 Task: Find a place to stay in Renukoot, India, from 10th to 25th July for 4 guests, with a price range of ₹15,000 to ₹25,000, 2 bedrooms, 3 beds, and amenities like WiFi, free parking, and TV.
Action: Key pressed <Key.shift><Key.shift><Key.shift><Key.shift><Key.shift><Key.shift><Key.shift><Key.shift><Key.shift><Key.shift><Key.shift><Key.shift><Key.shift><Key.shift><Key.shift><Key.shift><Key.shift><Key.shift><Key.shift><Key.shift><Key.shift><Key.shift>Renukut,<Key.shift><Key.shift><Key.shift><Key.shift><Key.shift><Key.shift><Key.shift><Key.shift><Key.shift><Key.shift><Key.shift><Key.shift><Key.shift><Key.shift><Key.shift><Key.shift><Key.shift><Key.shift><Key.shift><Key.shift><Key.shift><Key.shift><Key.shift><Key.shift><Key.shift><Key.shift><Key.shift><Key.shift><Key.shift><Key.shift><Key.shift><Key.shift><Key.shift><Key.shift><Key.shift><Key.shift><Key.shift><Key.shift><Key.shift><Key.shift><Key.shift><Key.shift><Key.shift><Key.shift><Key.shift><Key.shift><Key.shift><Key.shift><Key.shift>India<Key.enter>
Screenshot: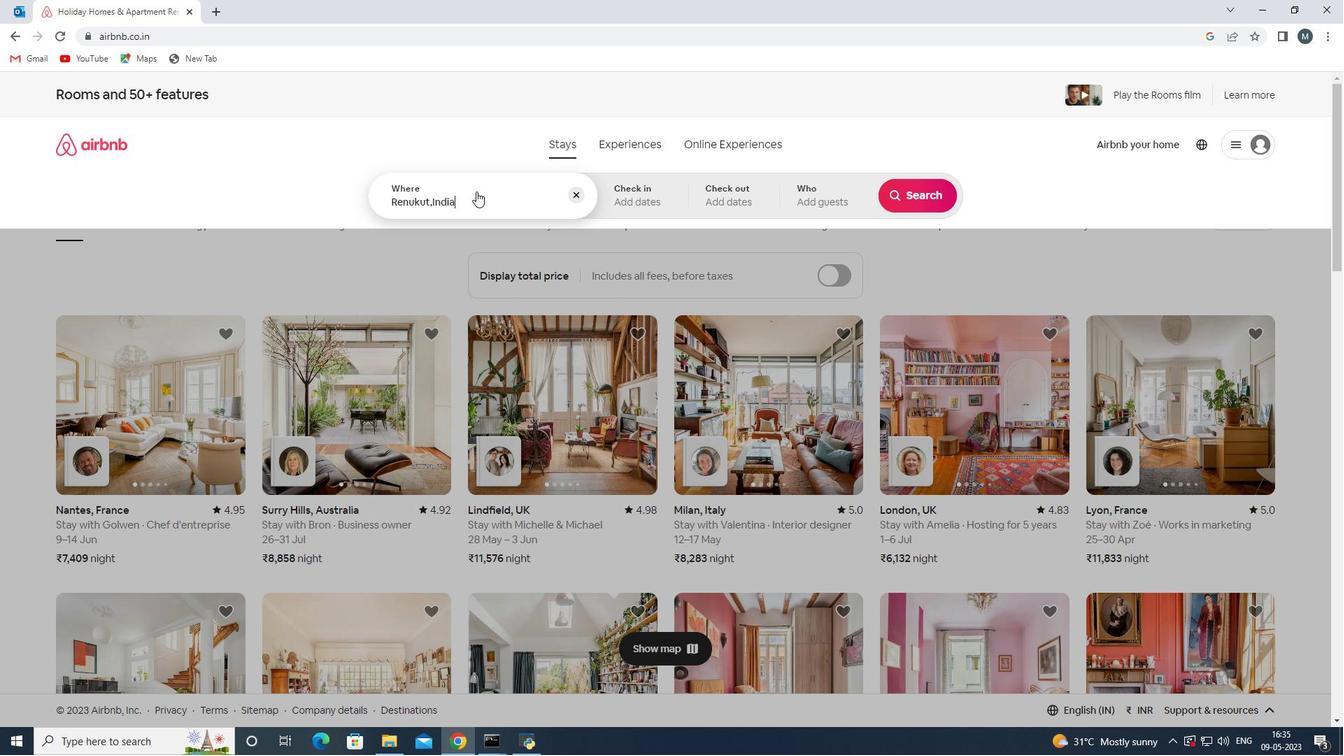
Action: Mouse moved to (907, 316)
Screenshot: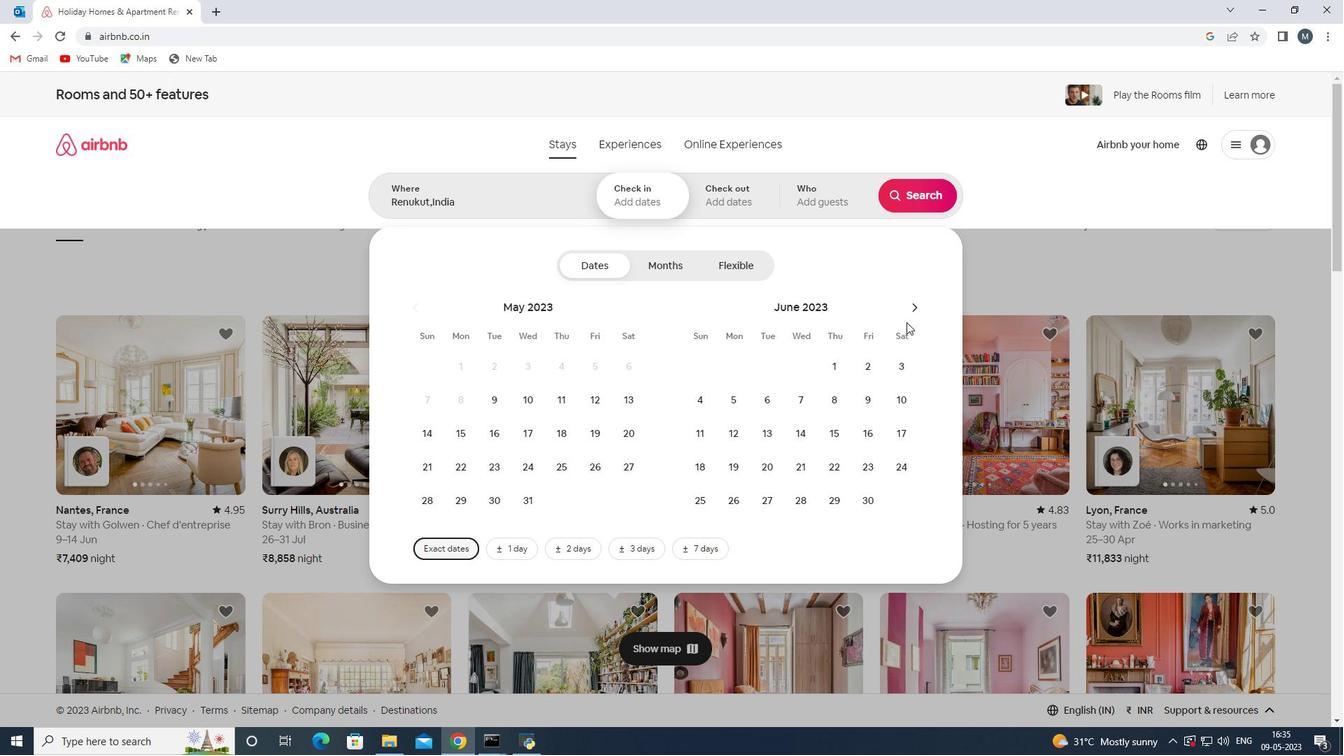 
Action: Mouse pressed left at (907, 316)
Screenshot: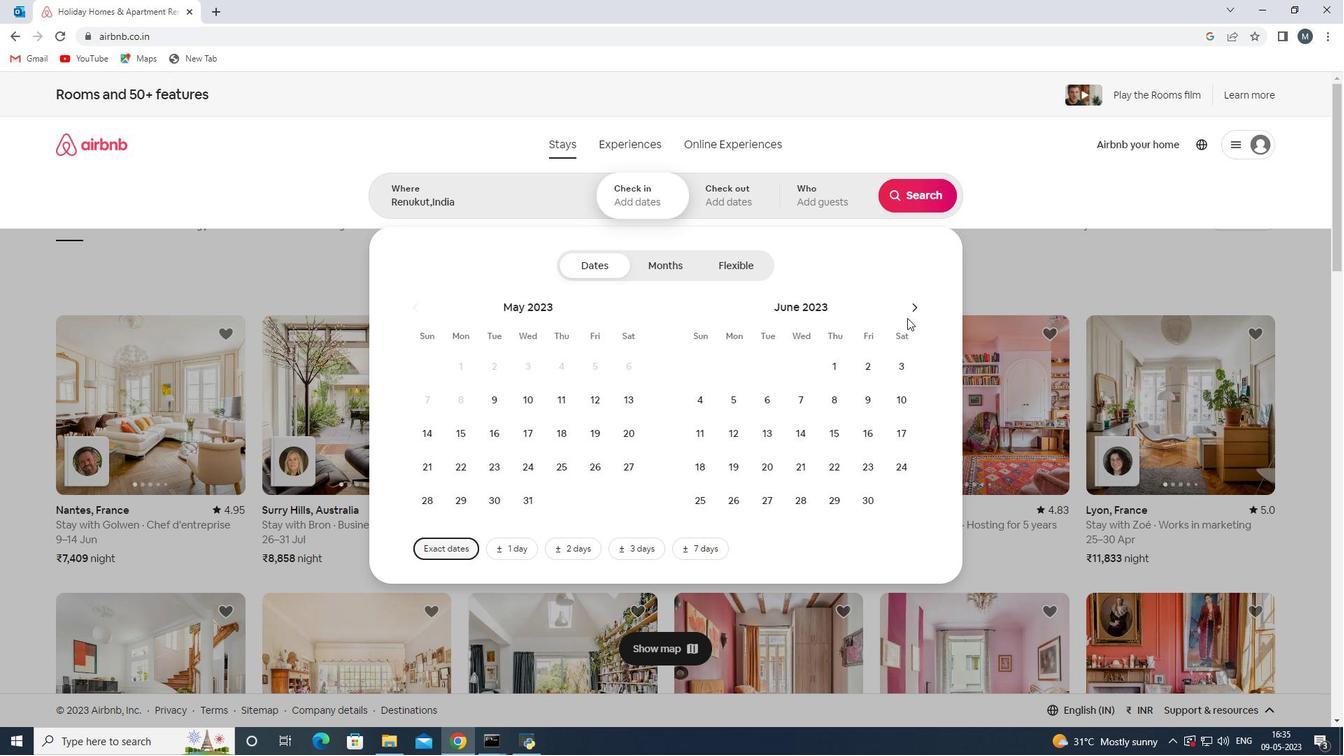 
Action: Mouse moved to (914, 309)
Screenshot: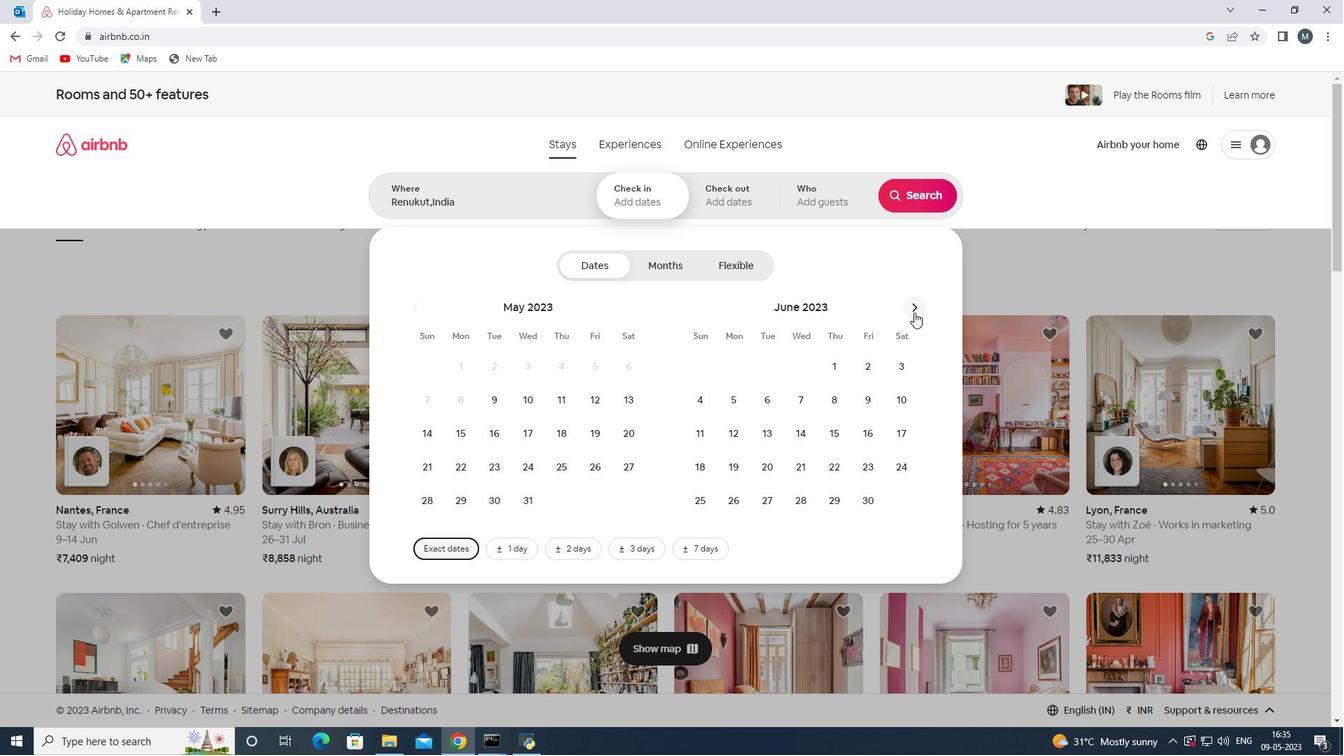 
Action: Mouse pressed left at (914, 309)
Screenshot: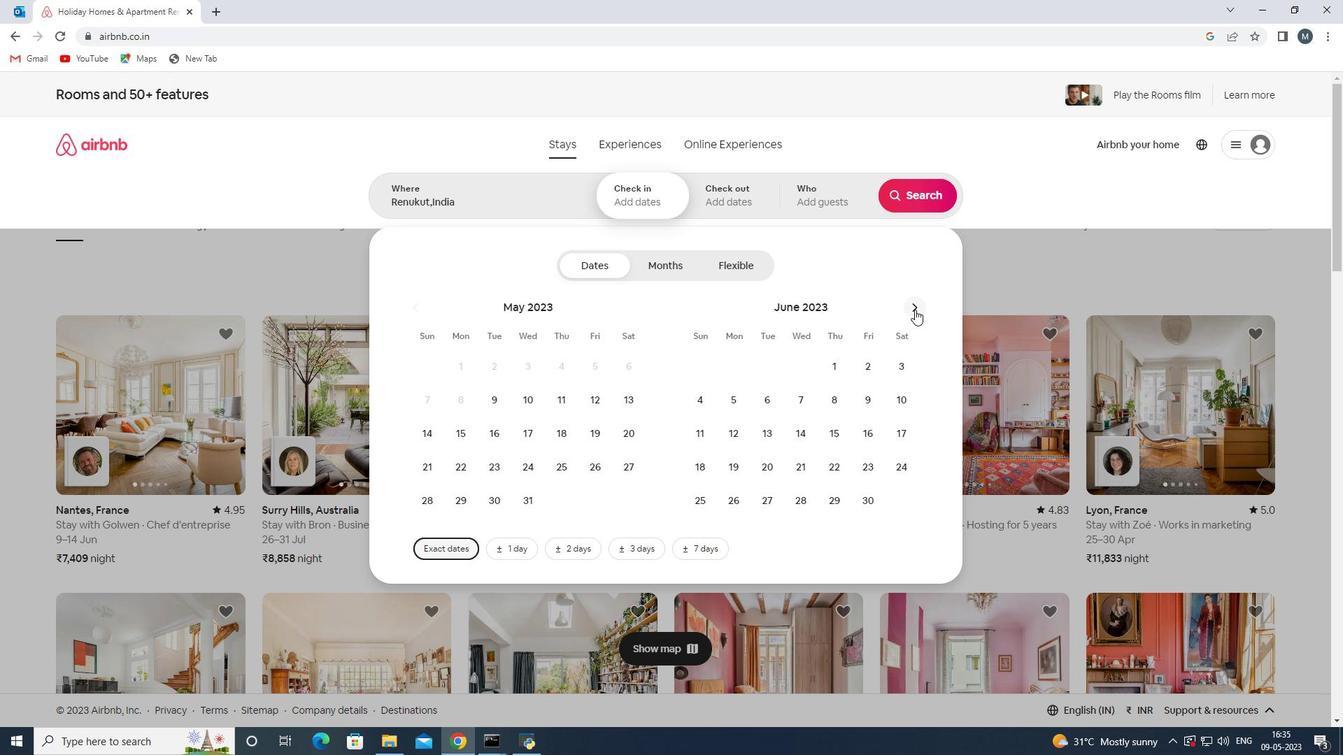 
Action: Mouse moved to (732, 430)
Screenshot: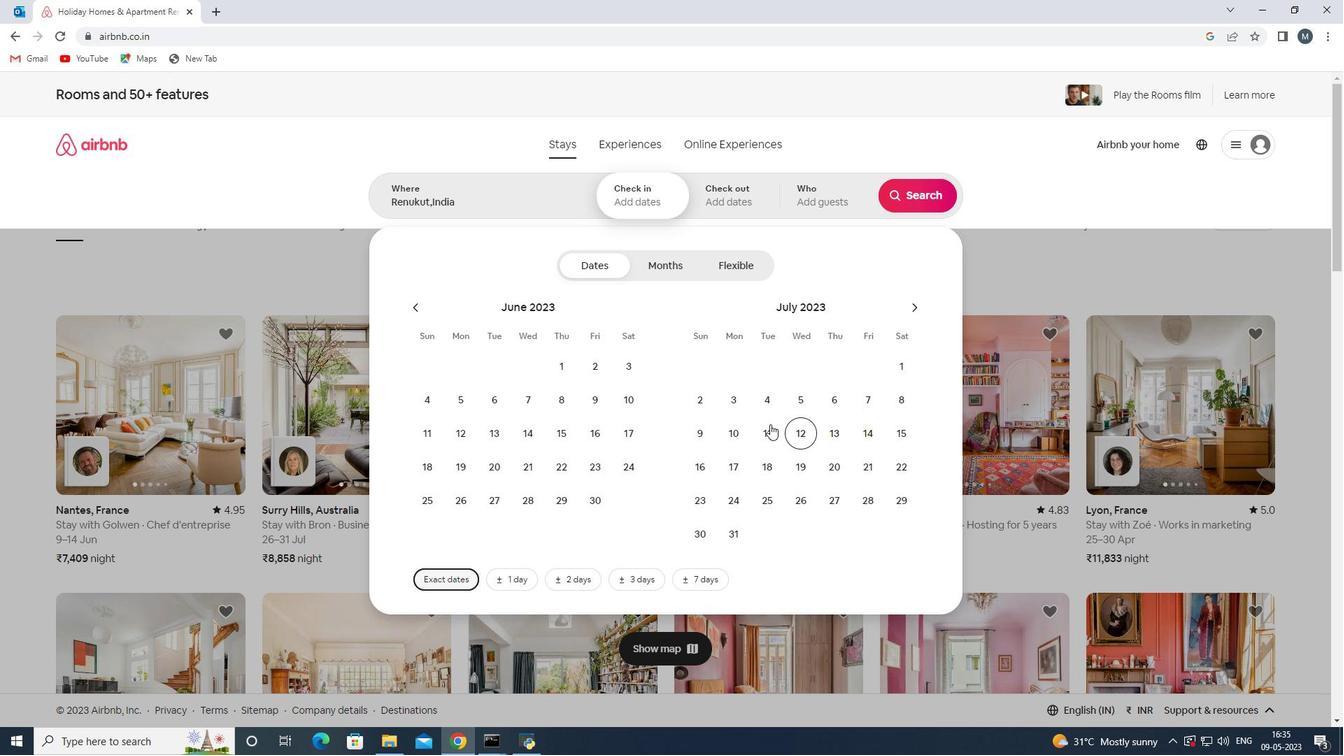 
Action: Mouse pressed left at (732, 430)
Screenshot: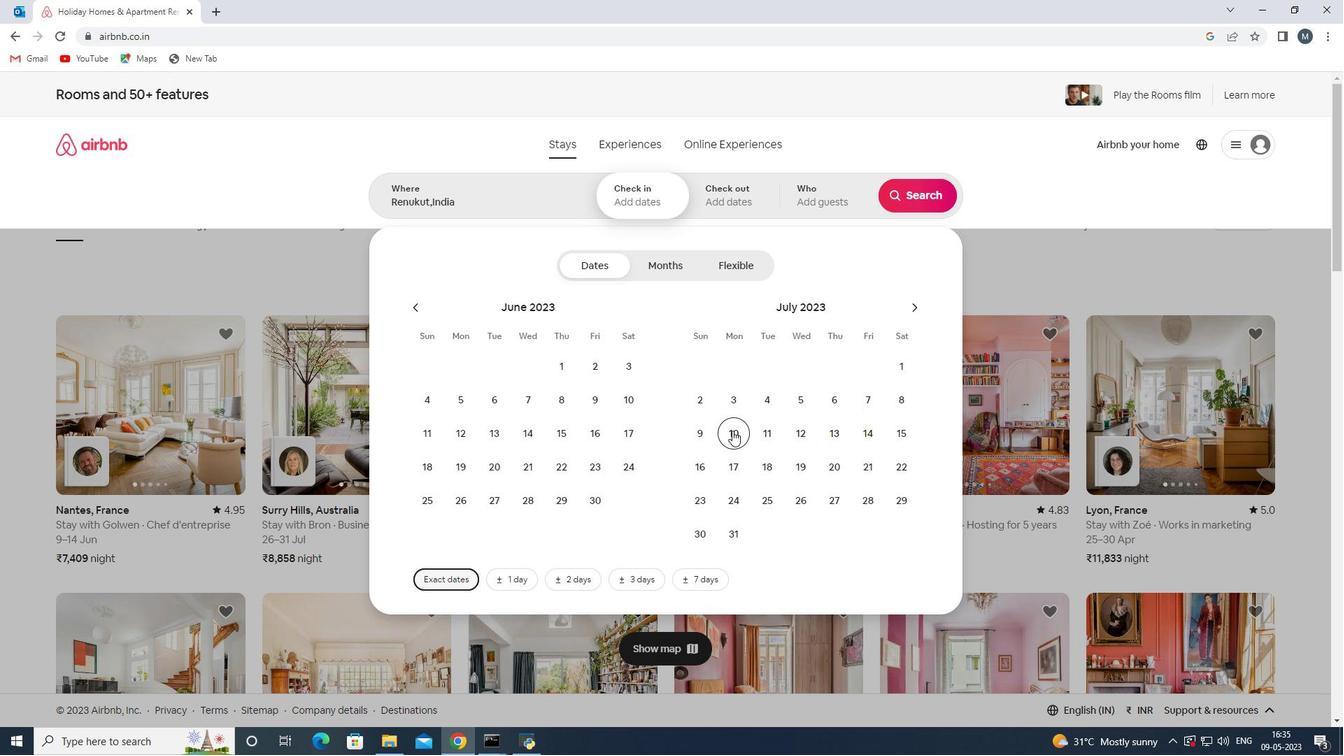 
Action: Mouse moved to (775, 497)
Screenshot: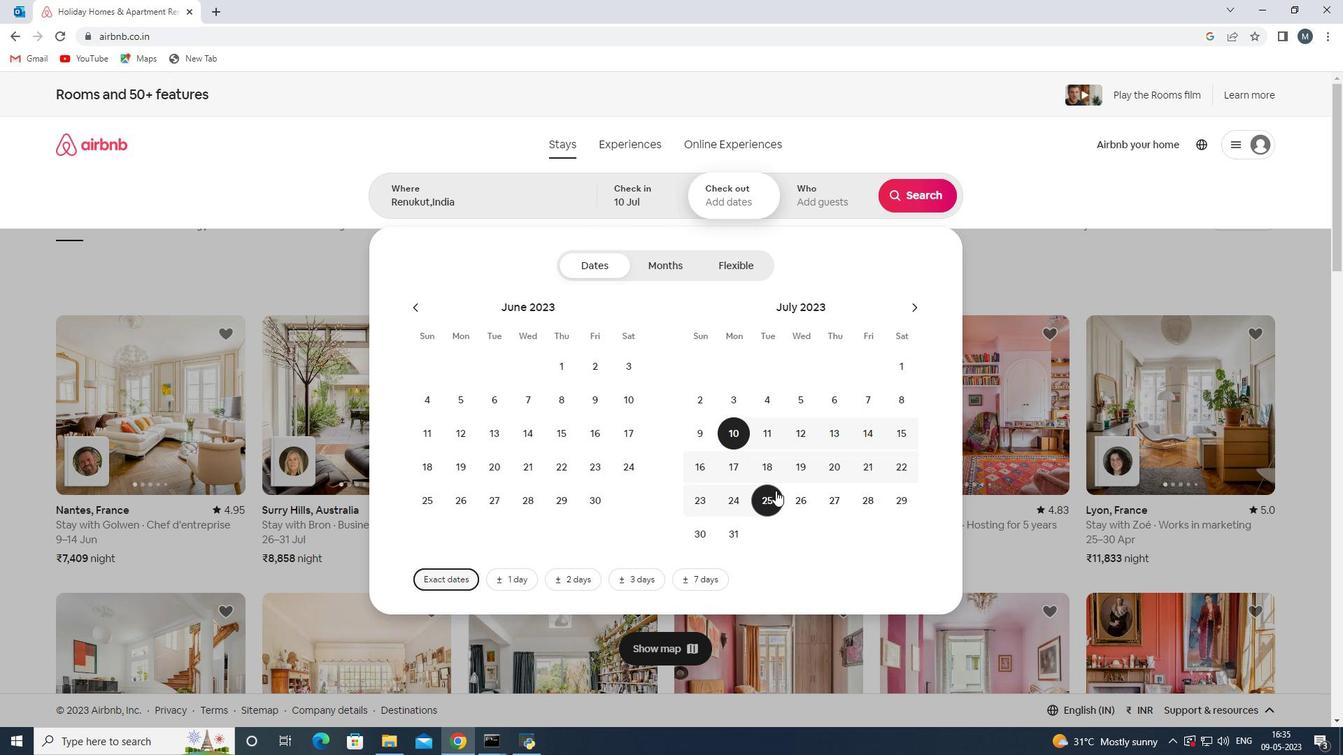 
Action: Mouse pressed left at (775, 497)
Screenshot: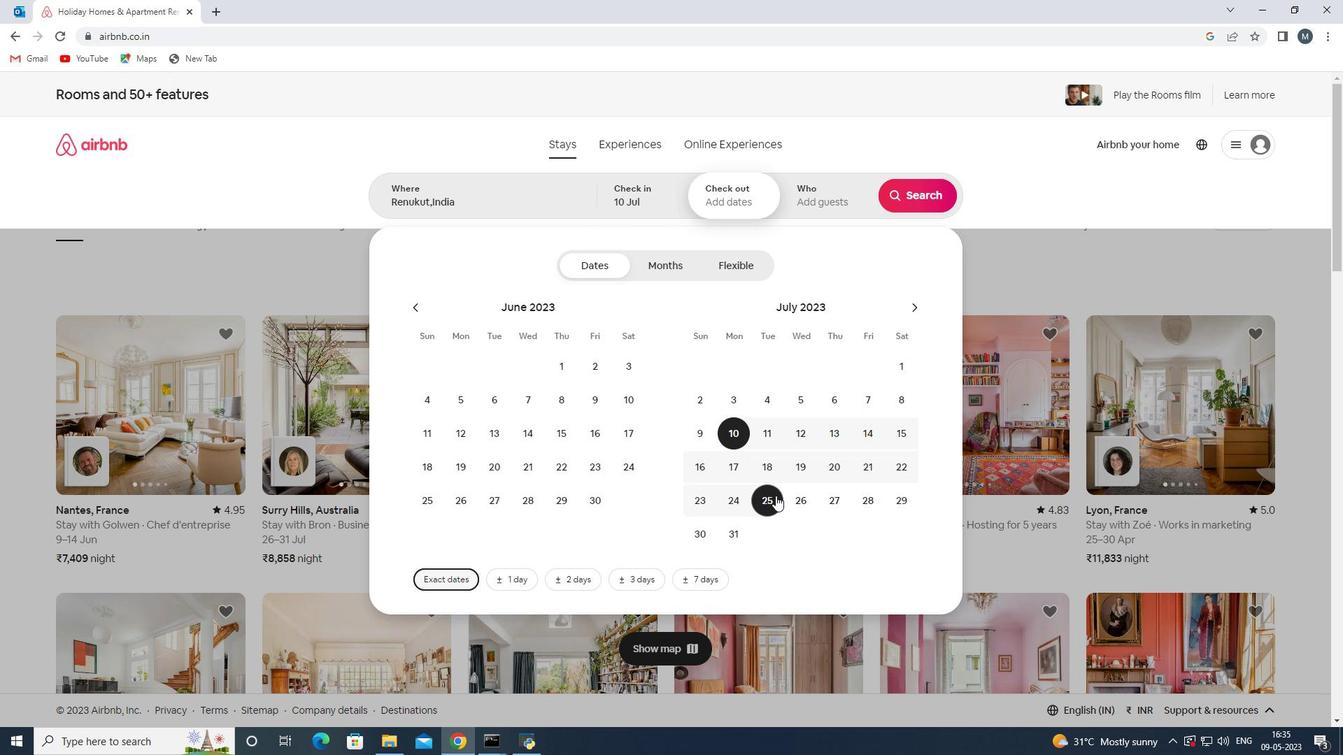 
Action: Mouse moved to (831, 213)
Screenshot: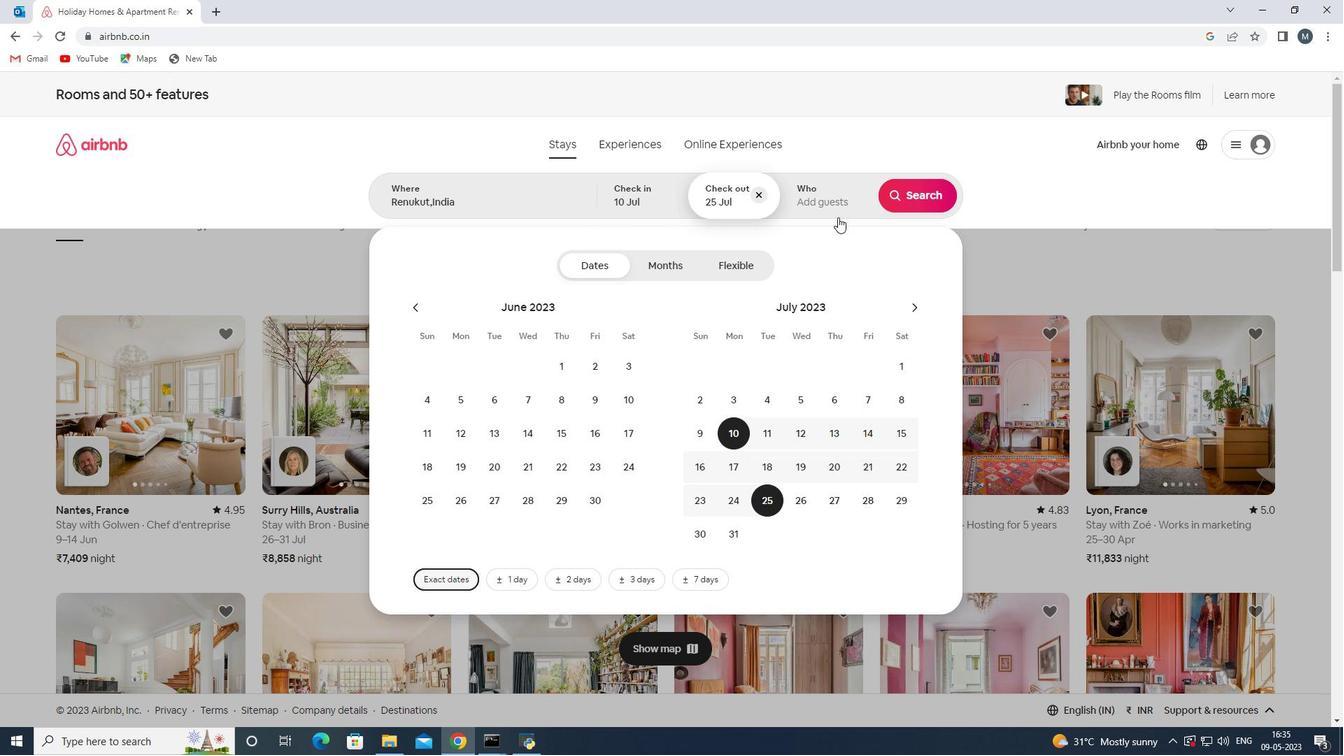 
Action: Mouse pressed left at (831, 213)
Screenshot: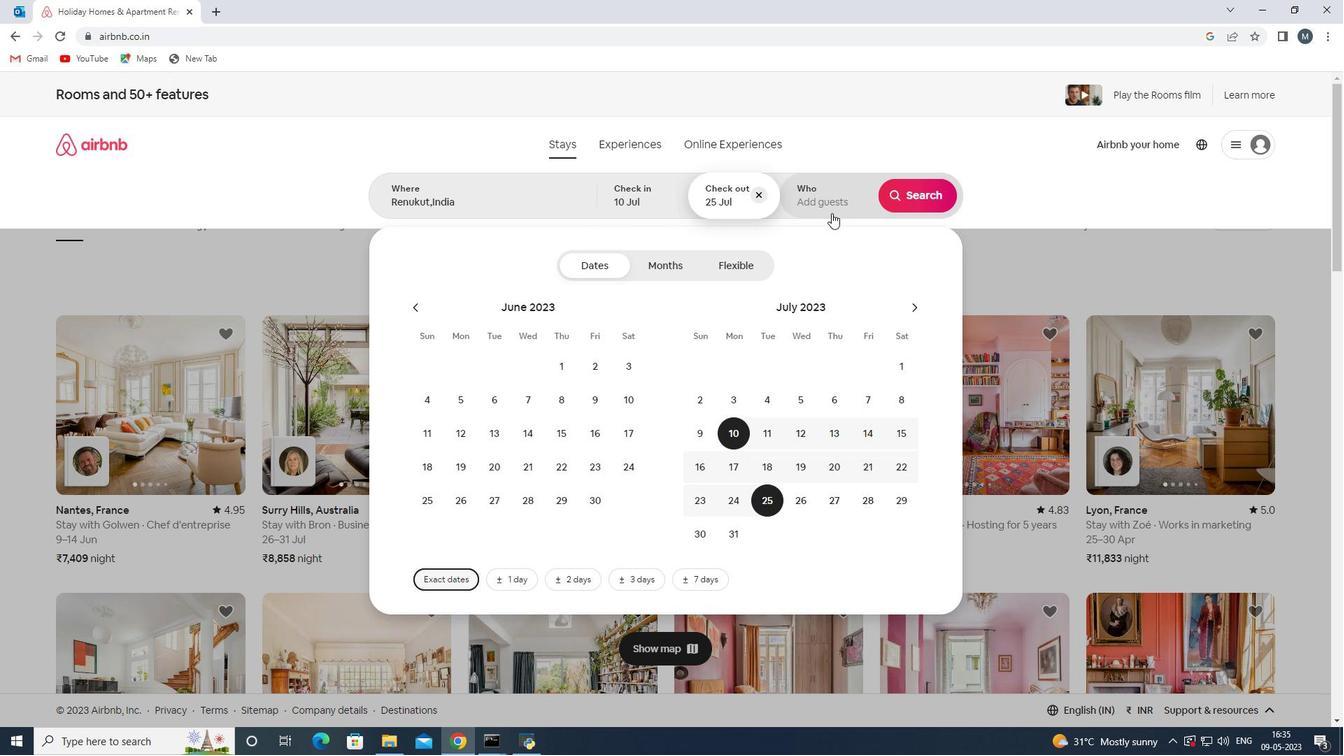 
Action: Mouse moved to (915, 269)
Screenshot: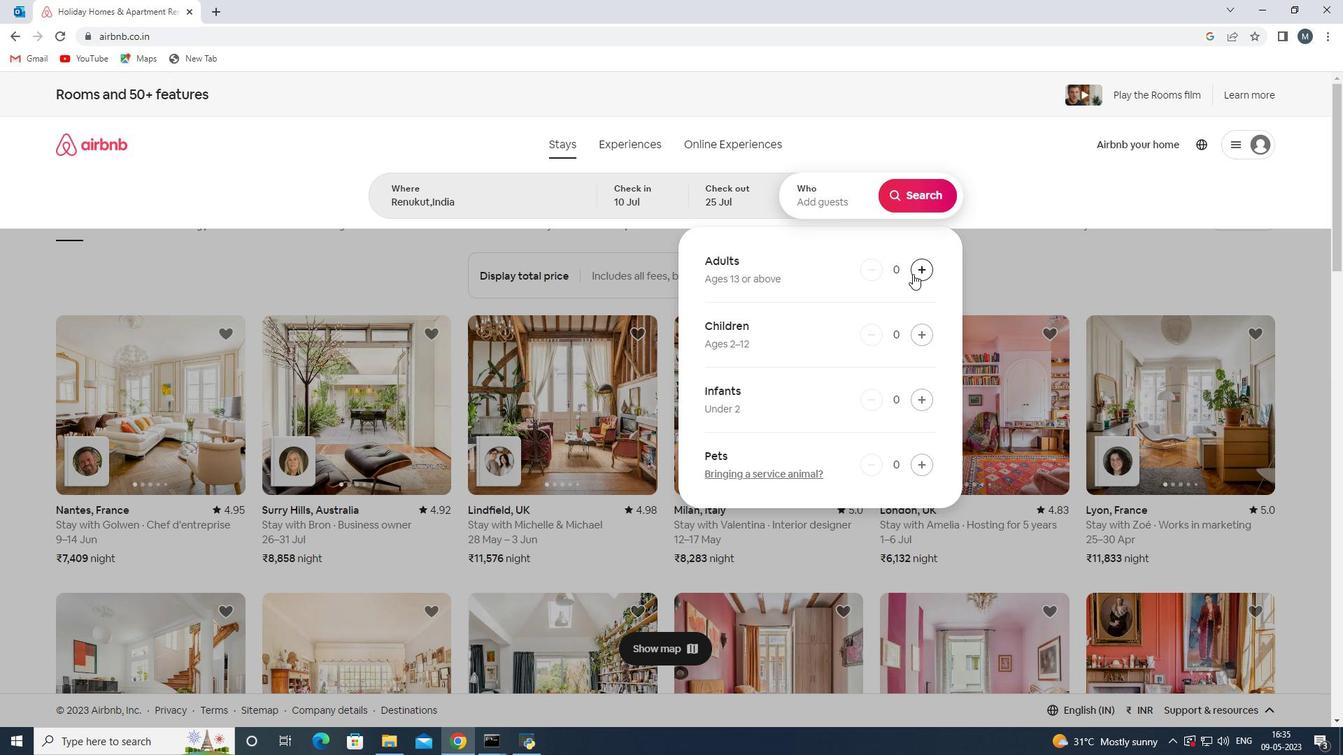 
Action: Mouse pressed left at (915, 269)
Screenshot: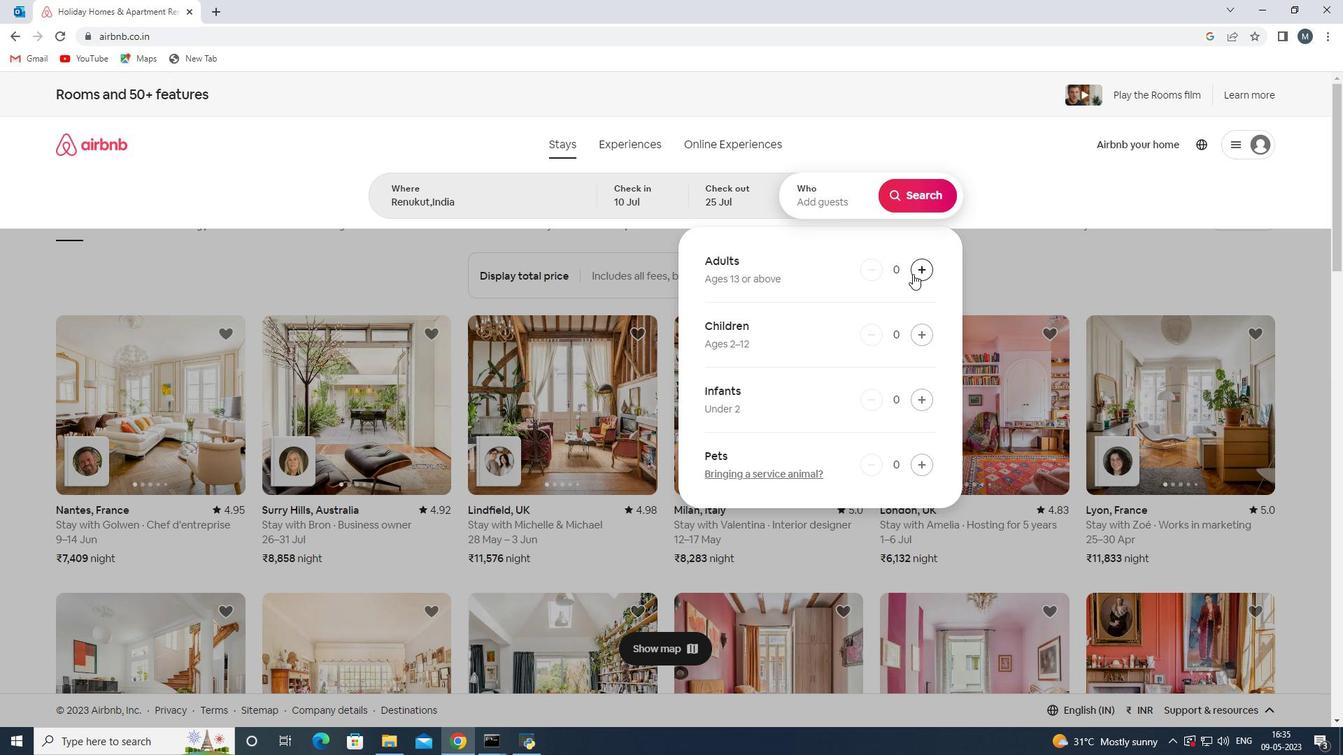 
Action: Mouse moved to (917, 269)
Screenshot: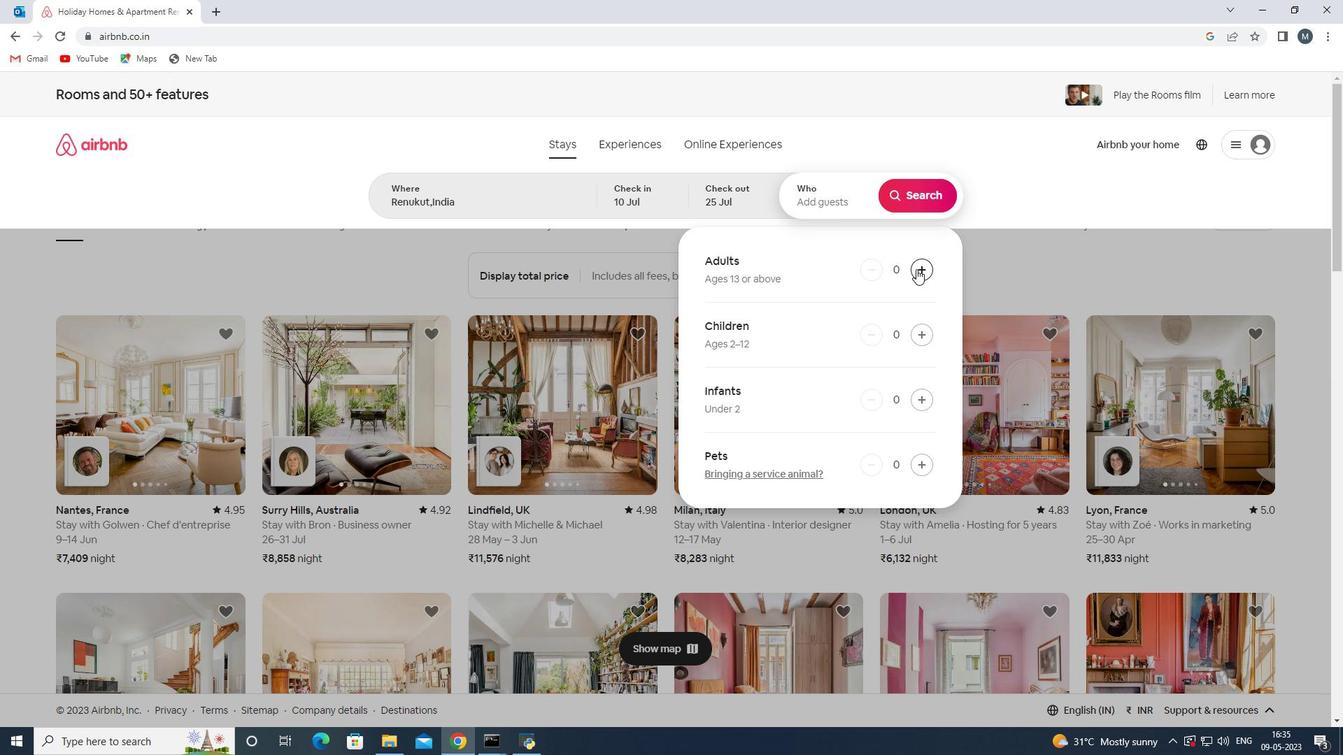 
Action: Mouse pressed left at (917, 269)
Screenshot: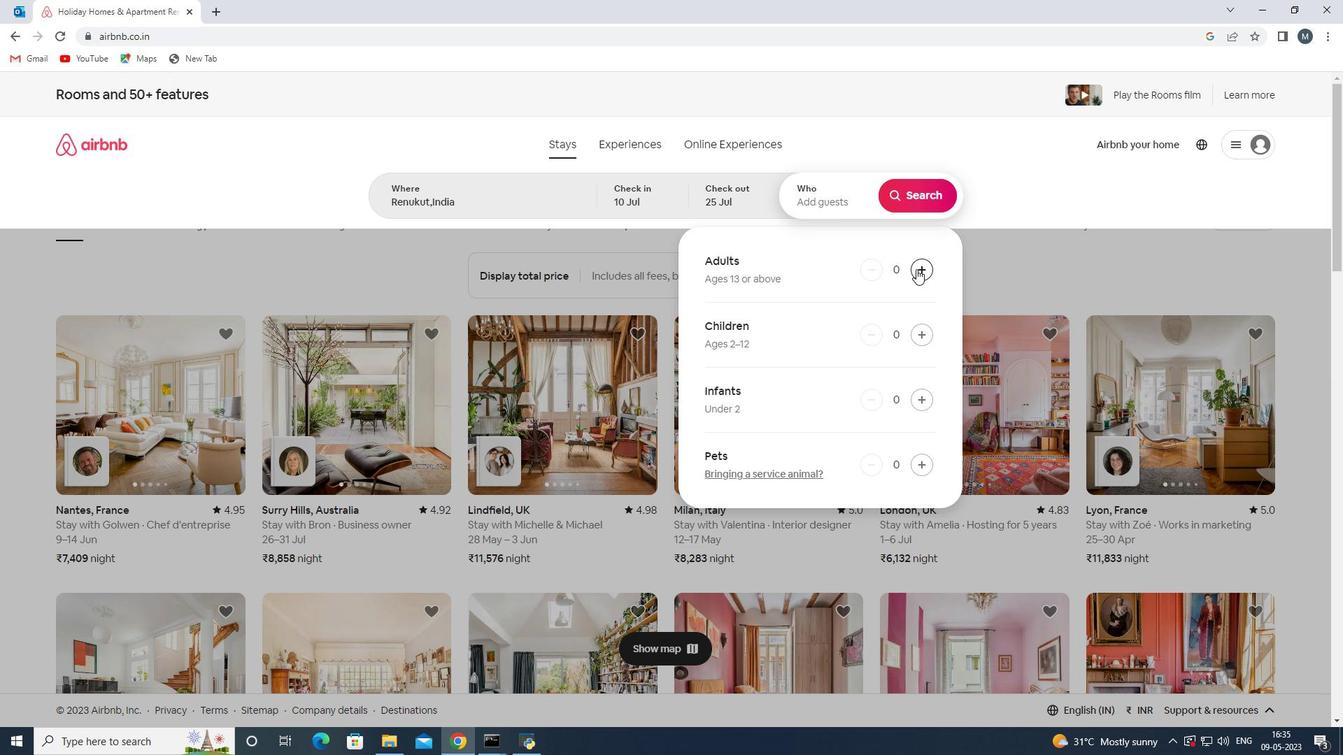 
Action: Mouse moved to (918, 267)
Screenshot: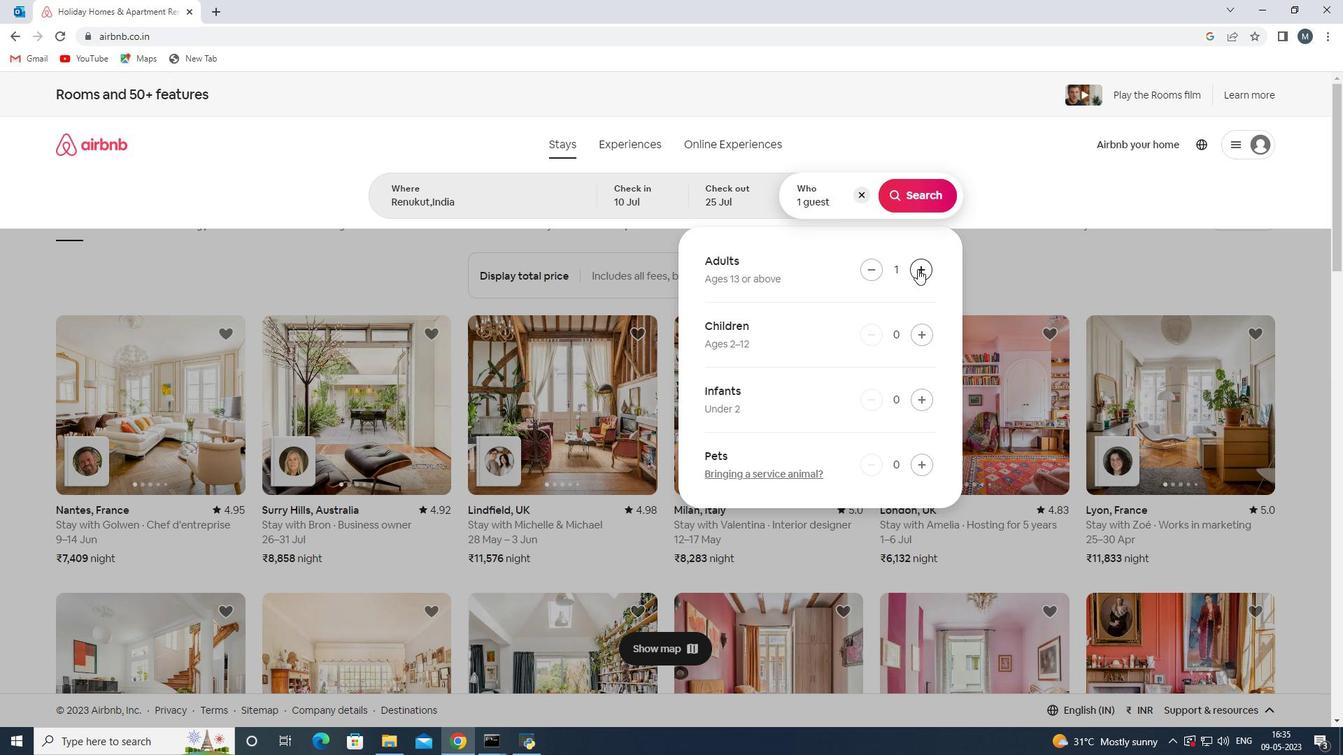 
Action: Mouse pressed left at (918, 267)
Screenshot: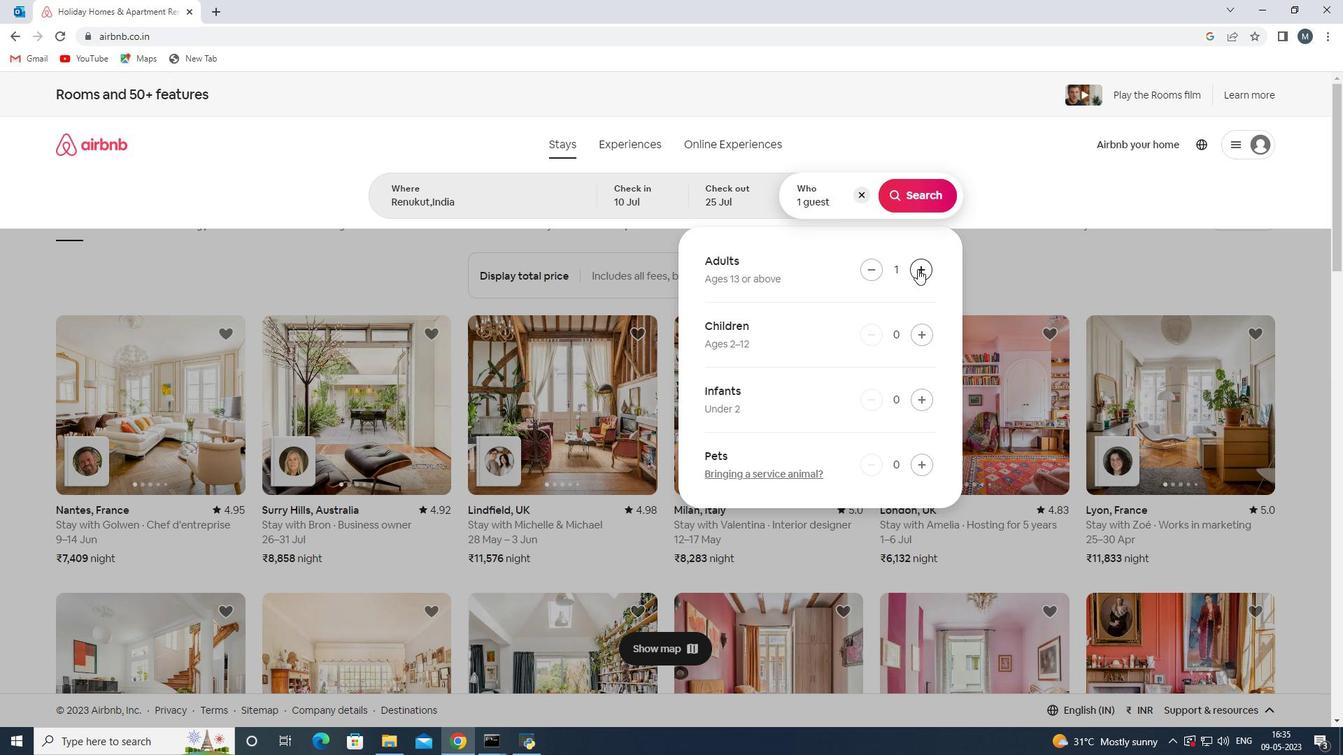 
Action: Mouse moved to (922, 335)
Screenshot: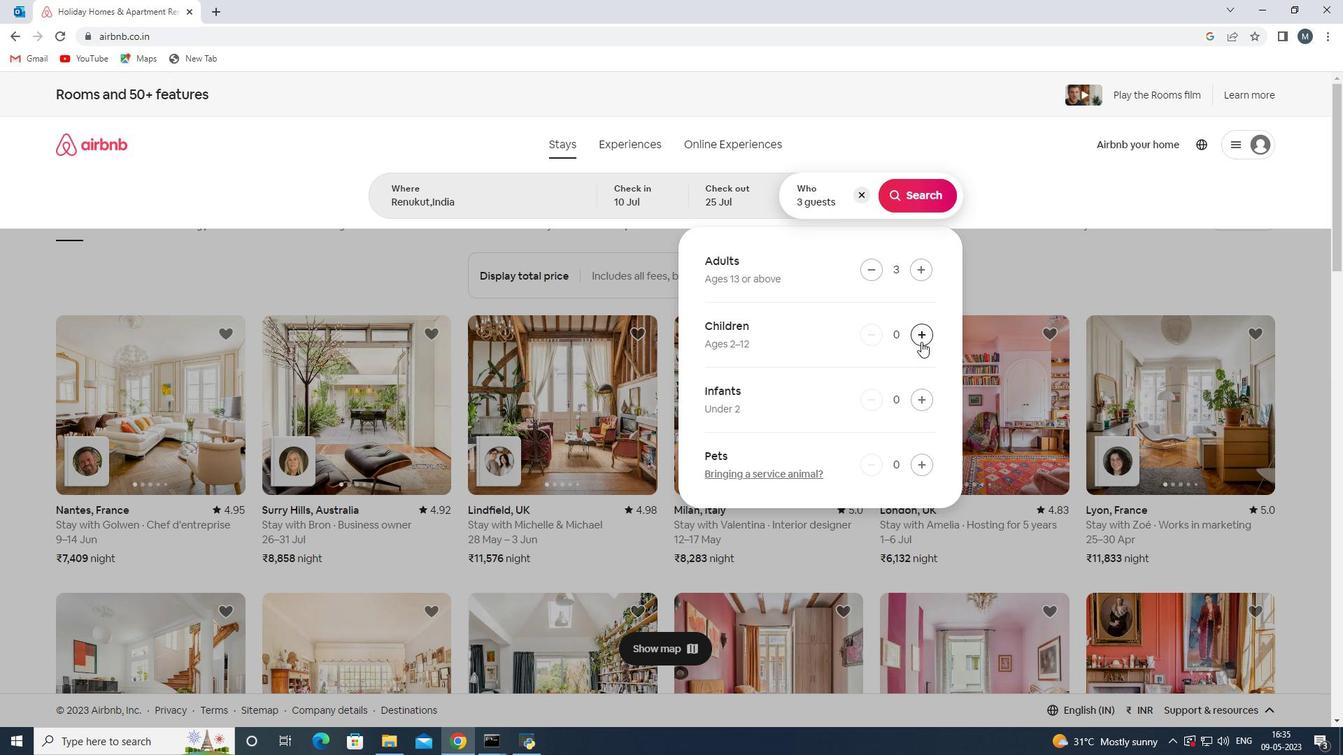 
Action: Mouse pressed left at (922, 335)
Screenshot: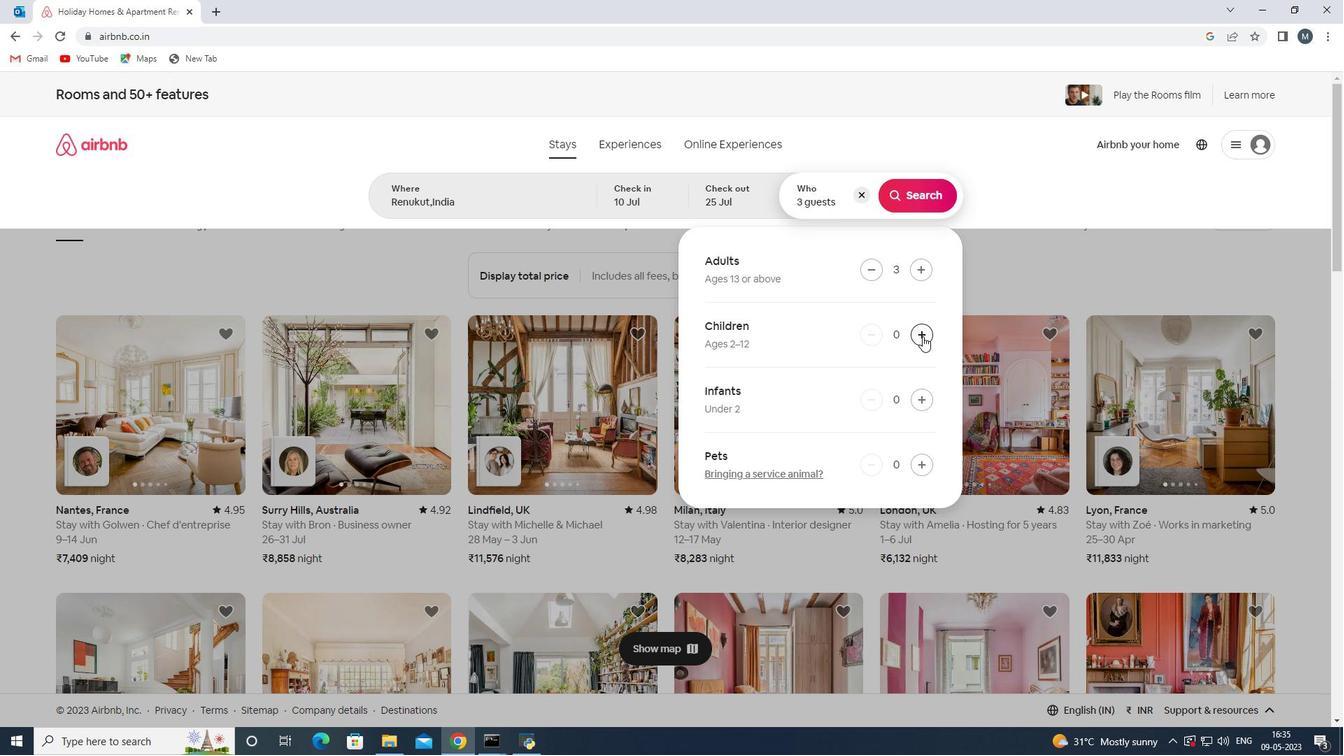 
Action: Mouse moved to (921, 198)
Screenshot: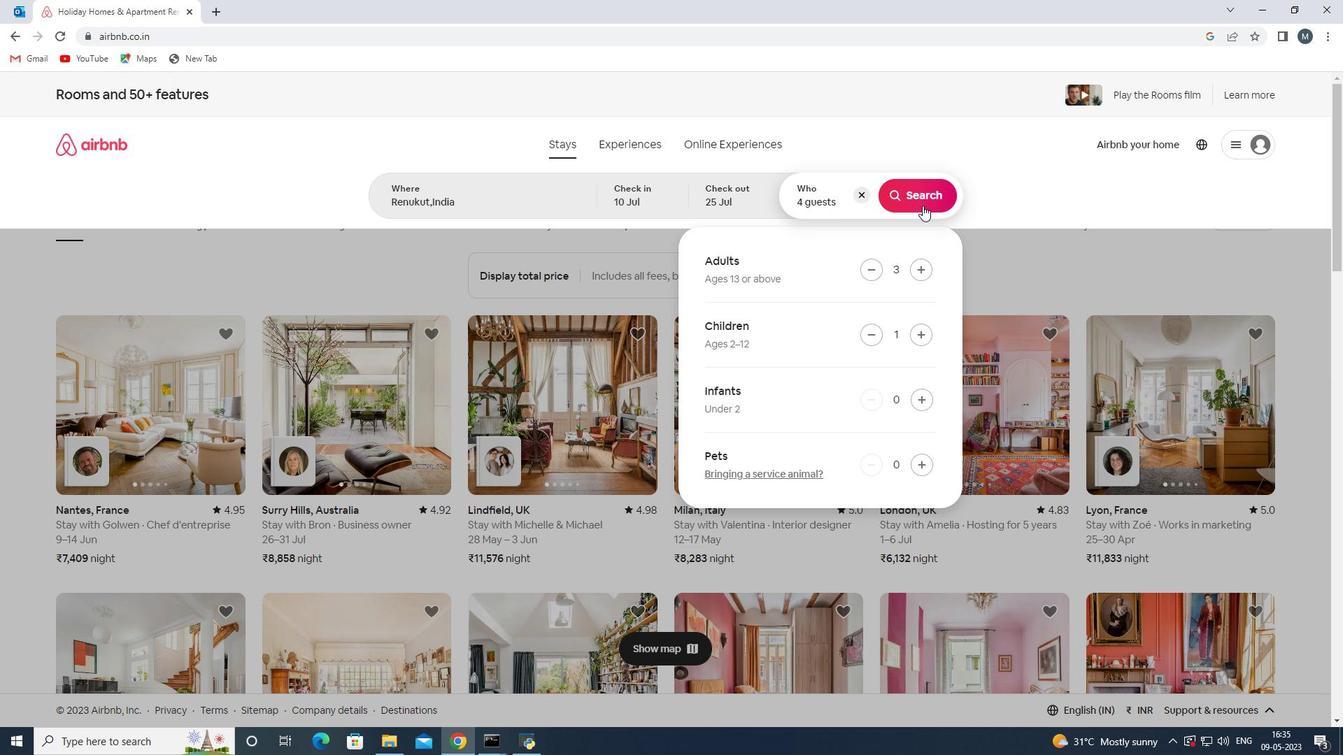 
Action: Mouse pressed left at (921, 198)
Screenshot: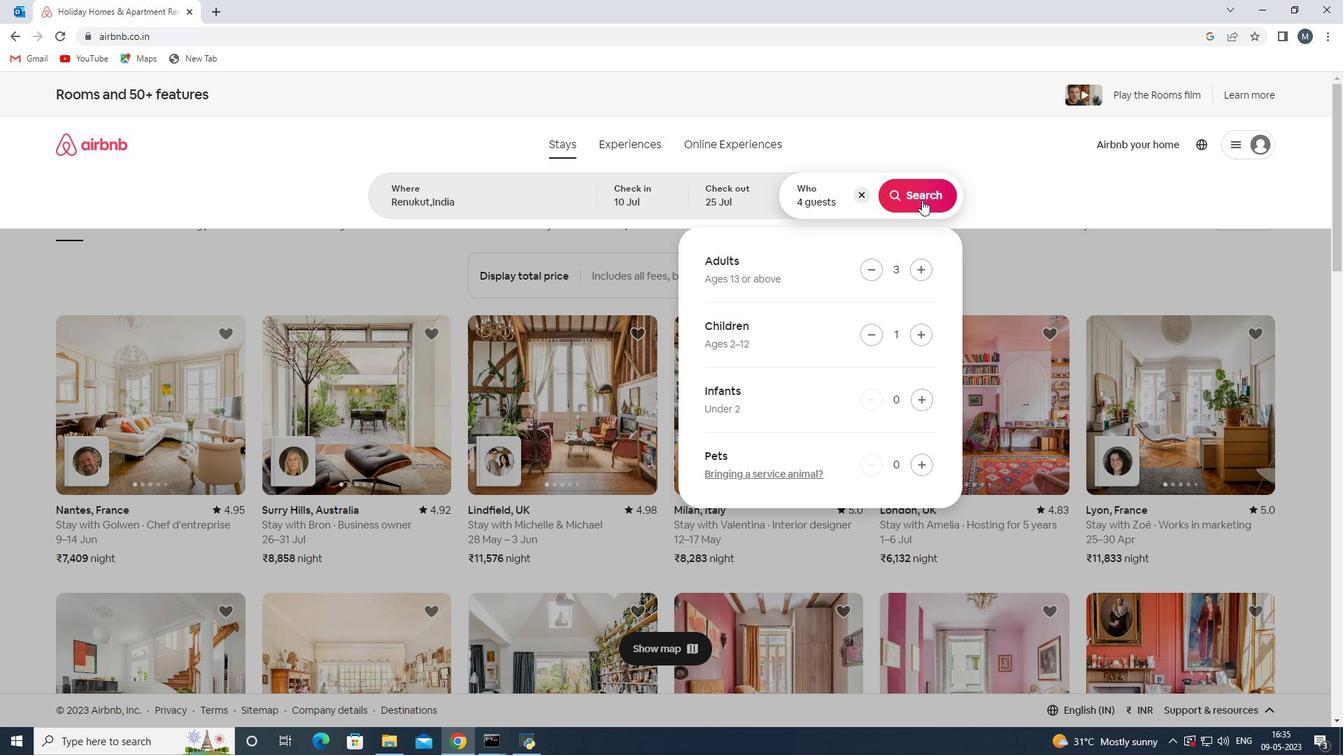 
Action: Mouse moved to (1271, 146)
Screenshot: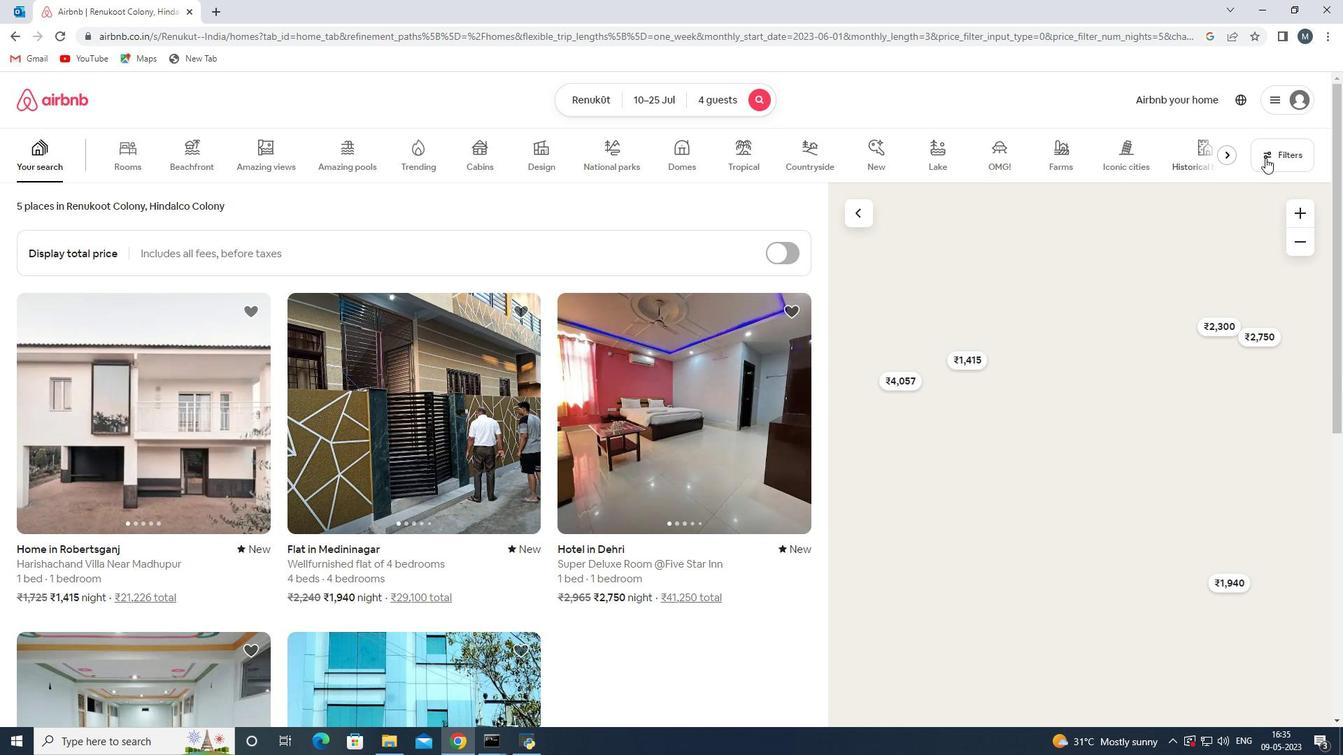 
Action: Mouse pressed left at (1271, 146)
Screenshot: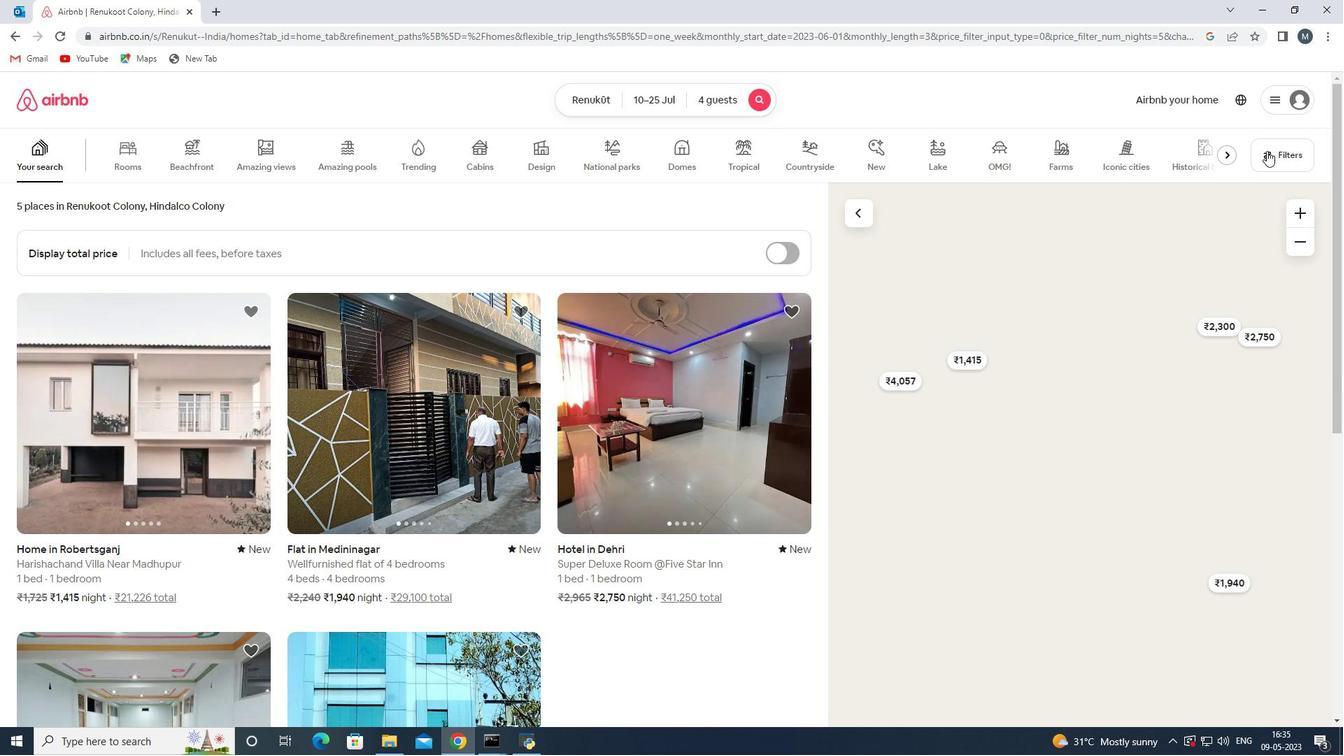 
Action: Mouse moved to (565, 508)
Screenshot: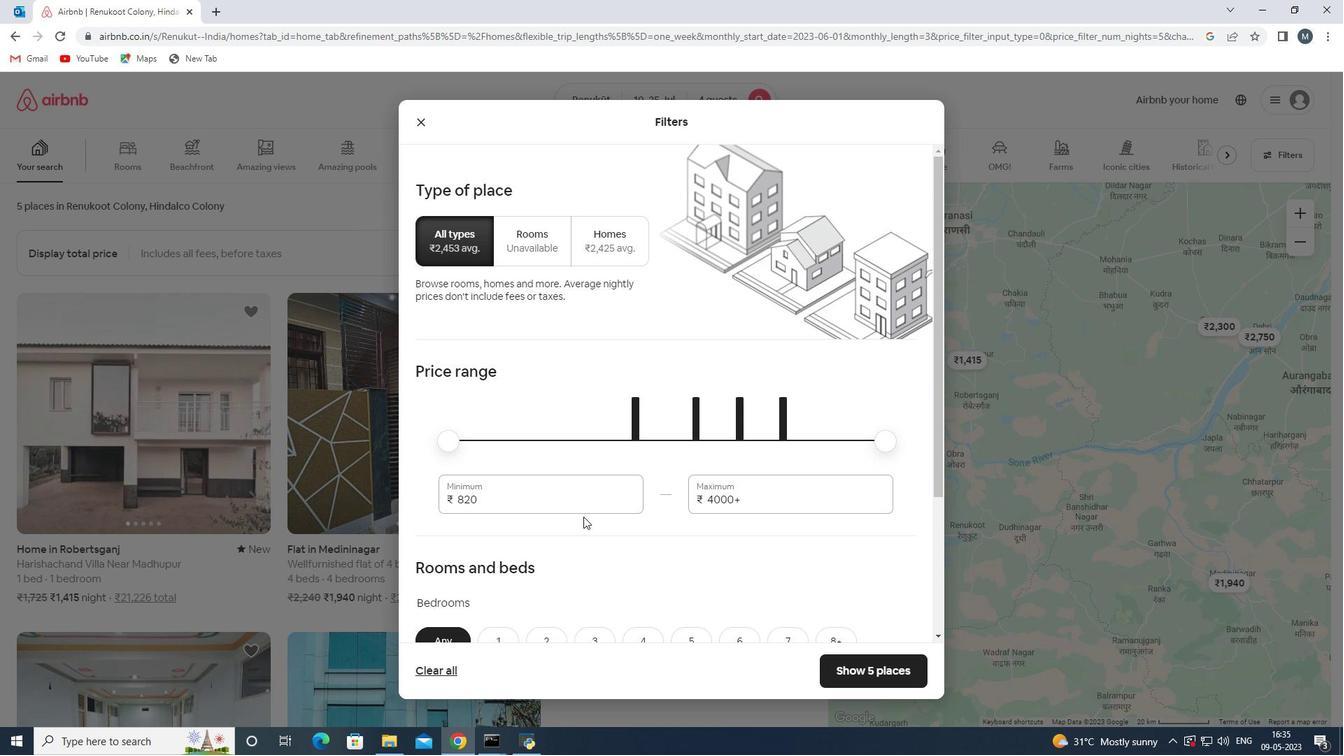 
Action: Mouse pressed left at (565, 508)
Screenshot: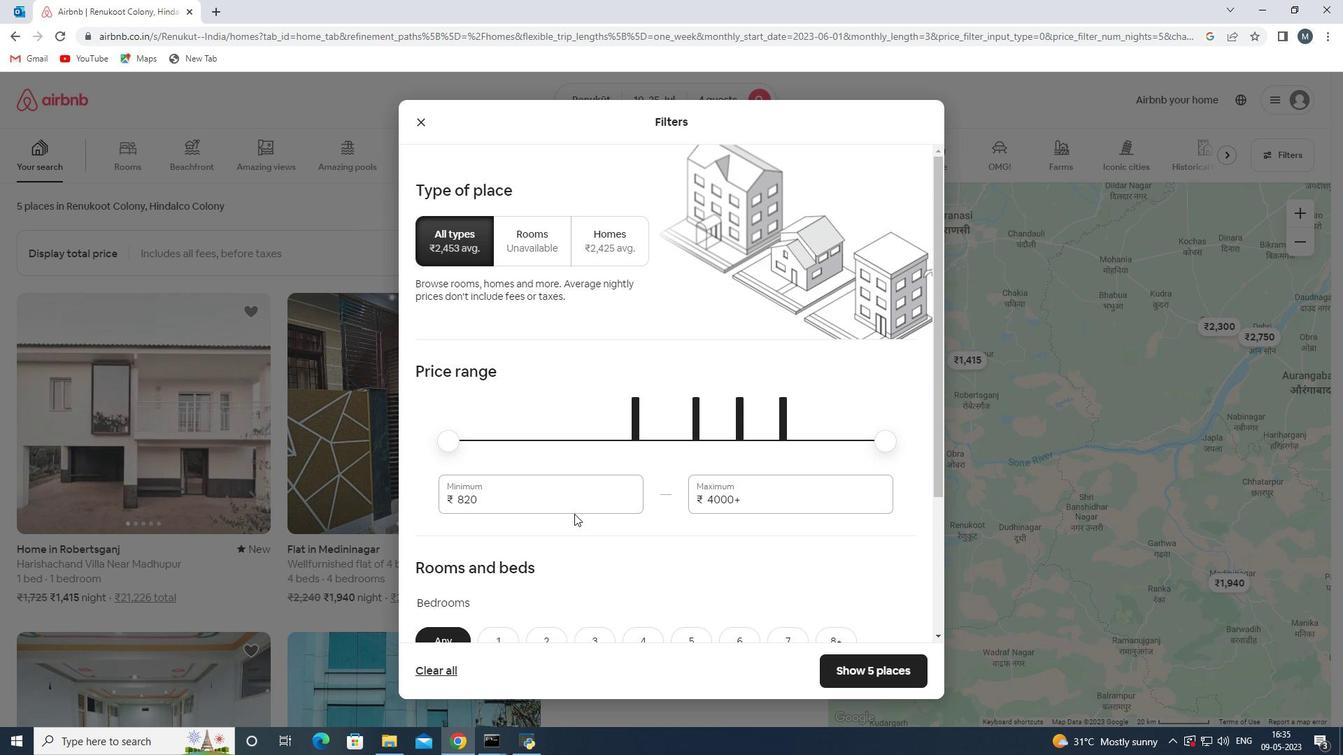 
Action: Mouse moved to (438, 502)
Screenshot: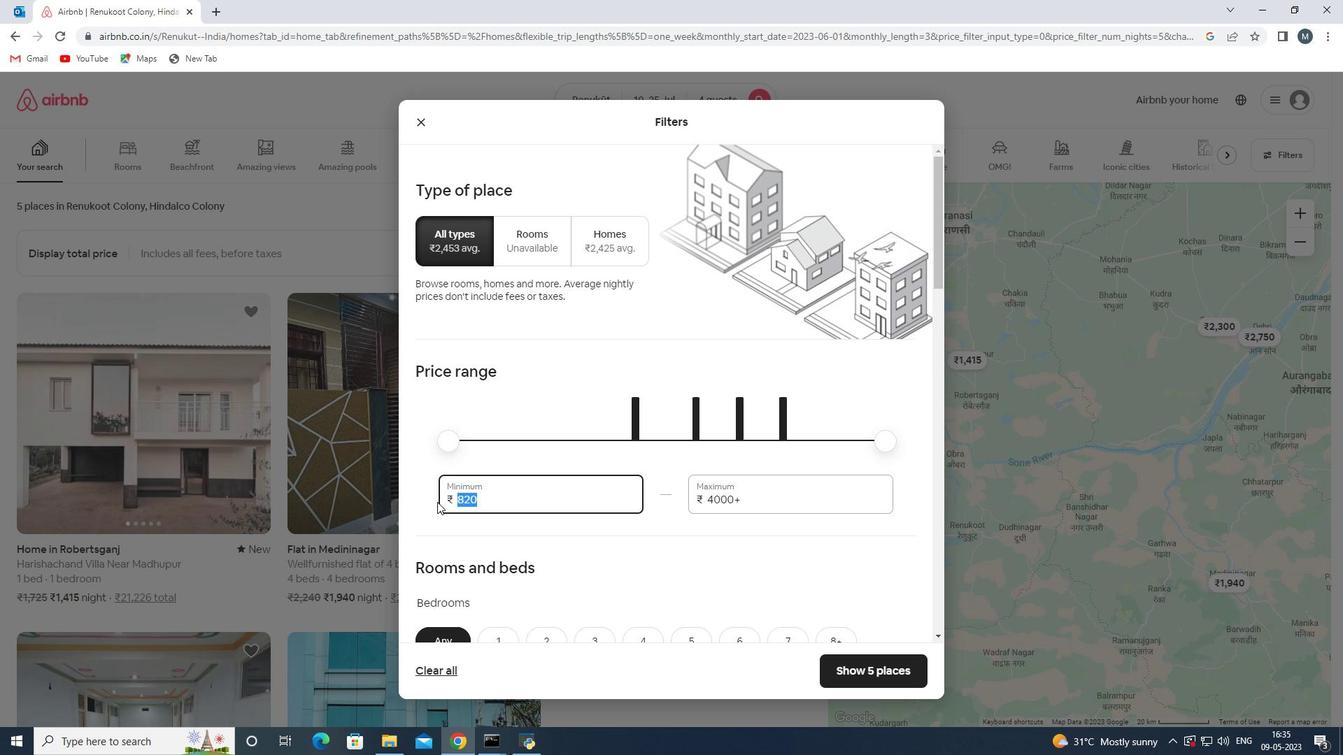 
Action: Key pressed 1500
Screenshot: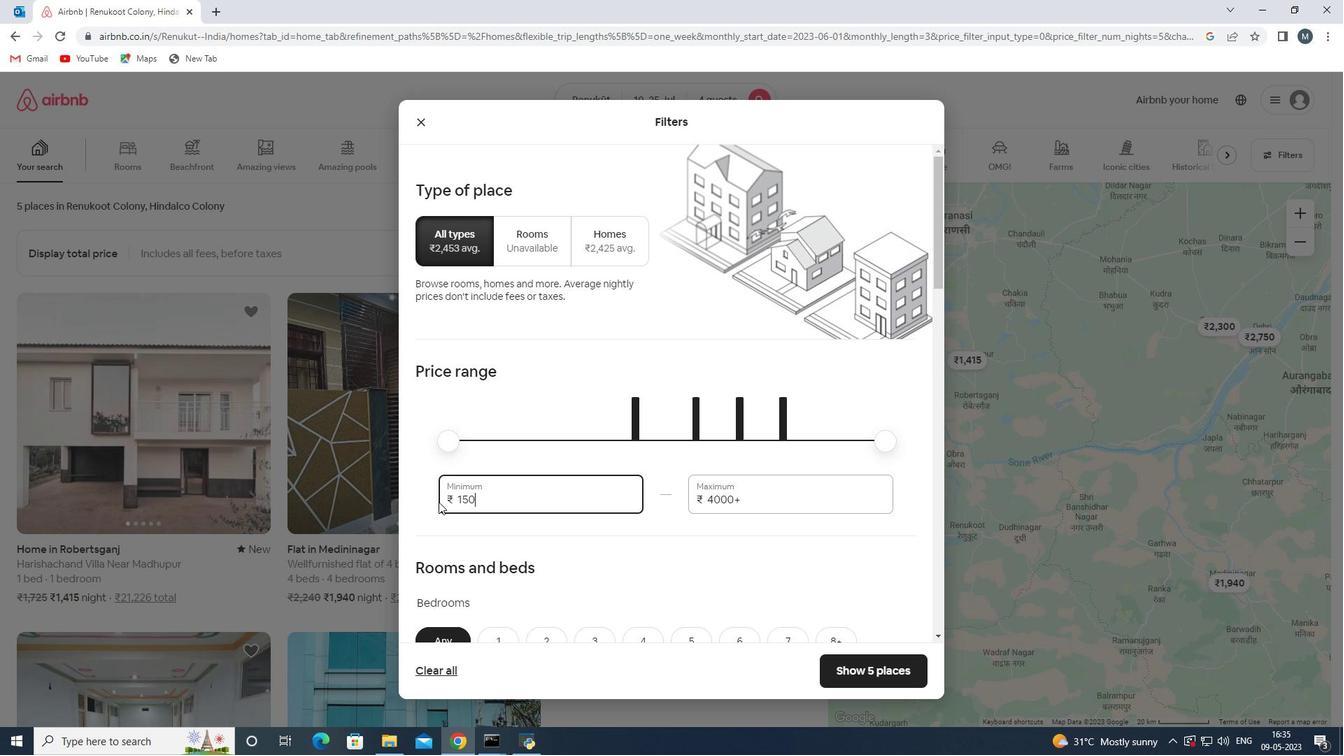 
Action: Mouse moved to (438, 502)
Screenshot: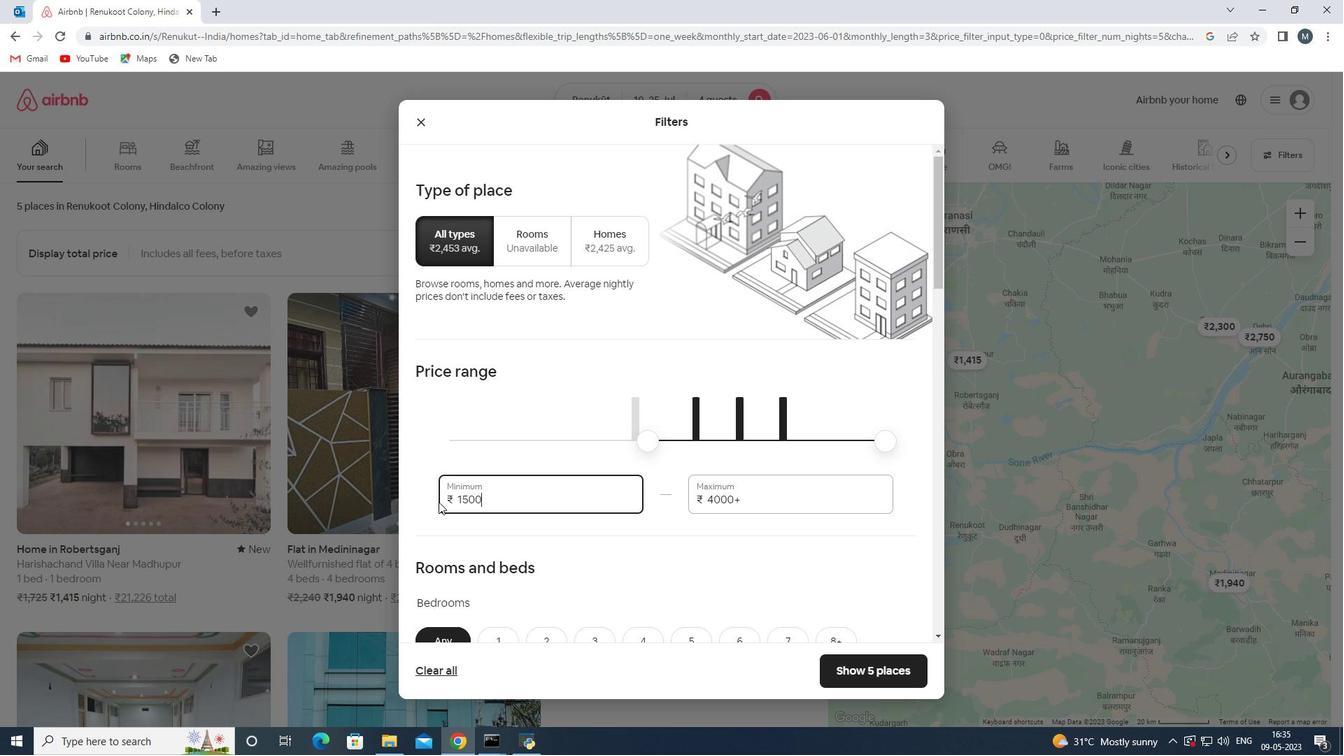 
Action: Key pressed 0
Screenshot: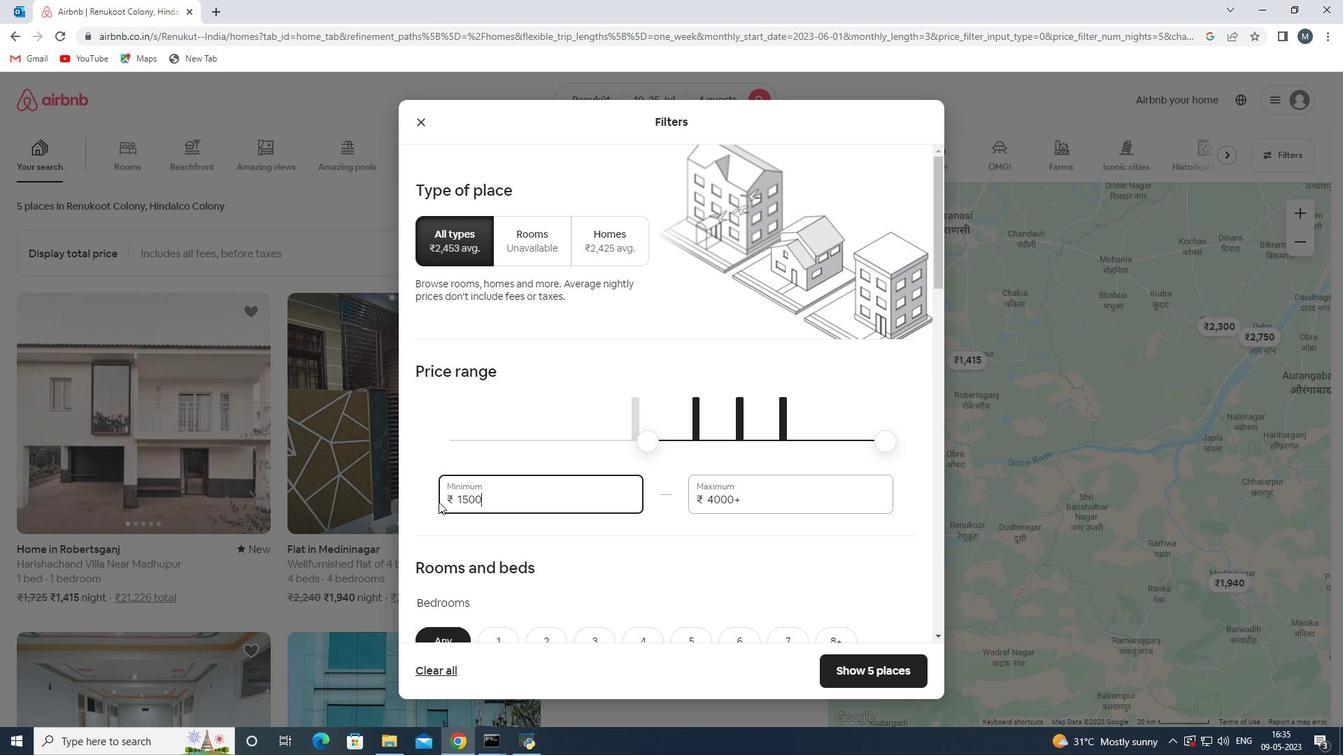 
Action: Mouse moved to (749, 501)
Screenshot: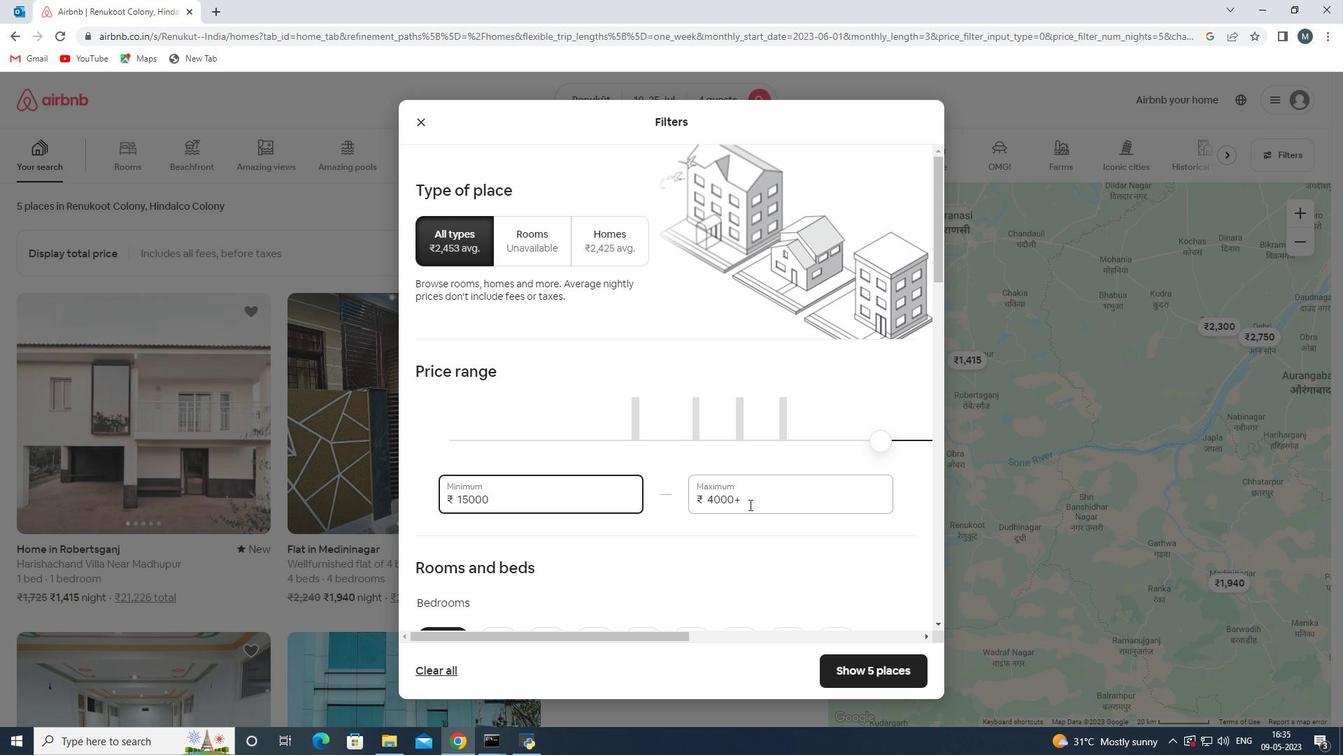 
Action: Mouse pressed left at (749, 501)
Screenshot: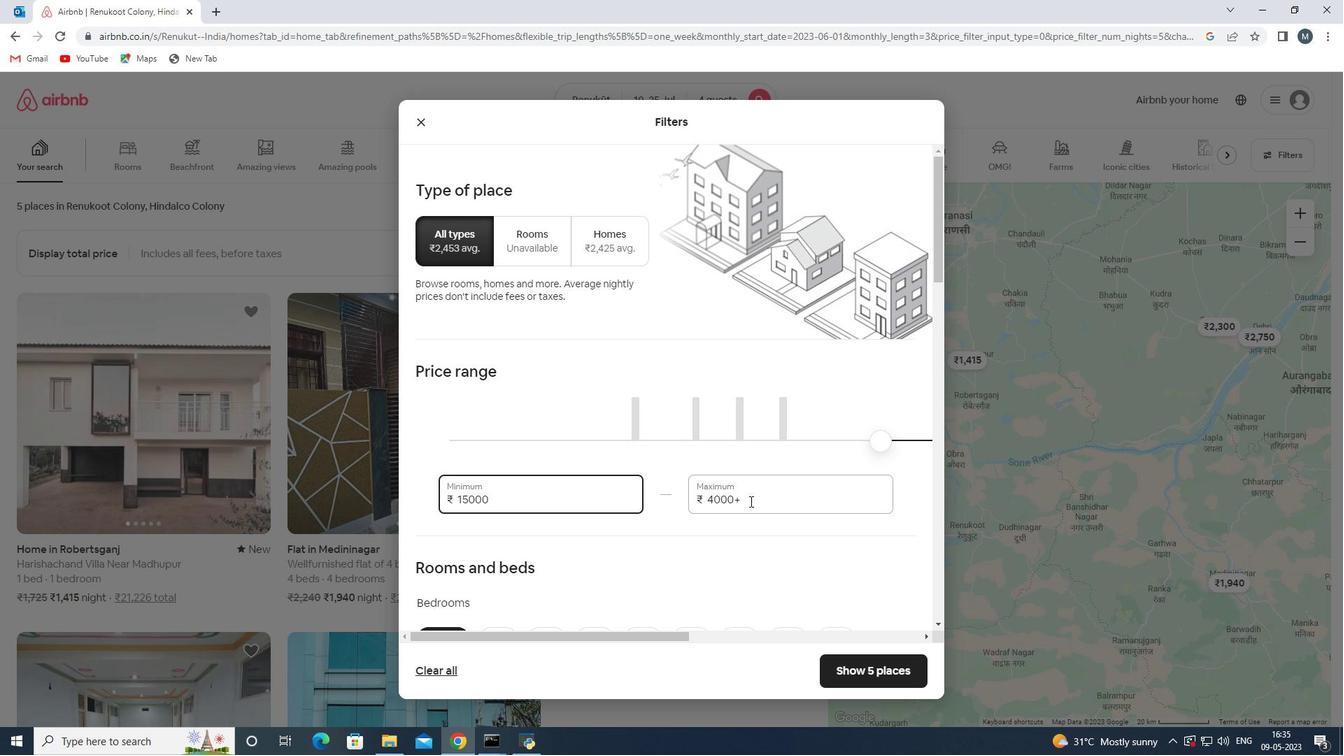 
Action: Mouse moved to (696, 505)
Screenshot: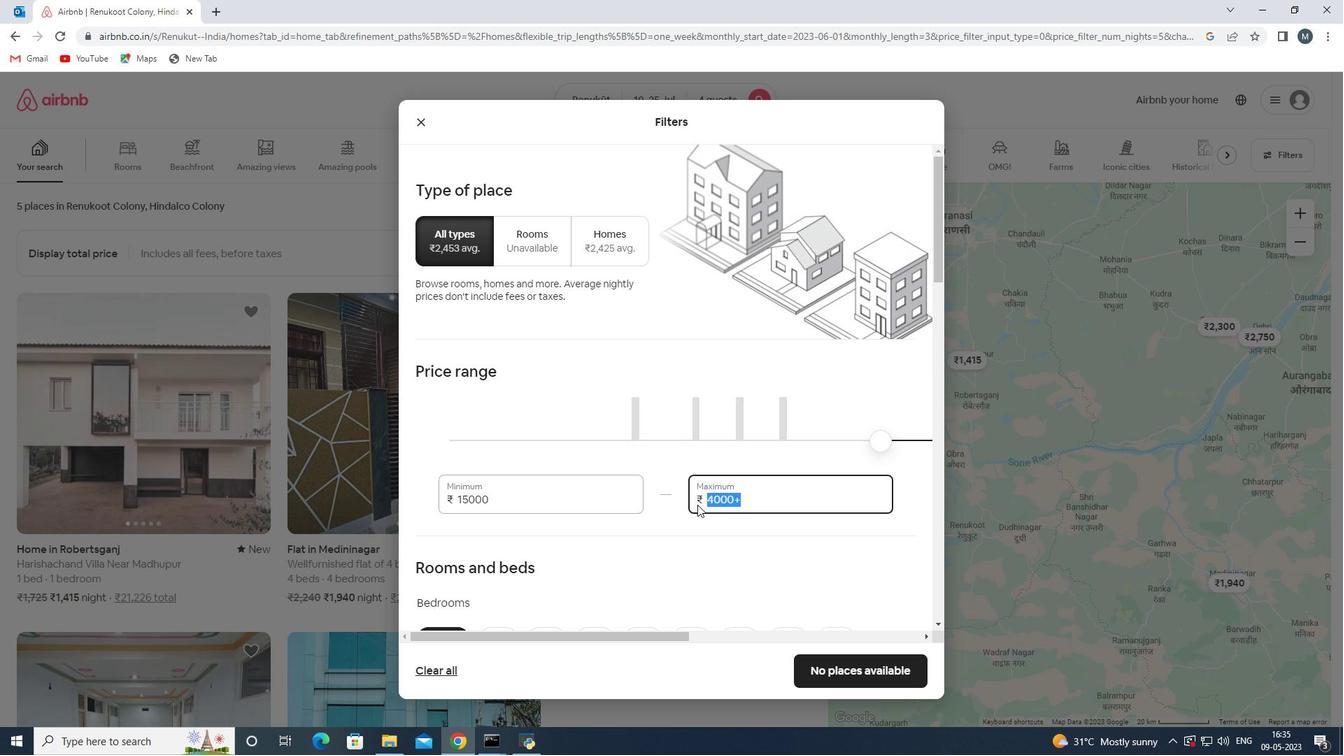
Action: Key pressed 2
Screenshot: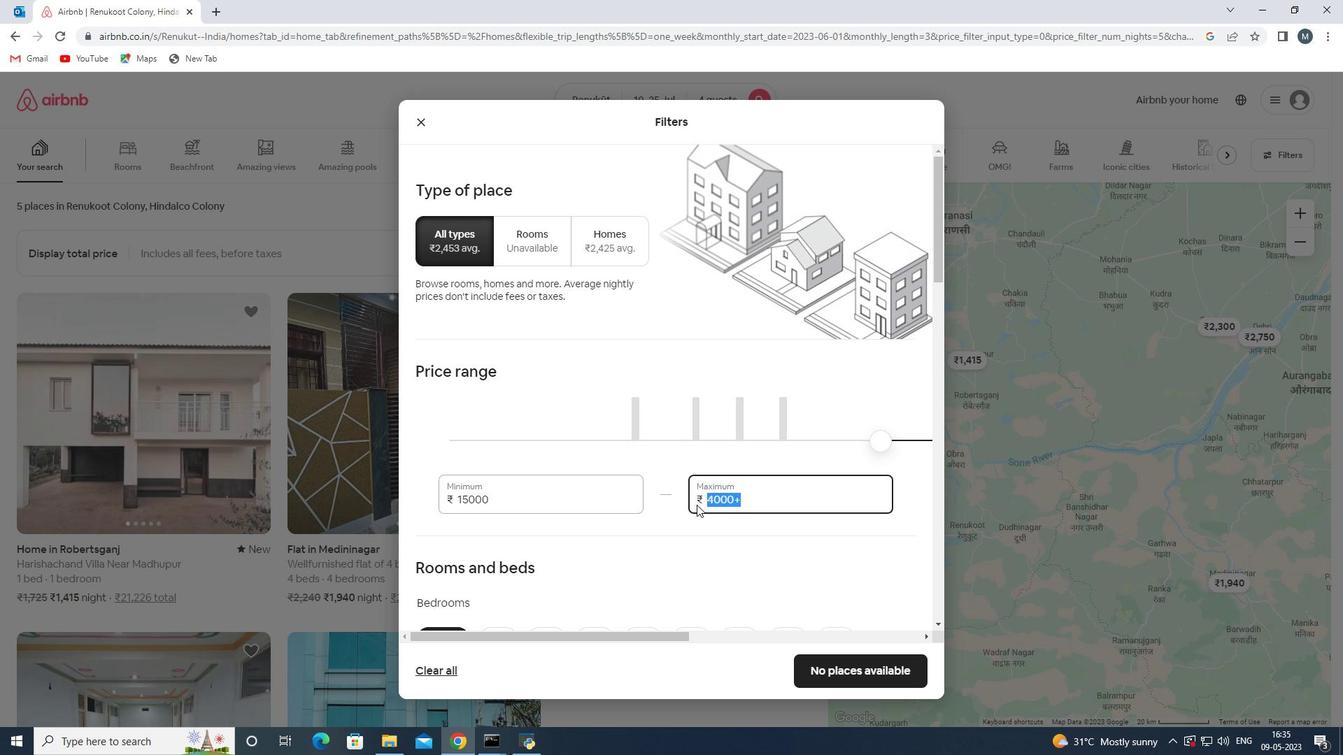 
Action: Mouse moved to (696, 505)
Screenshot: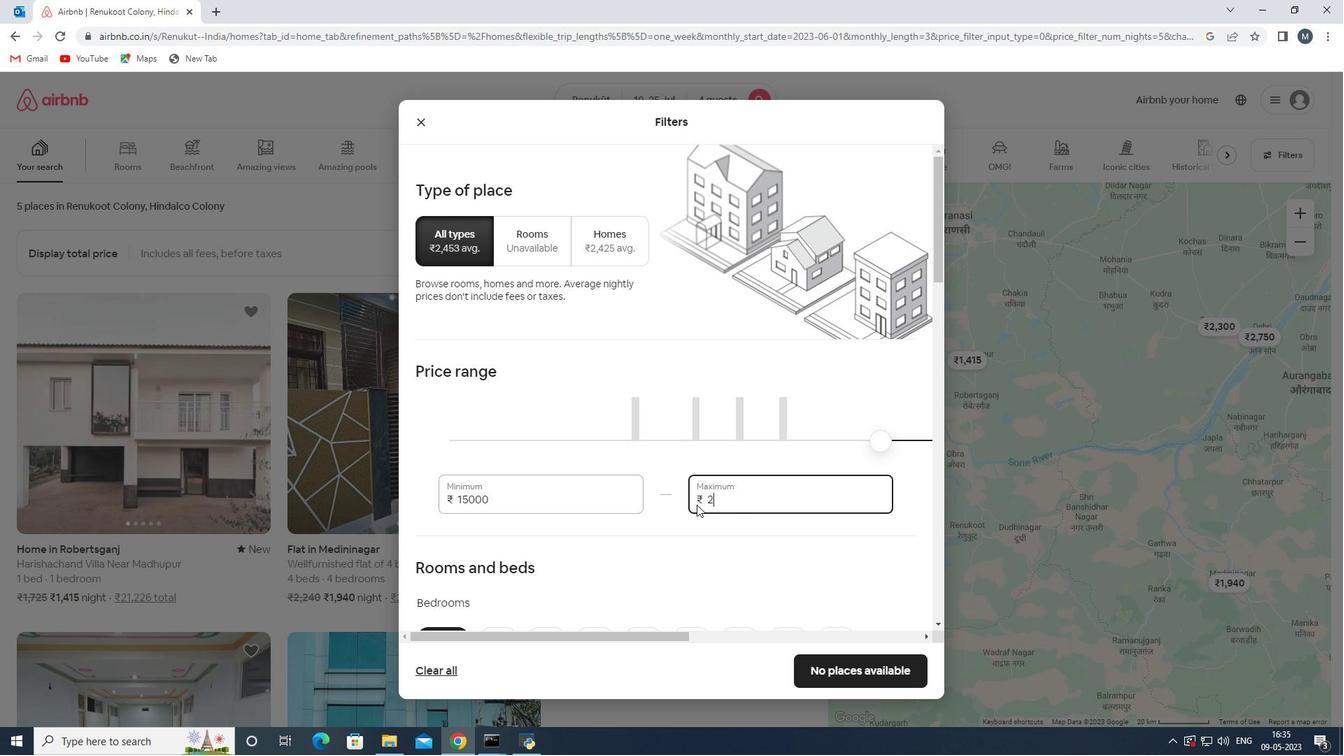 
Action: Key pressed 5
Screenshot: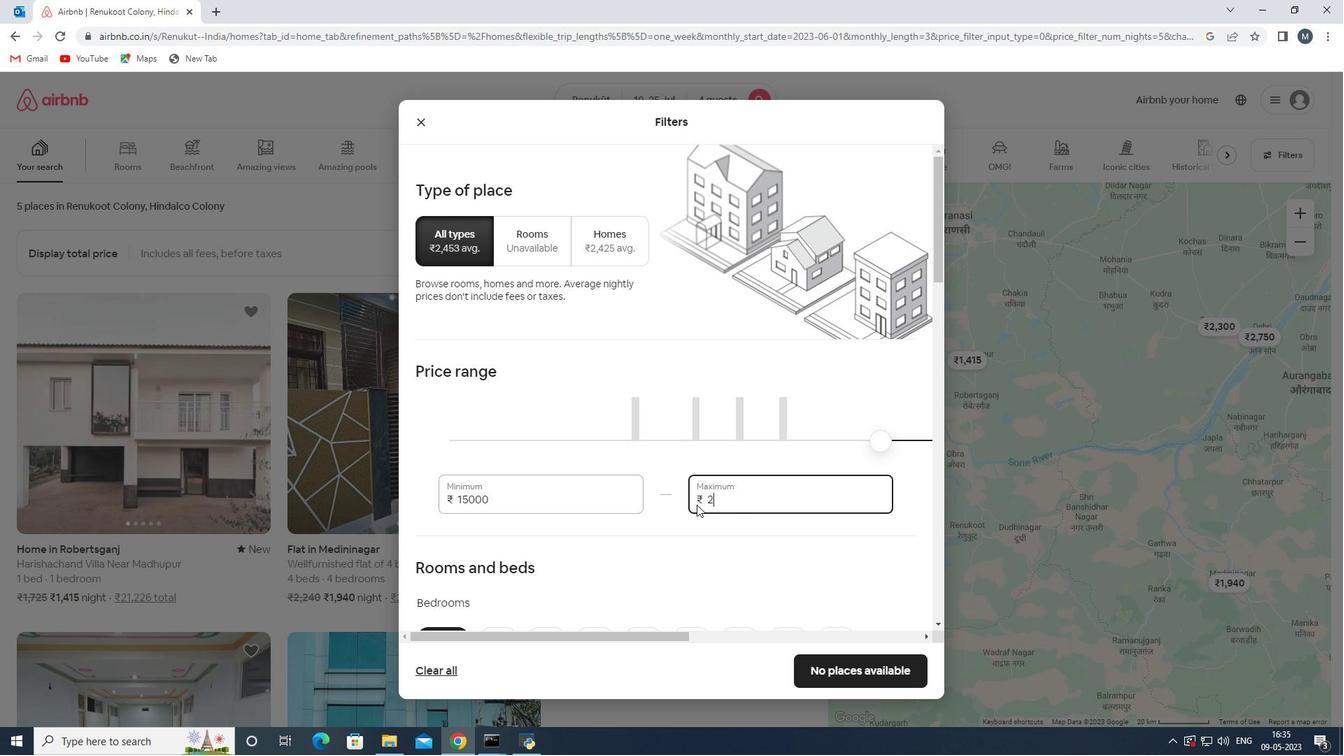 
Action: Mouse moved to (695, 505)
Screenshot: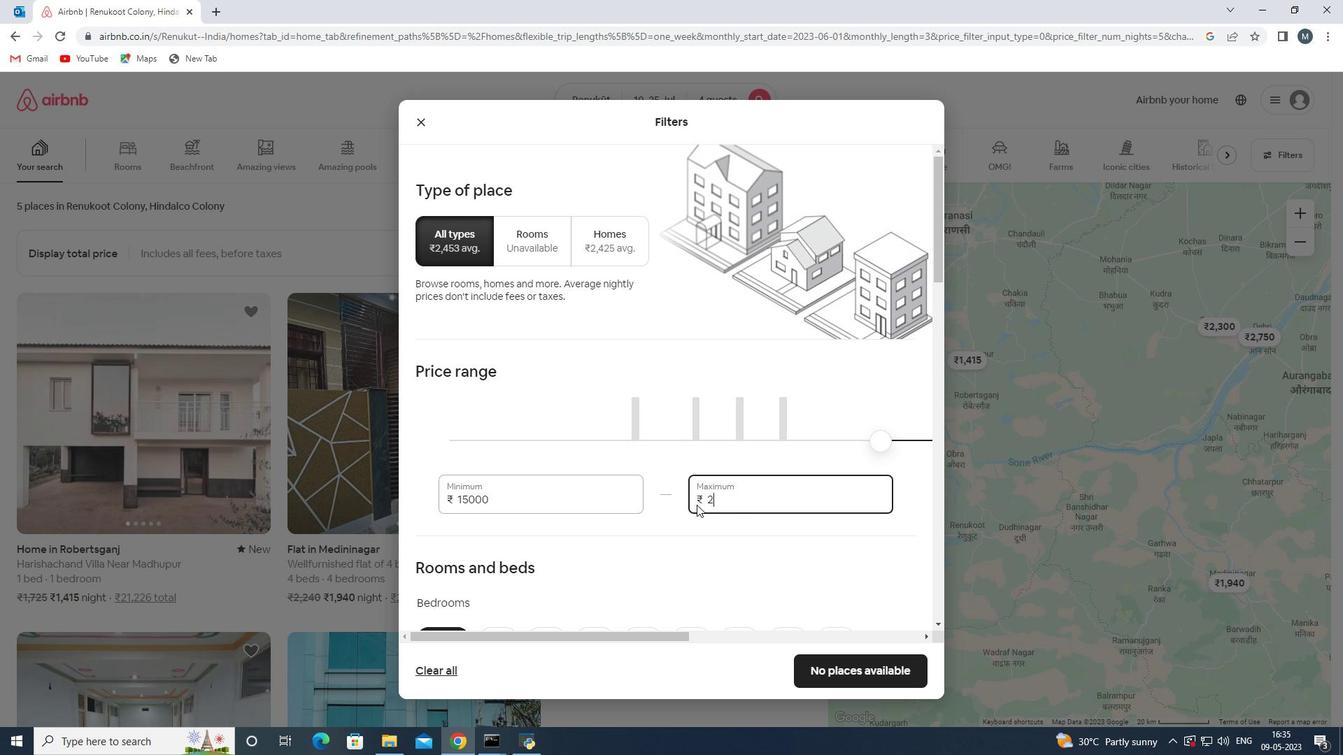 
Action: Key pressed 000
Screenshot: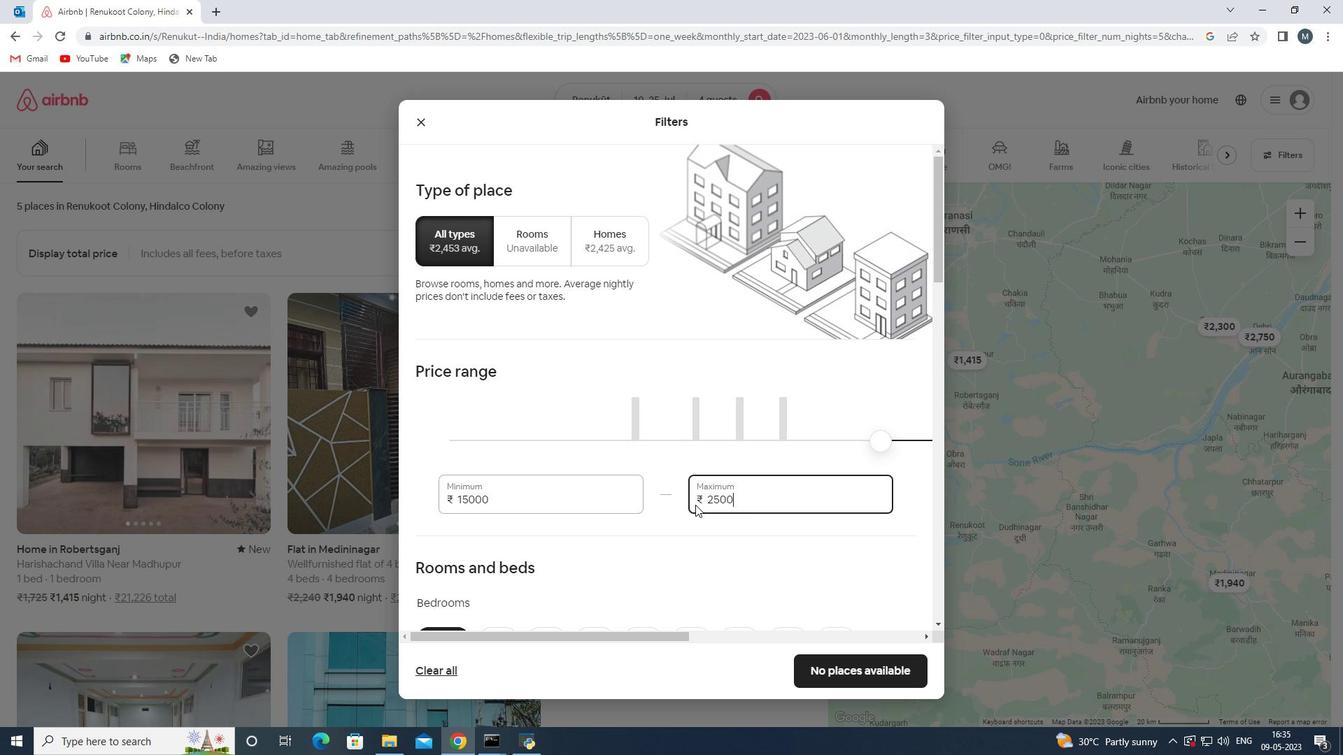 
Action: Mouse moved to (672, 477)
Screenshot: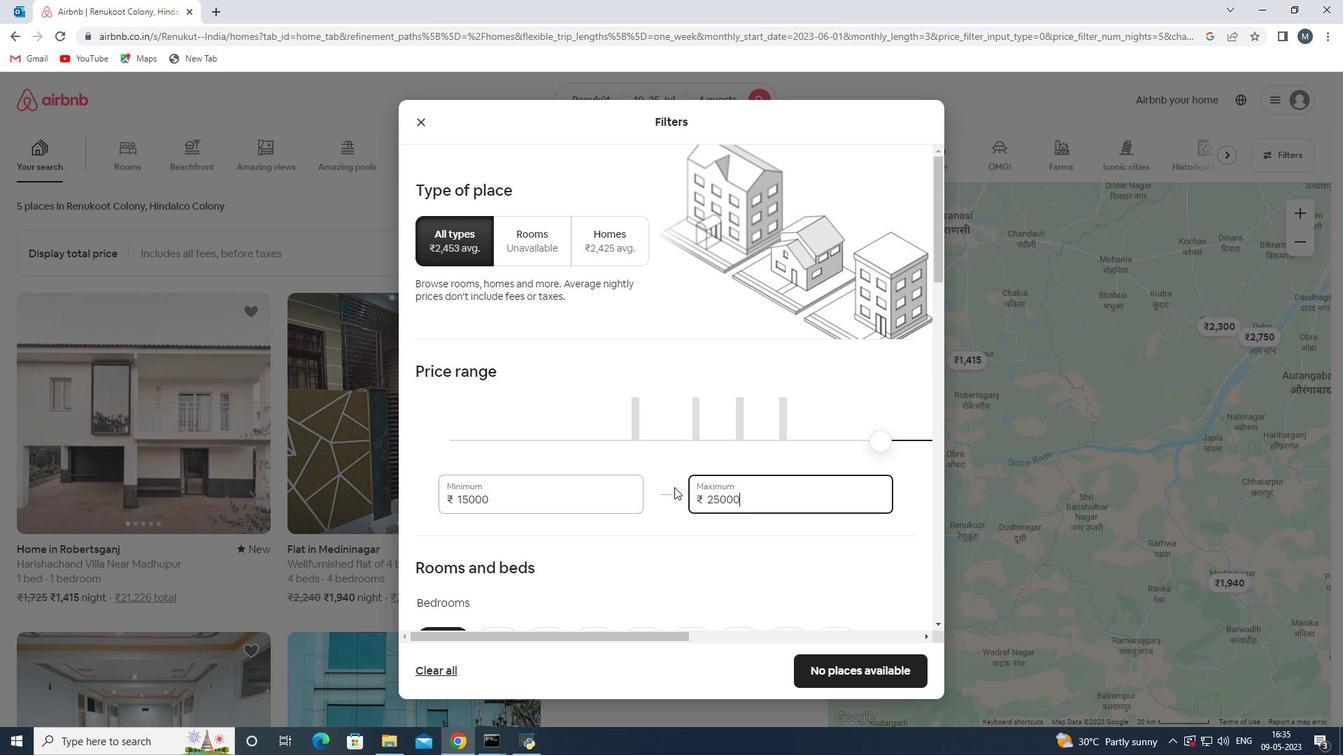 
Action: Mouse scrolled (672, 476) with delta (0, 0)
Screenshot: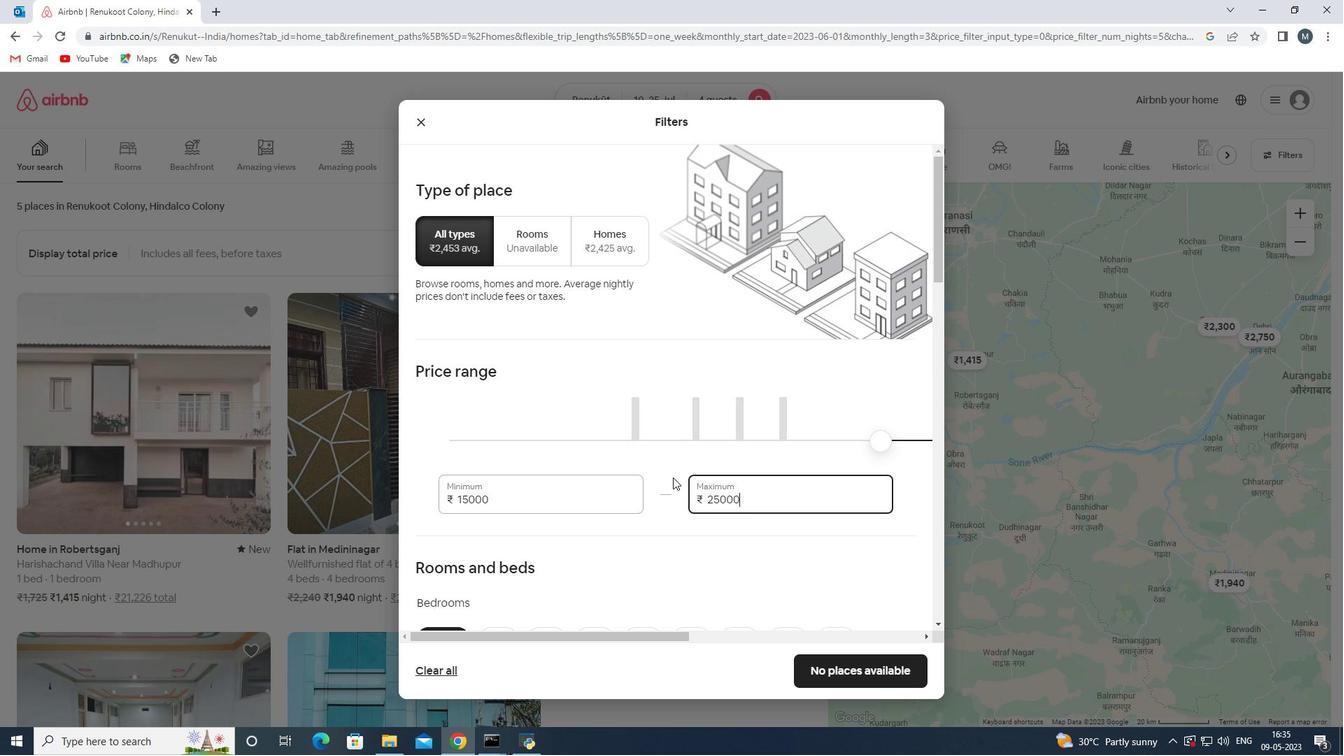 
Action: Mouse moved to (669, 457)
Screenshot: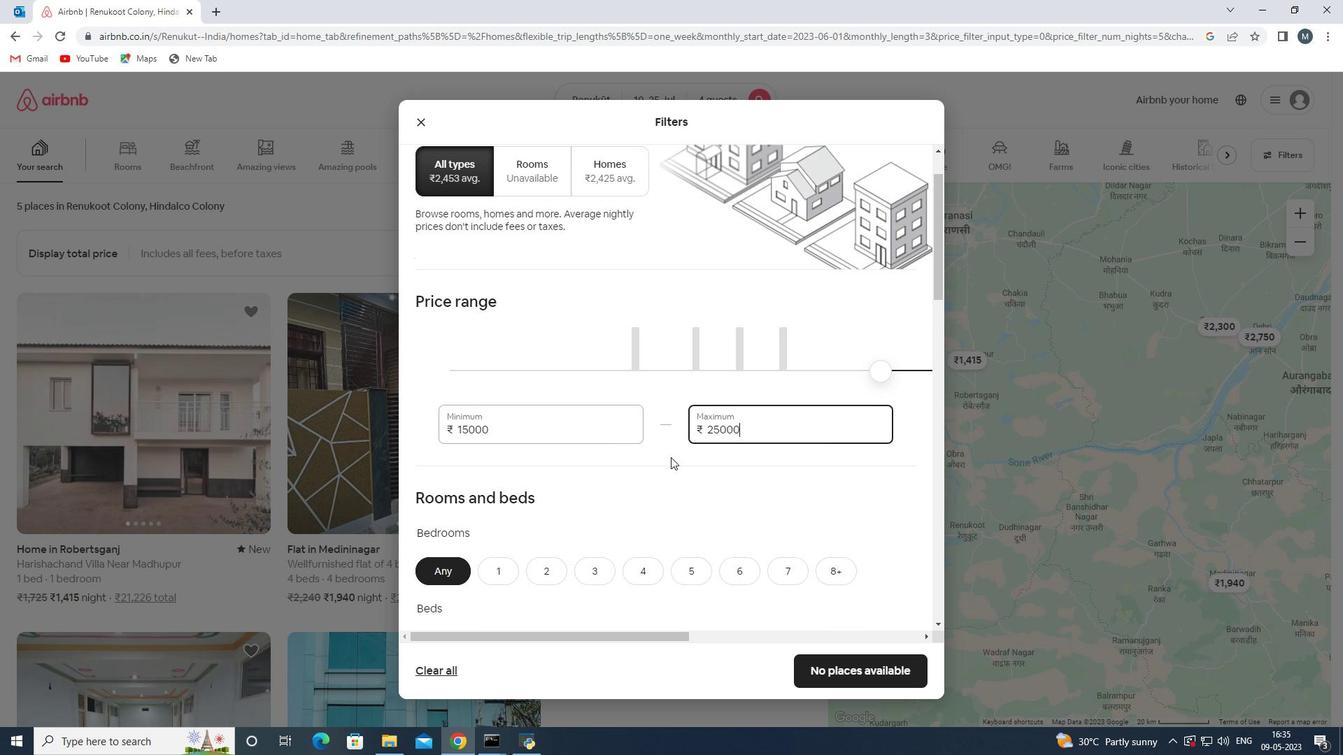 
Action: Mouse scrolled (669, 456) with delta (0, 0)
Screenshot: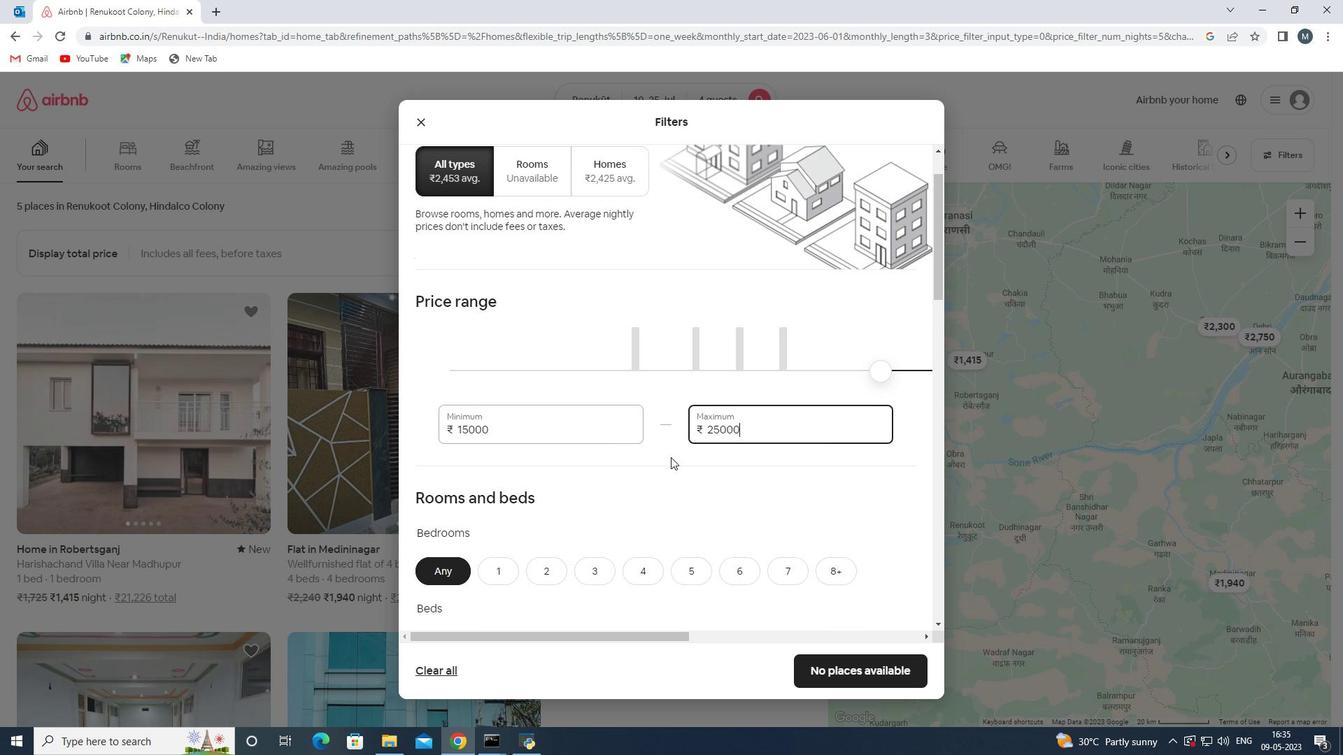 
Action: Mouse moved to (668, 457)
Screenshot: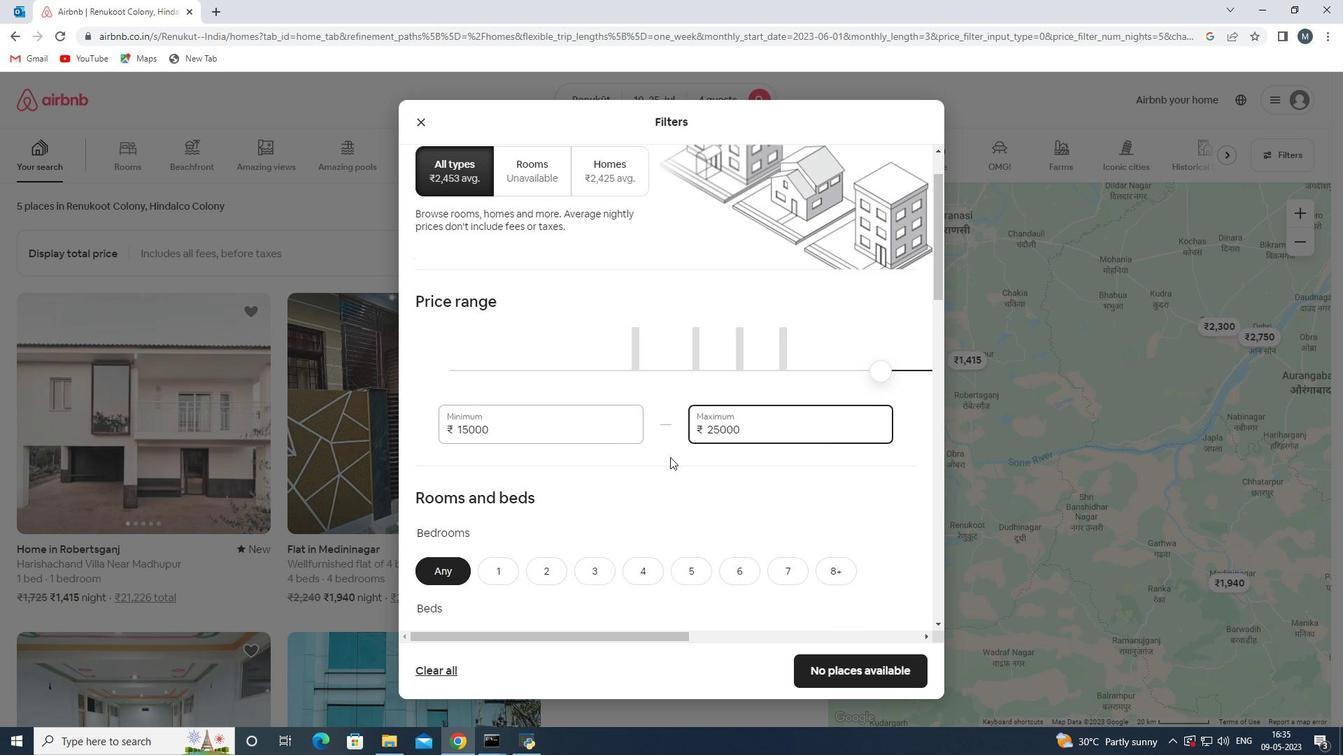 
Action: Mouse scrolled (668, 456) with delta (0, 0)
Screenshot: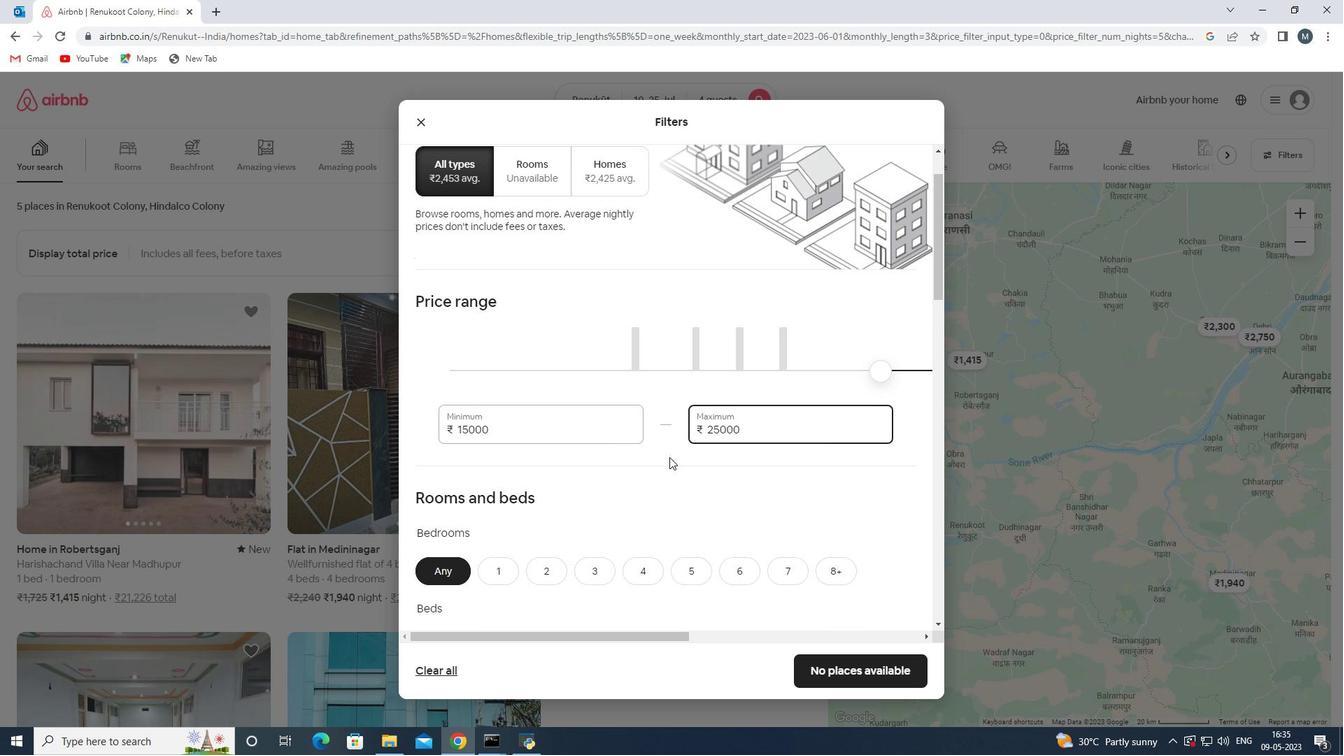 
Action: Mouse moved to (557, 440)
Screenshot: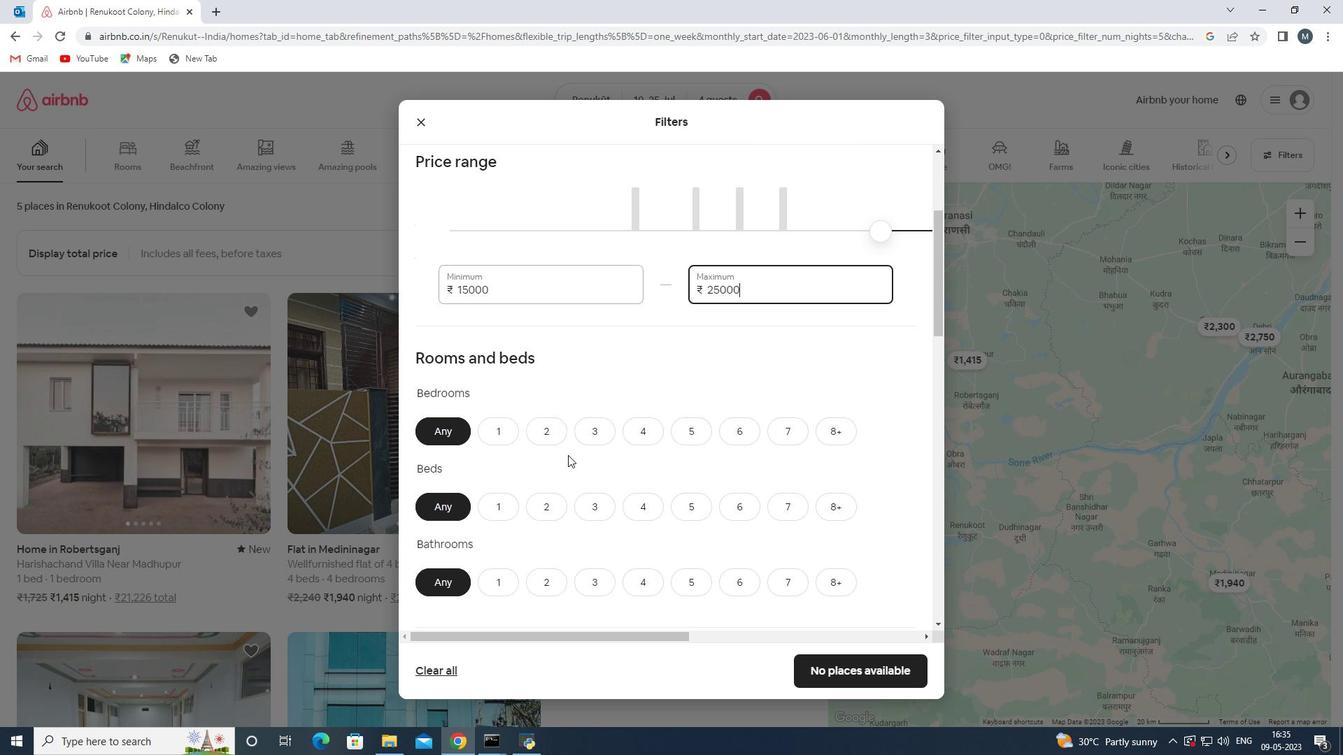 
Action: Mouse pressed left at (557, 440)
Screenshot: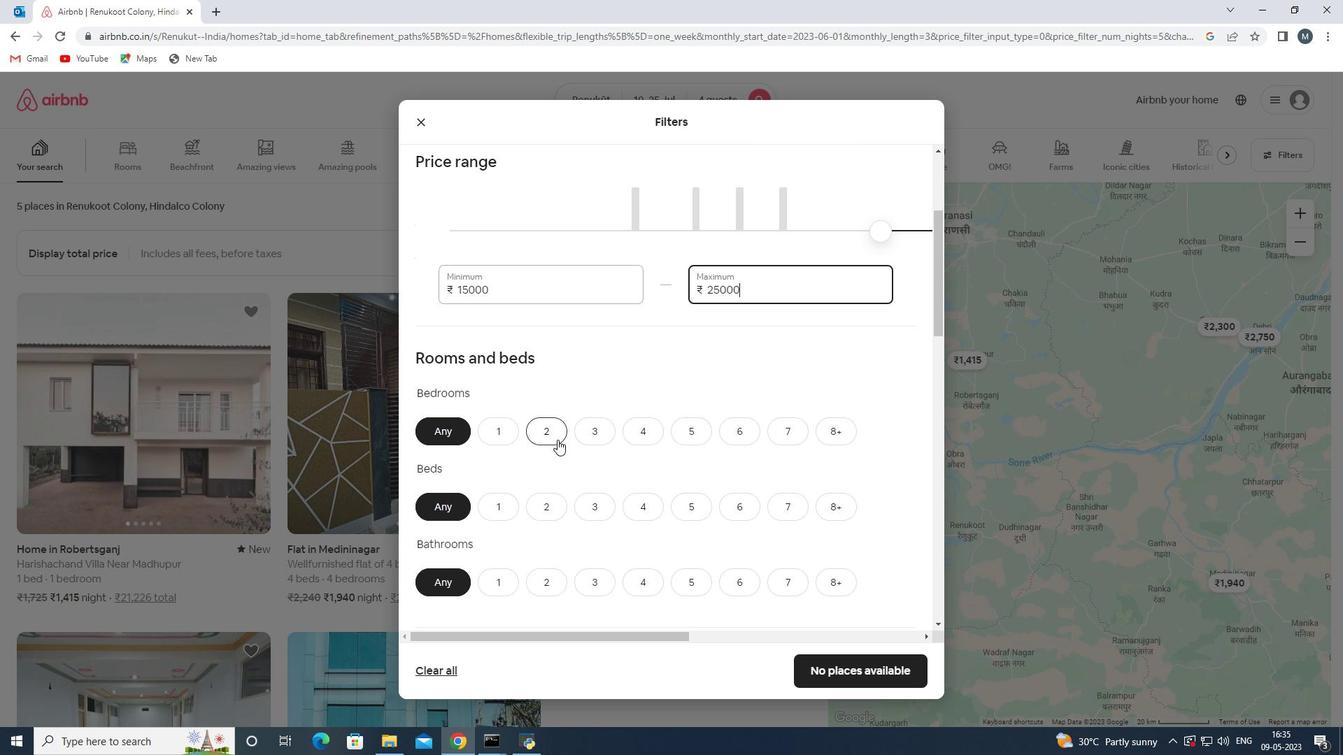 
Action: Mouse moved to (595, 509)
Screenshot: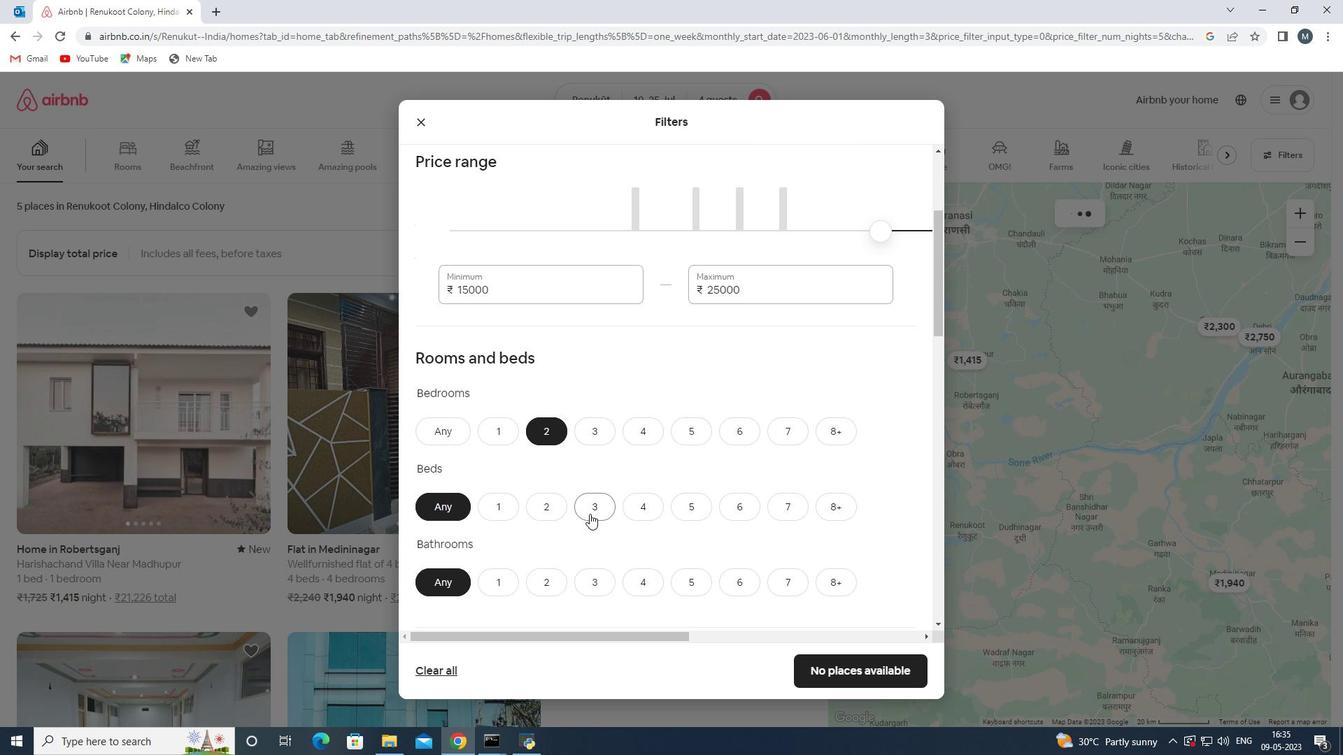 
Action: Mouse pressed left at (595, 509)
Screenshot: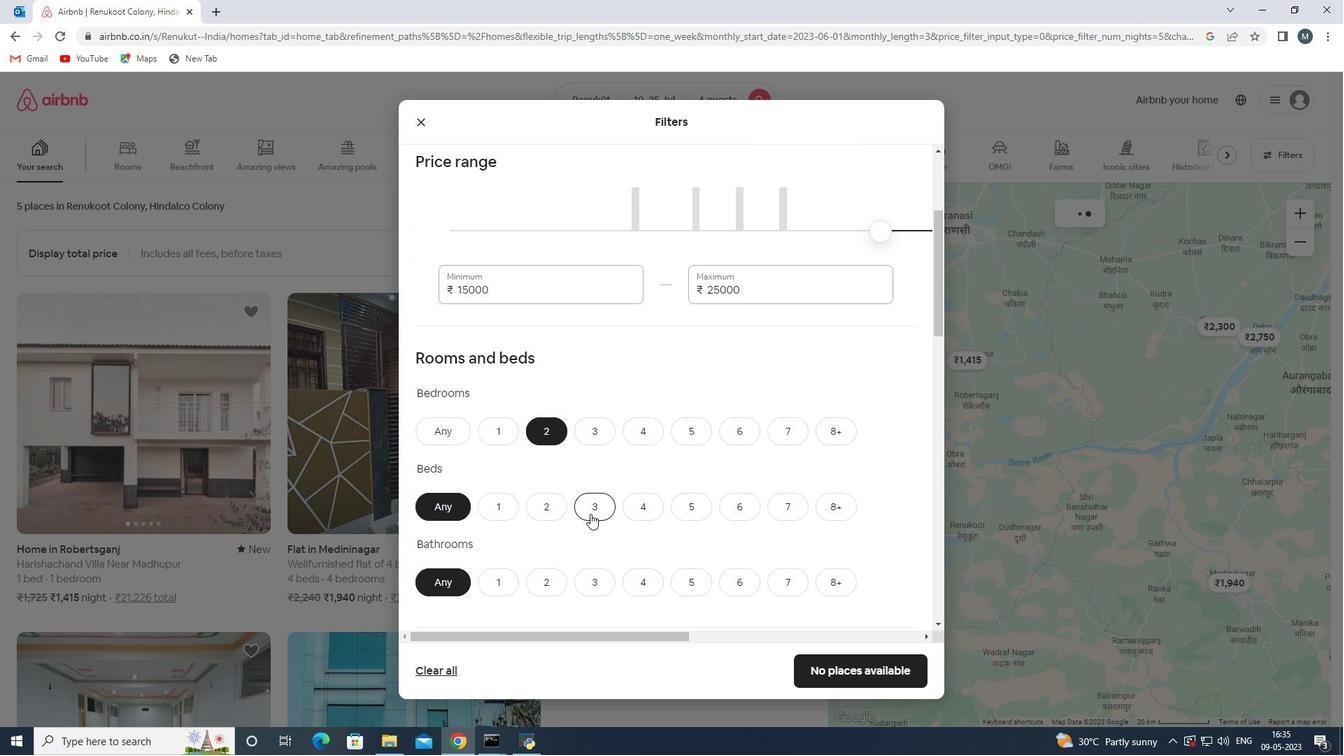 
Action: Mouse moved to (549, 584)
Screenshot: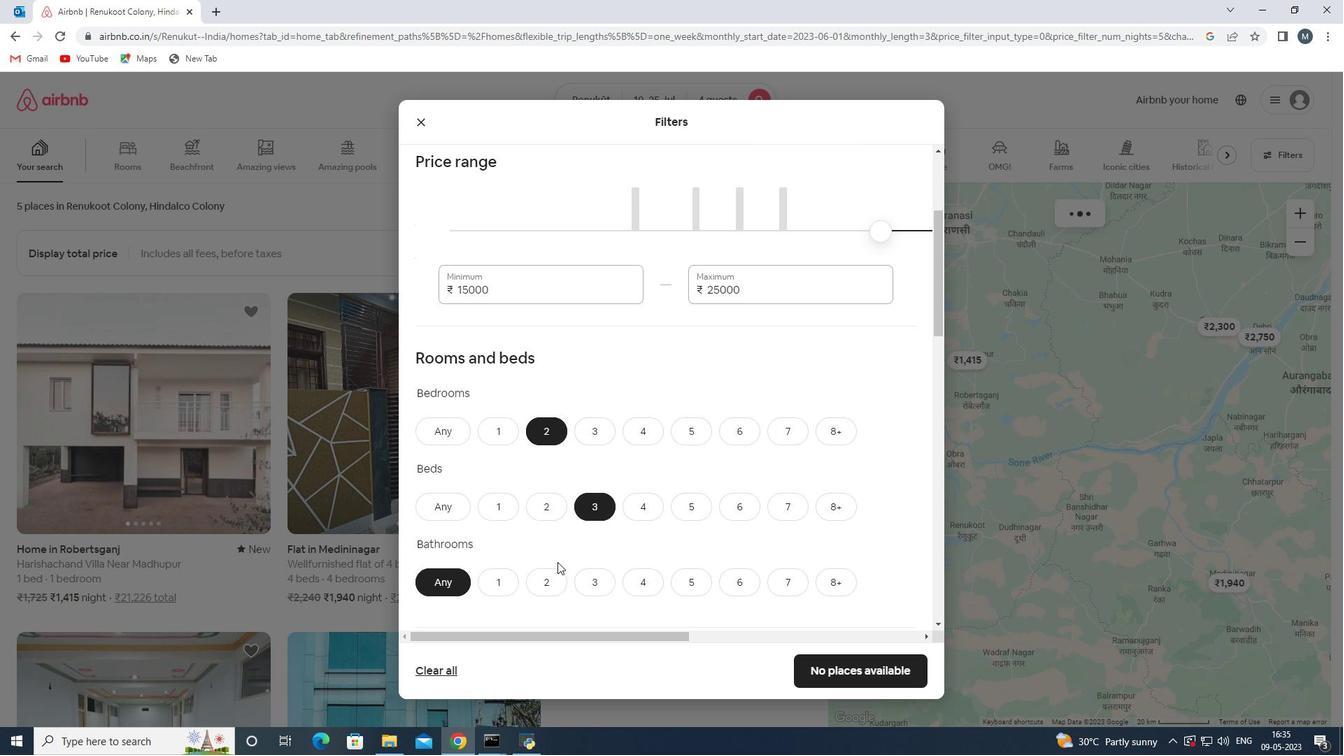 
Action: Mouse pressed left at (549, 584)
Screenshot: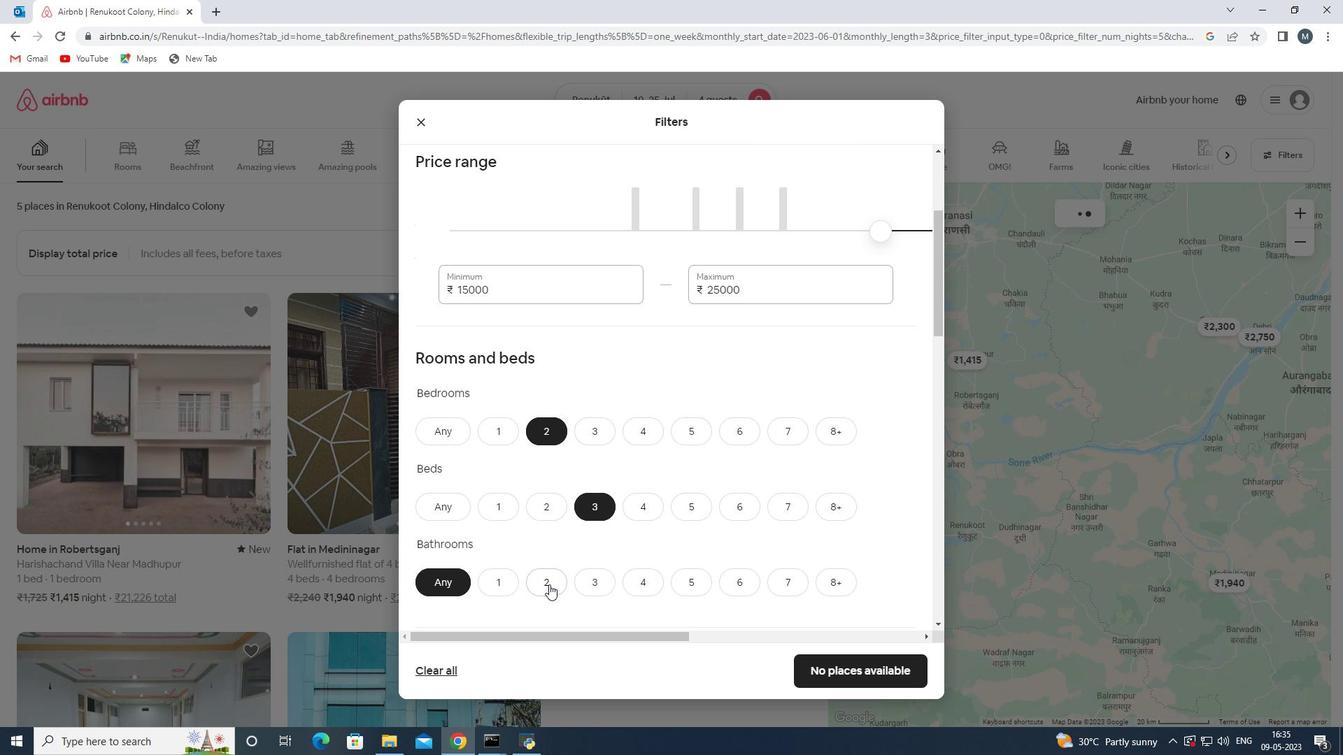 
Action: Mouse moved to (576, 525)
Screenshot: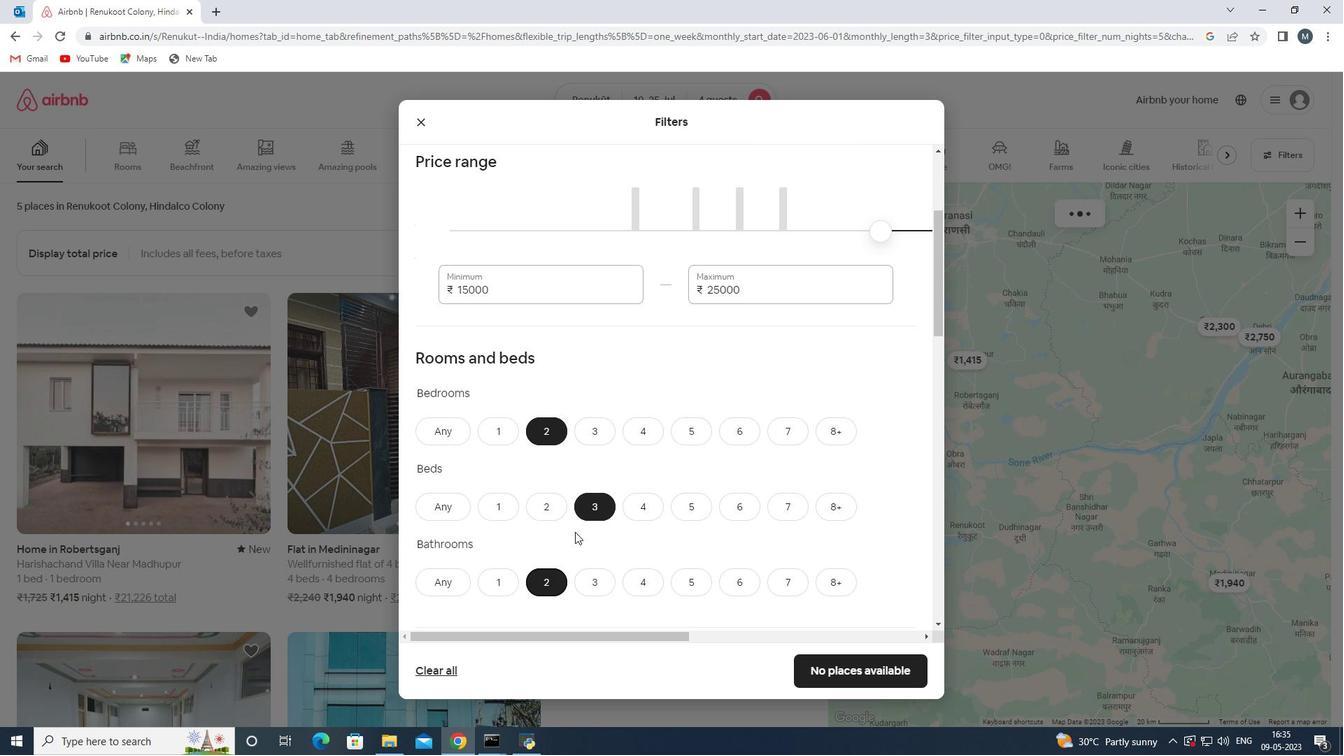 
Action: Mouse scrolled (576, 524) with delta (0, 0)
Screenshot: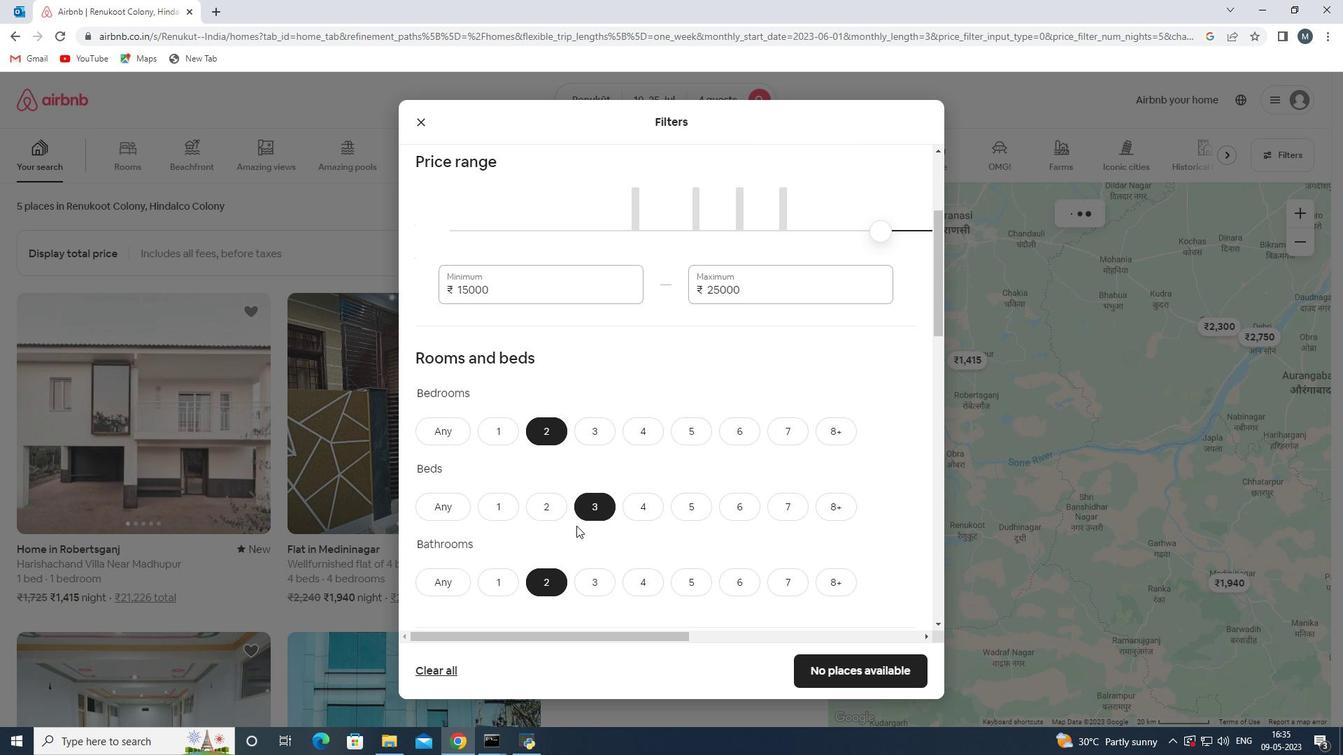
Action: Mouse moved to (576, 525)
Screenshot: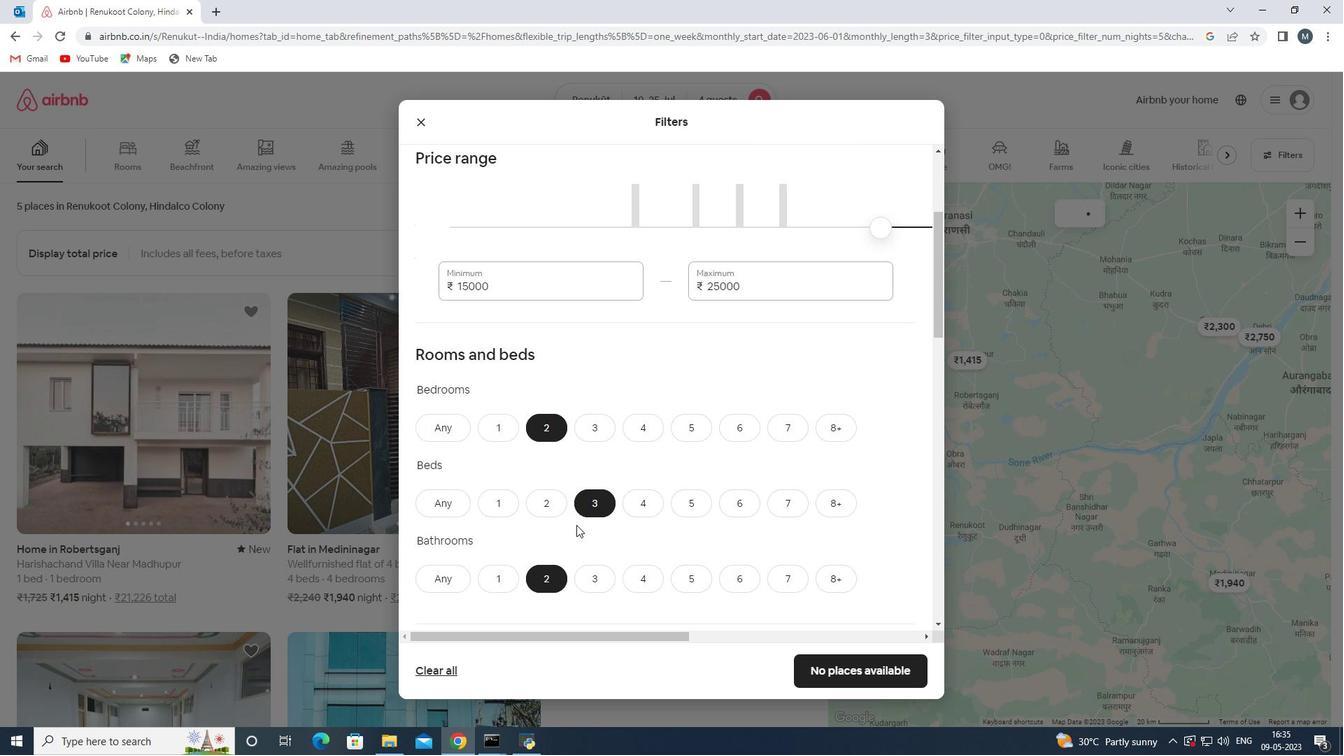
Action: Mouse scrolled (576, 524) with delta (0, 0)
Screenshot: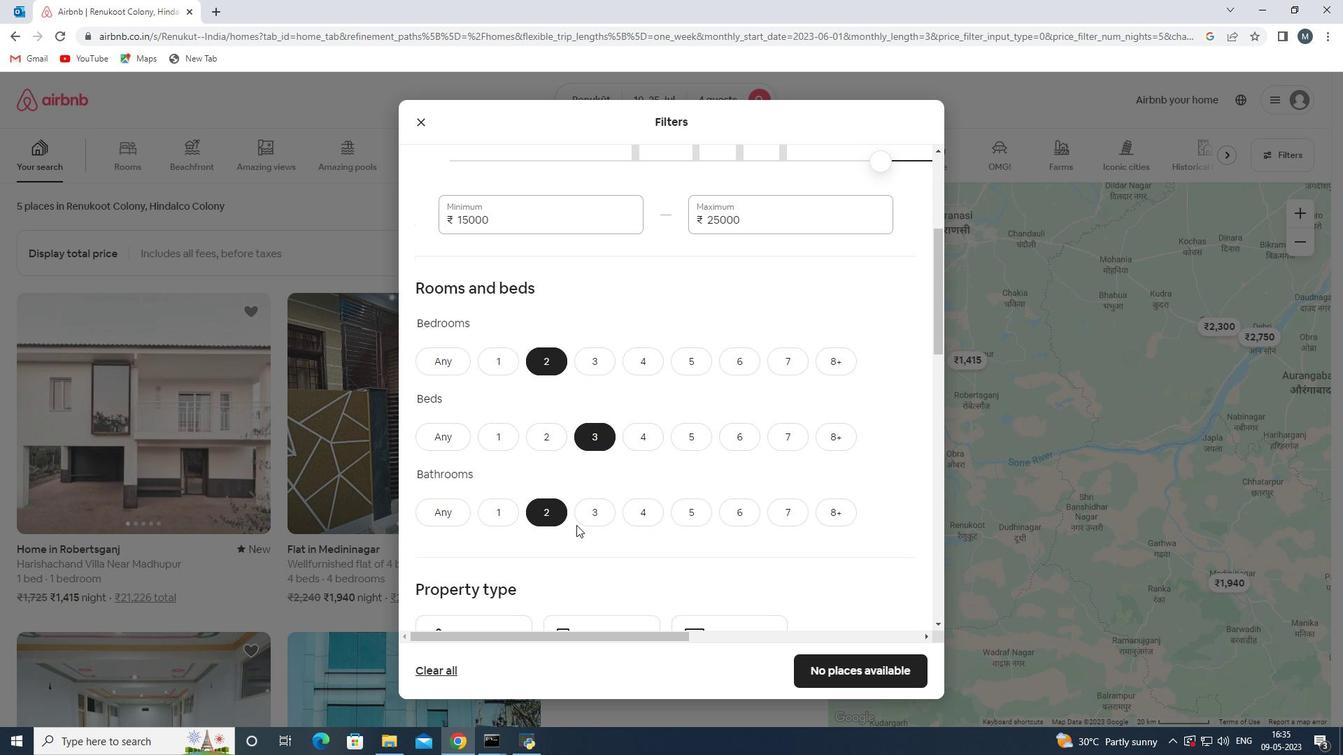 
Action: Mouse moved to (586, 503)
Screenshot: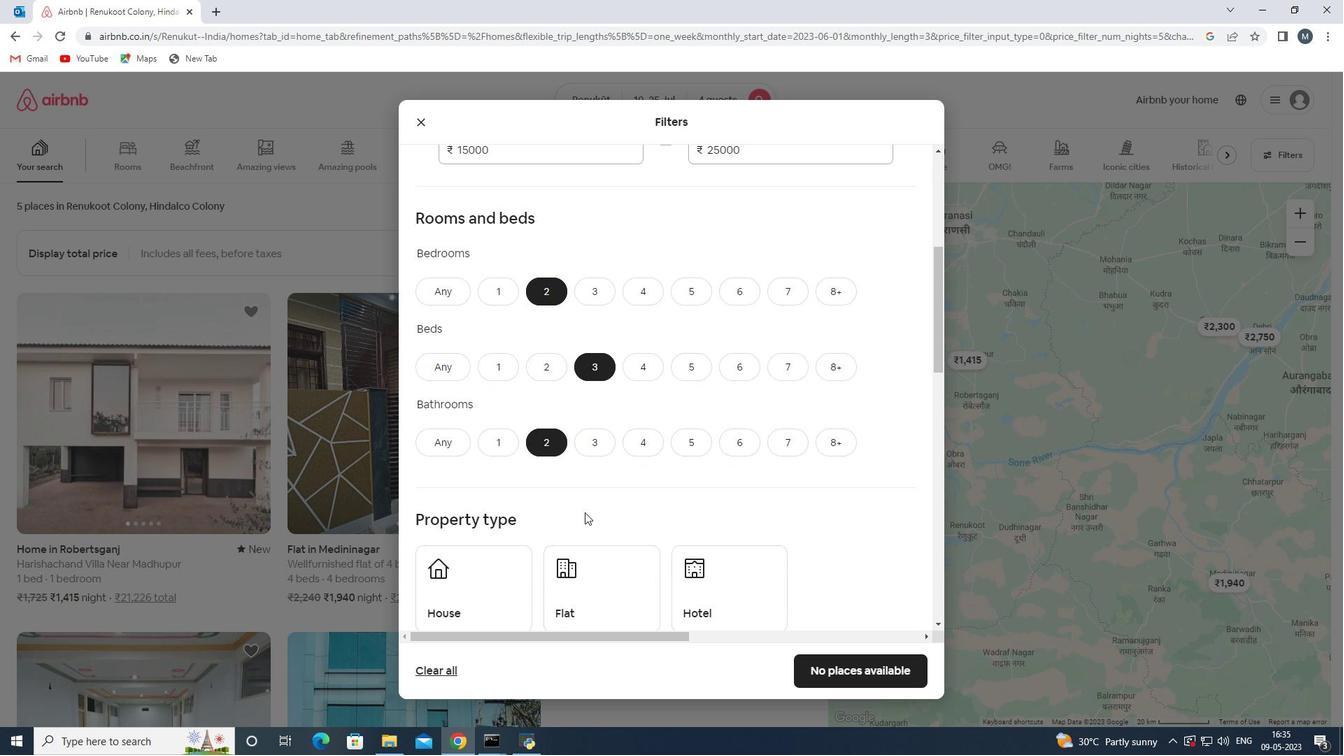 
Action: Mouse scrolled (586, 502) with delta (0, 0)
Screenshot: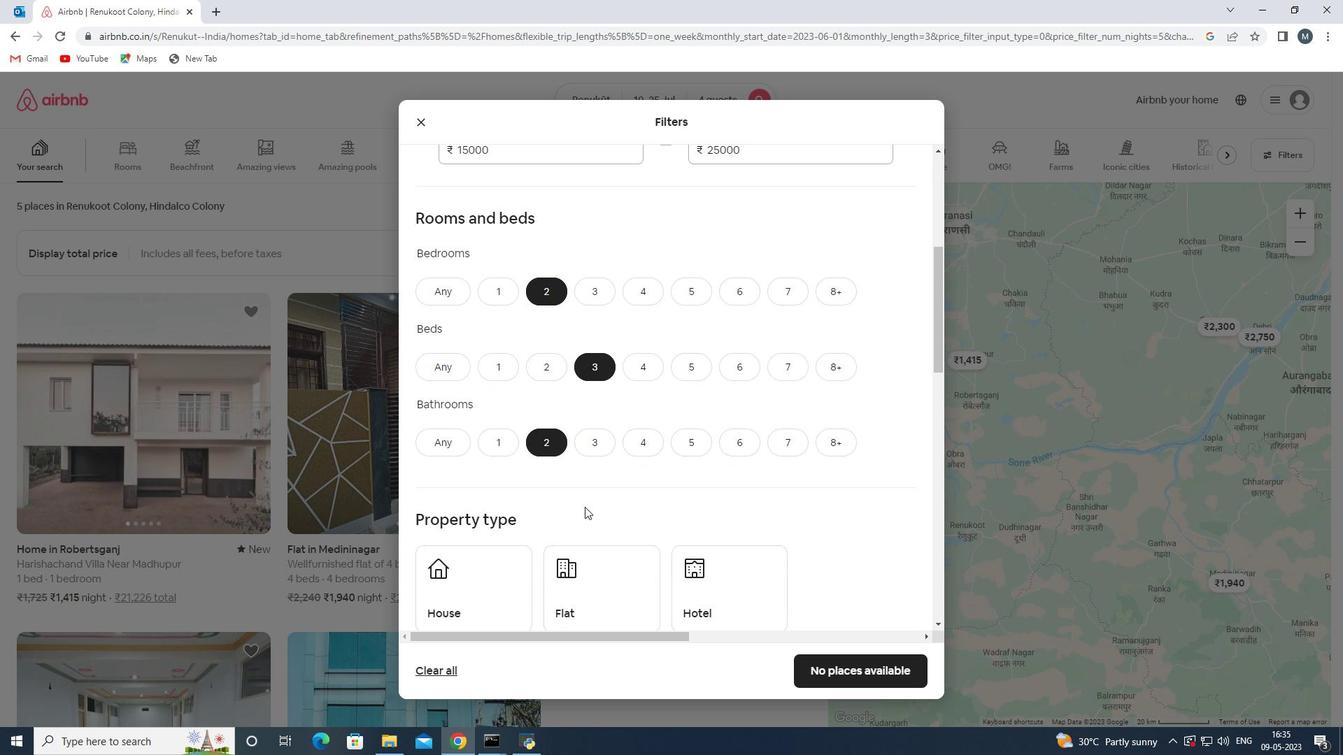 
Action: Mouse moved to (495, 533)
Screenshot: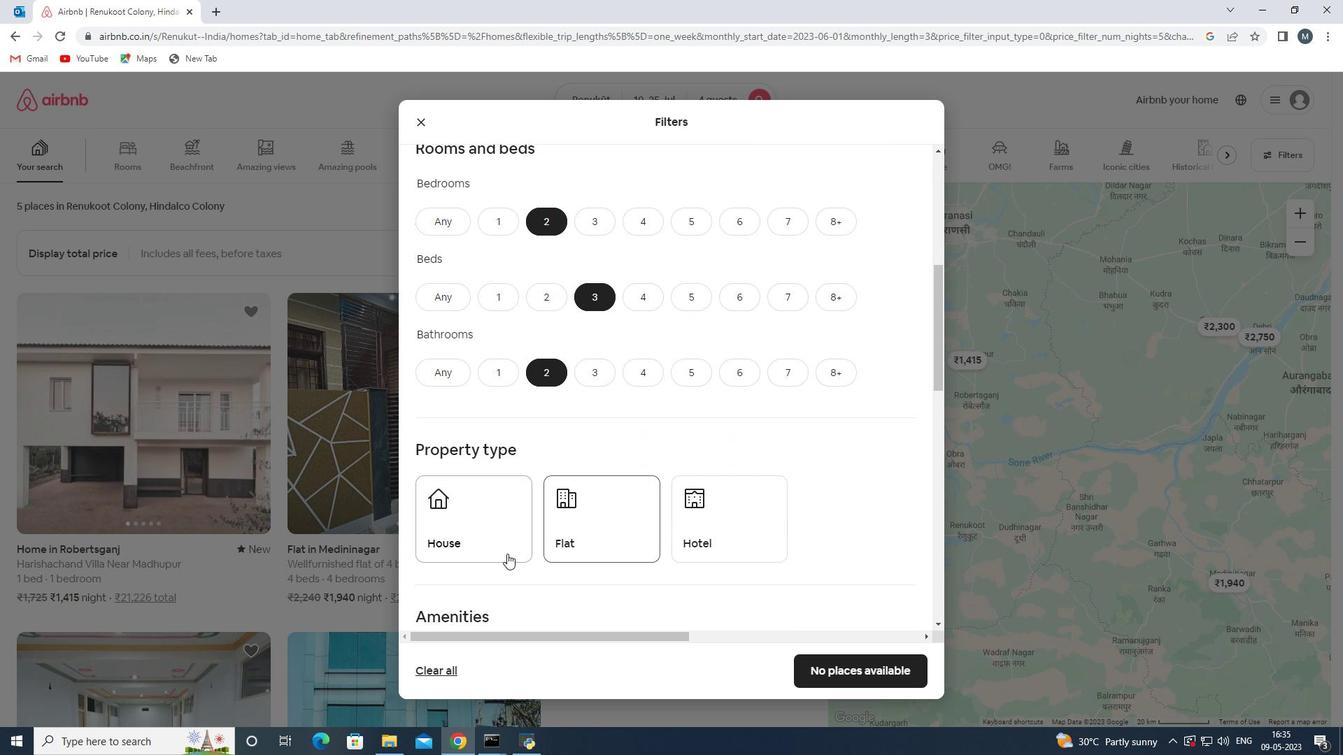 
Action: Mouse pressed left at (495, 533)
Screenshot: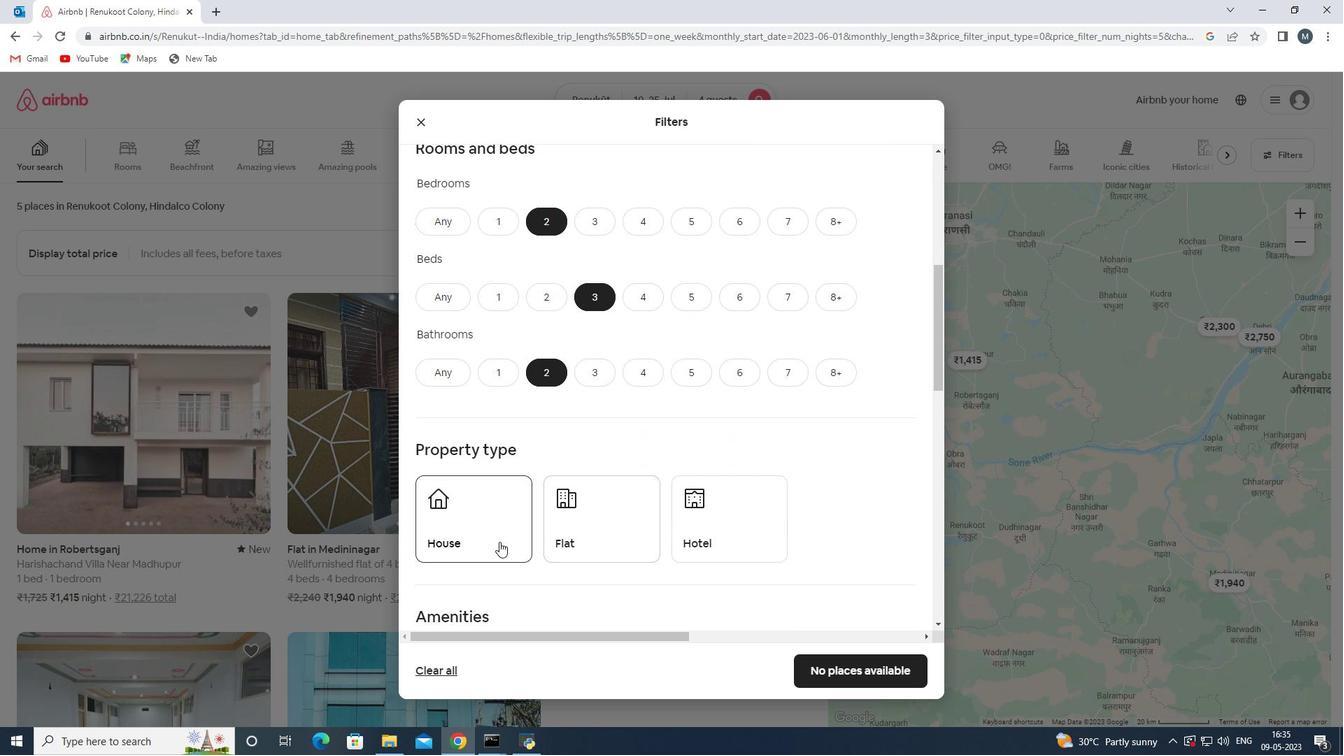 
Action: Mouse moved to (585, 522)
Screenshot: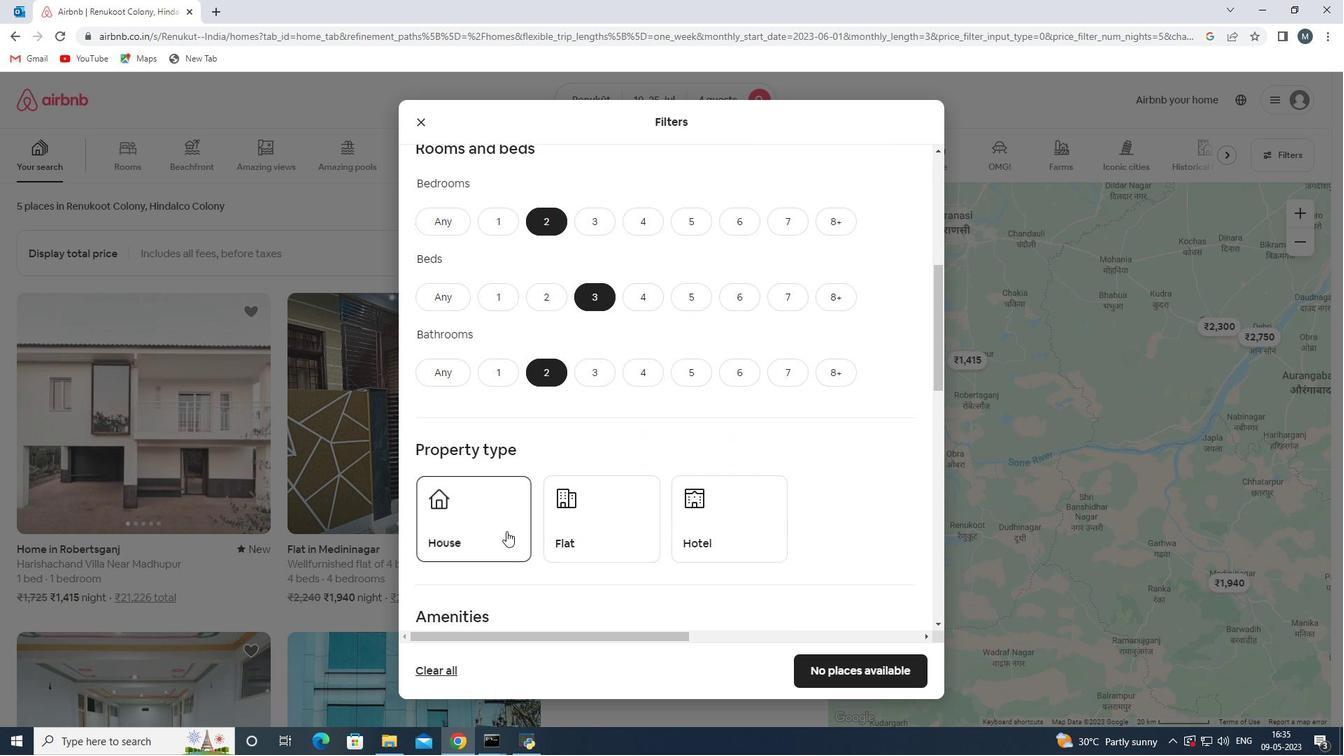 
Action: Mouse pressed left at (585, 522)
Screenshot: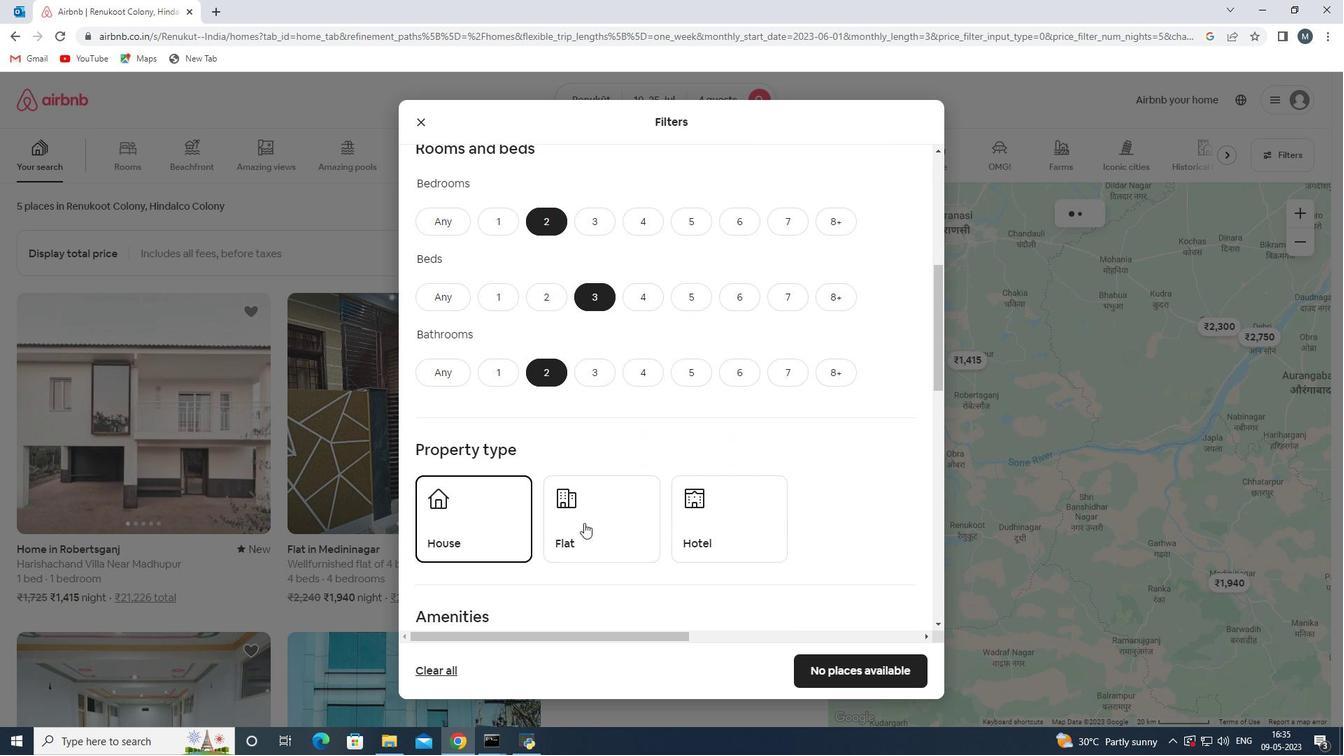 
Action: Mouse moved to (603, 520)
Screenshot: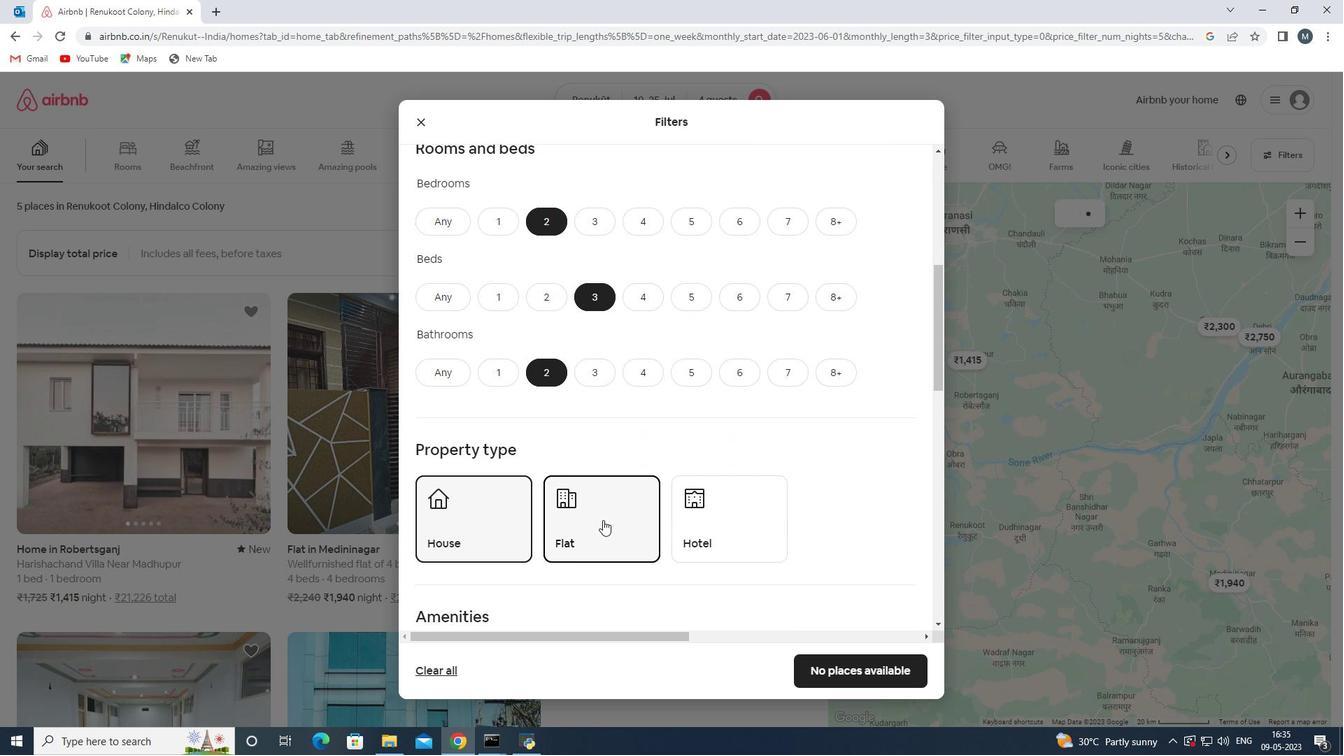 
Action: Mouse scrolled (603, 519) with delta (0, 0)
Screenshot: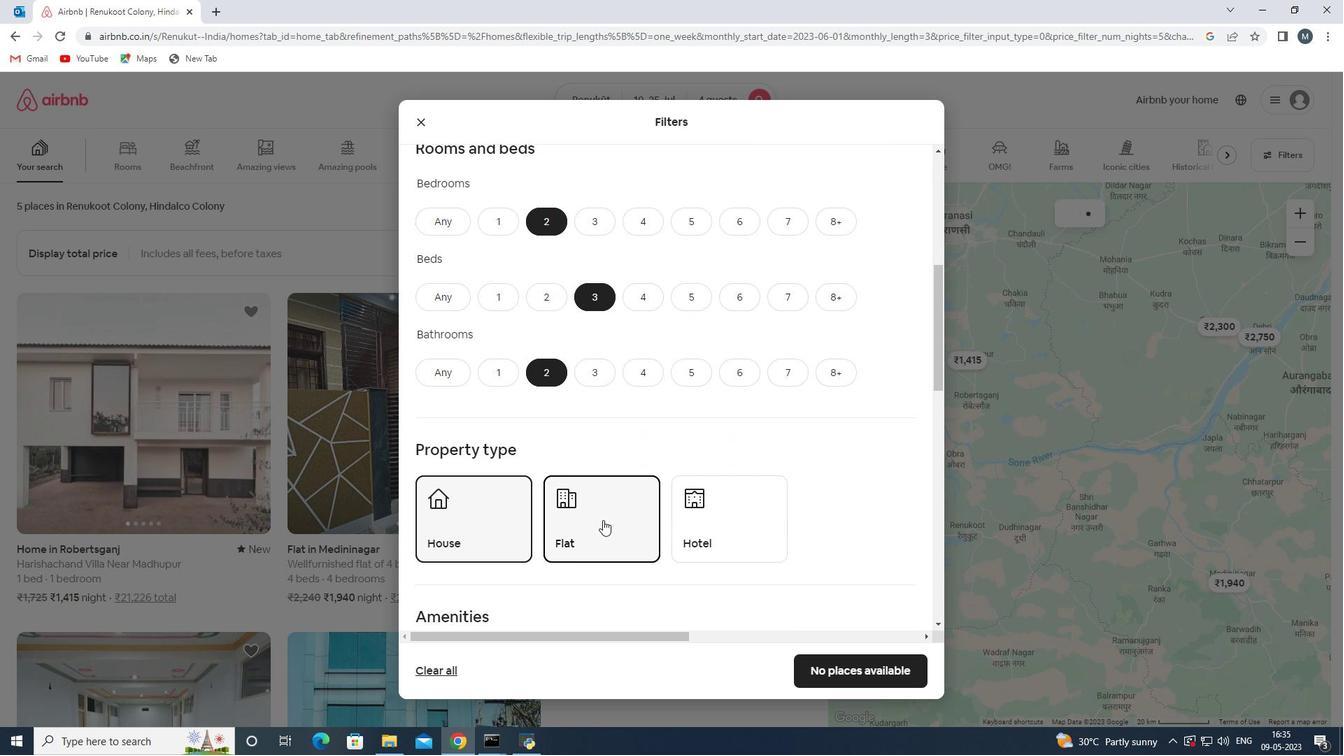 
Action: Mouse scrolled (603, 519) with delta (0, 0)
Screenshot: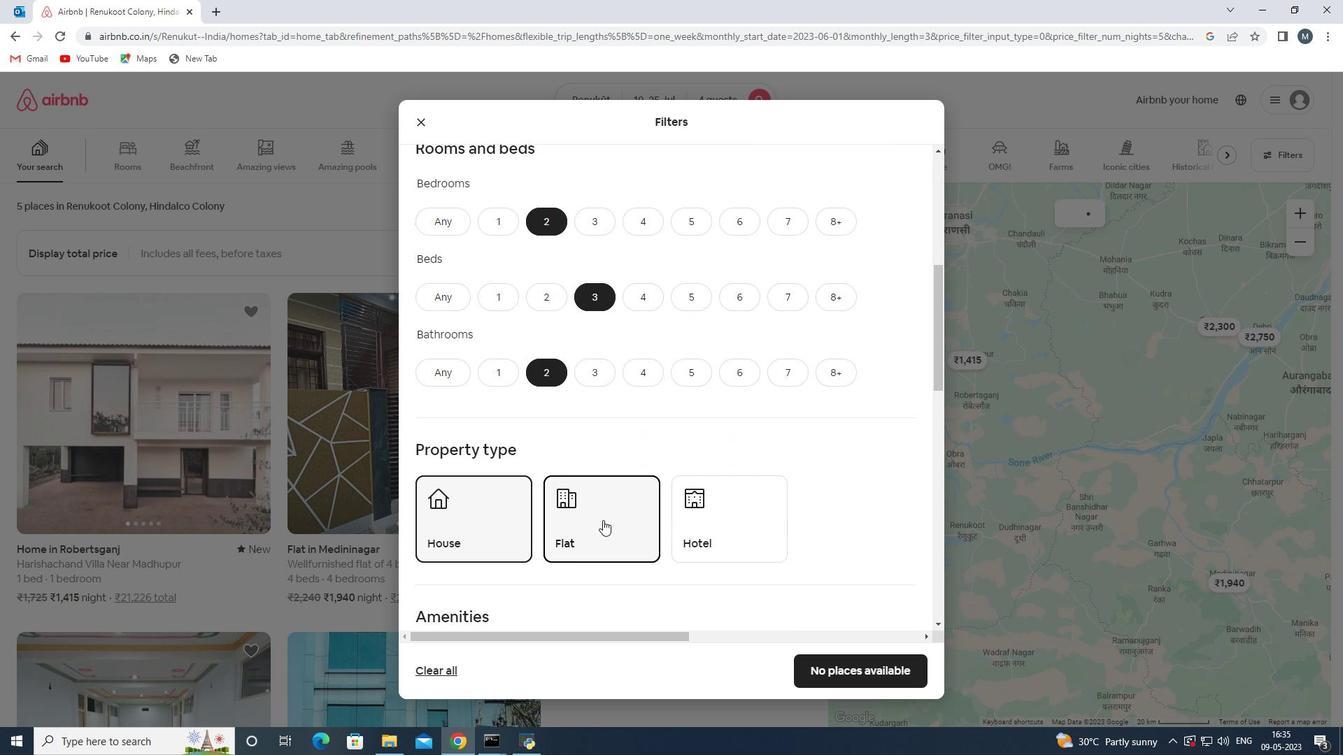 
Action: Mouse moved to (609, 507)
Screenshot: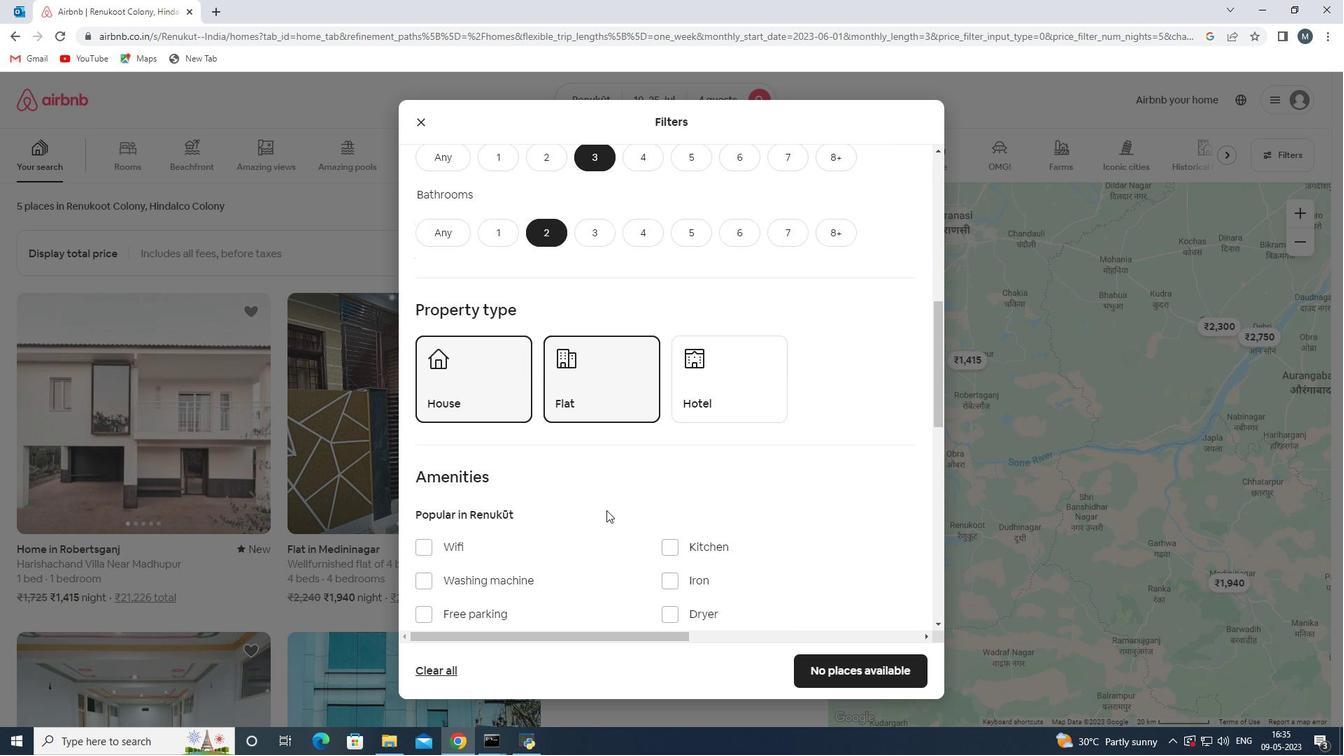 
Action: Mouse scrolled (609, 507) with delta (0, 0)
Screenshot: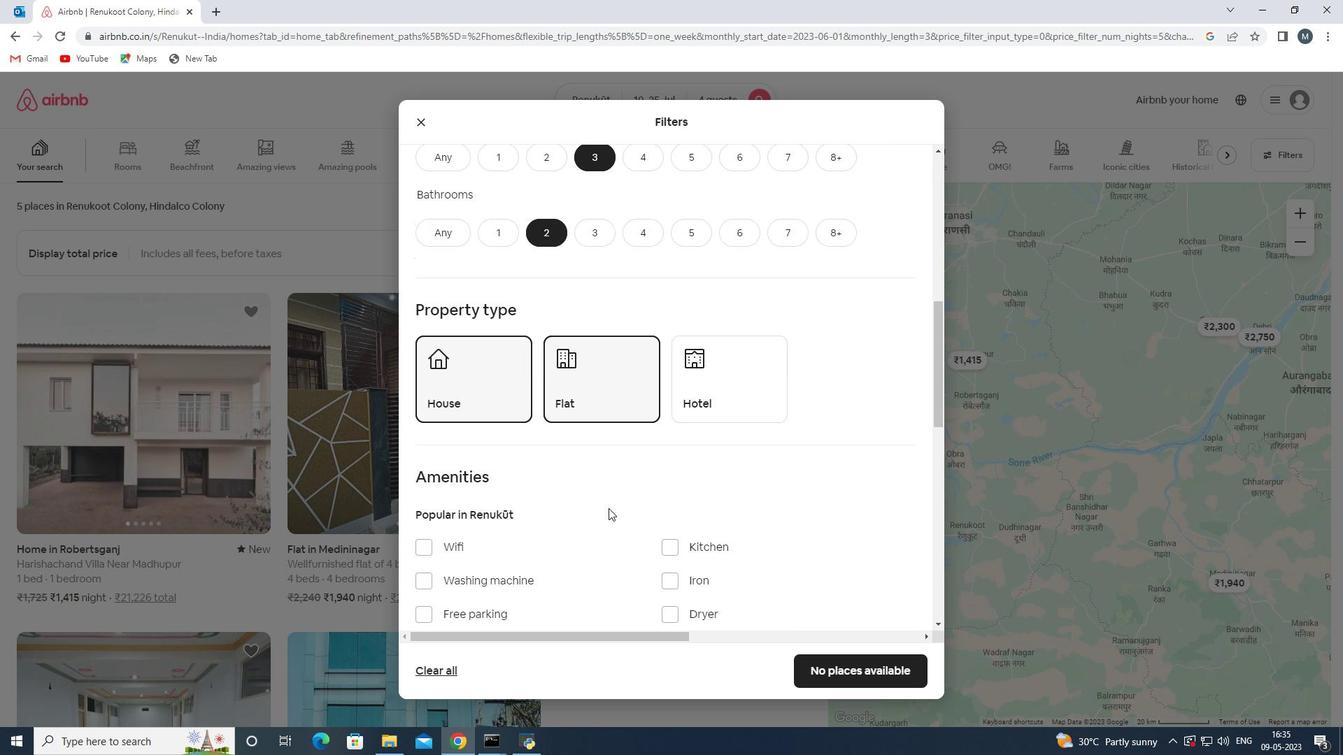 
Action: Mouse moved to (478, 477)
Screenshot: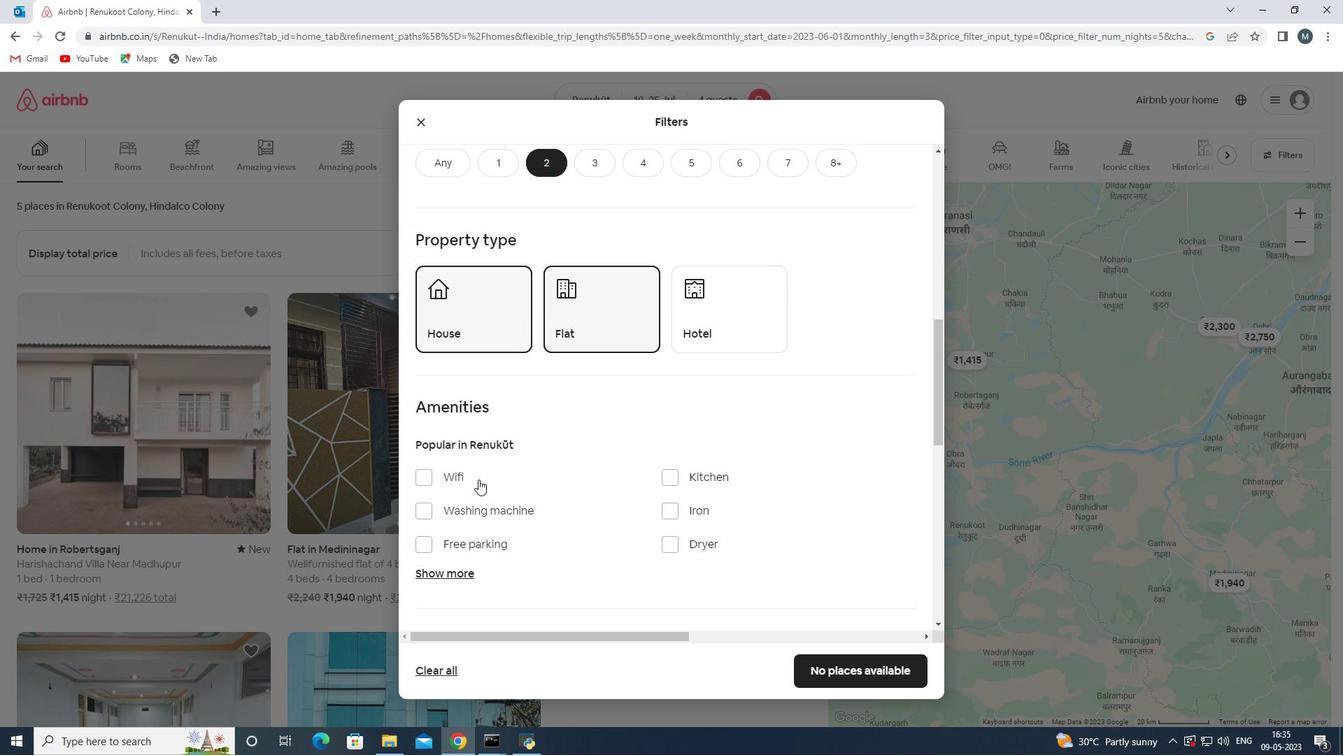 
Action: Mouse pressed left at (478, 477)
Screenshot: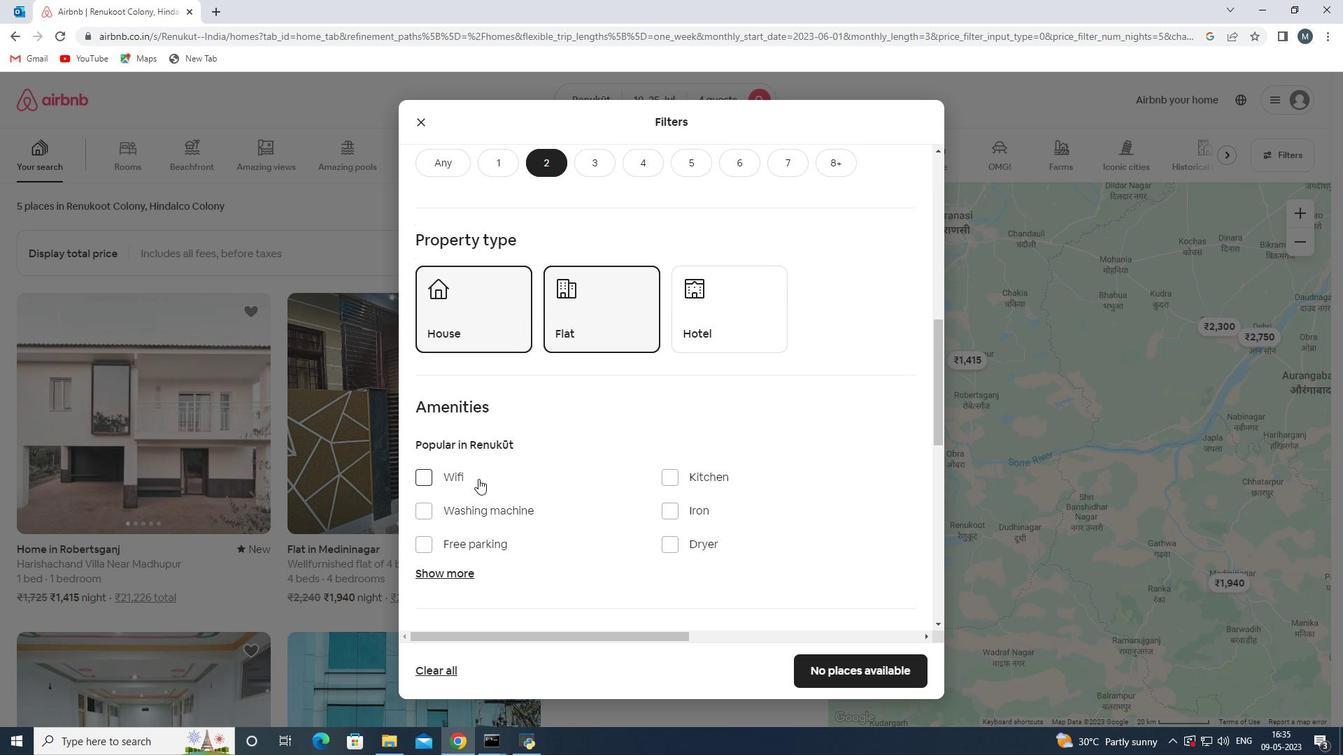 
Action: Mouse moved to (474, 540)
Screenshot: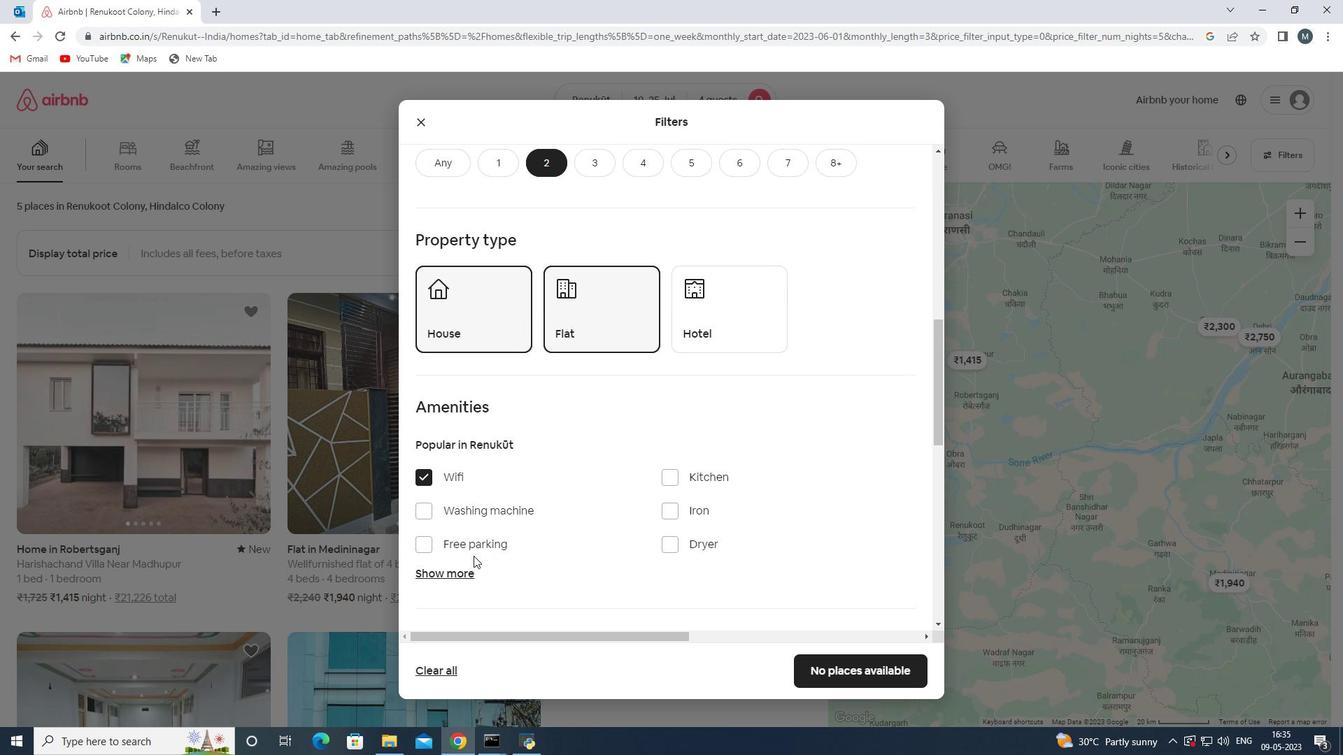 
Action: Mouse pressed left at (474, 540)
Screenshot: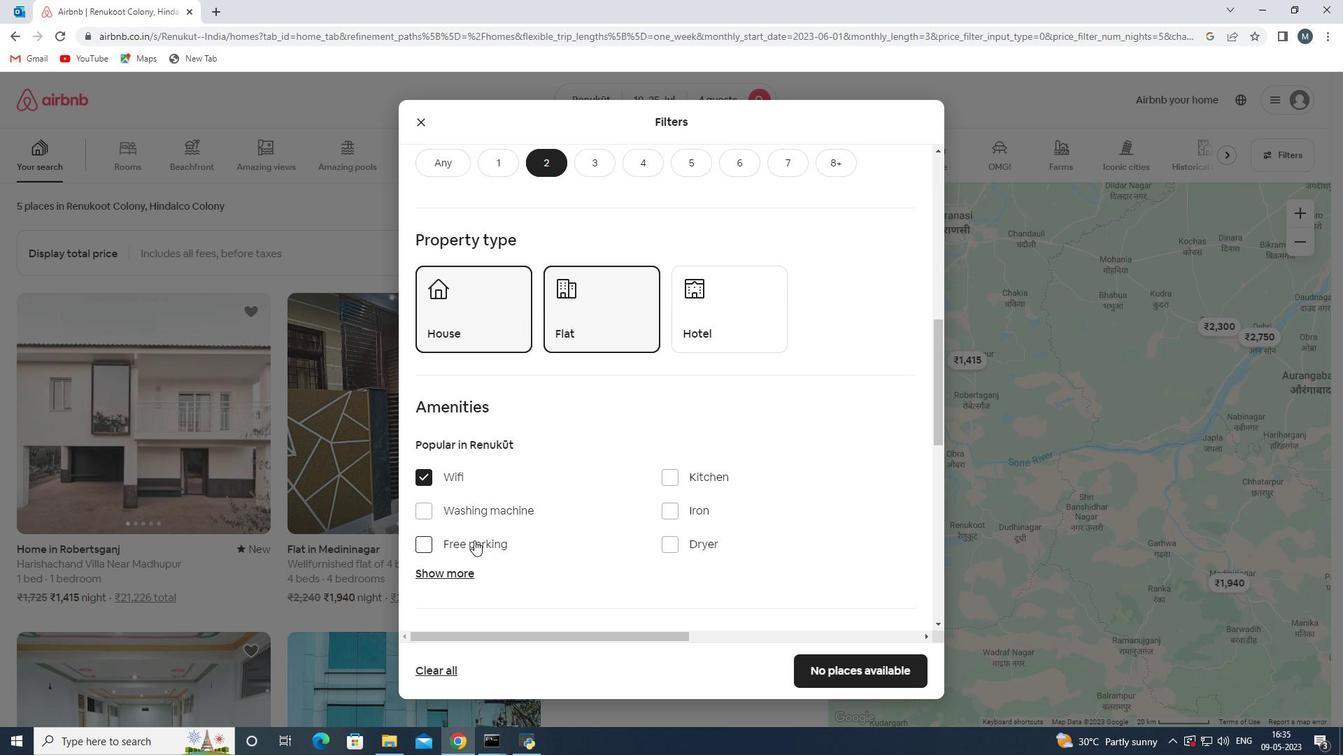 
Action: Mouse moved to (460, 577)
Screenshot: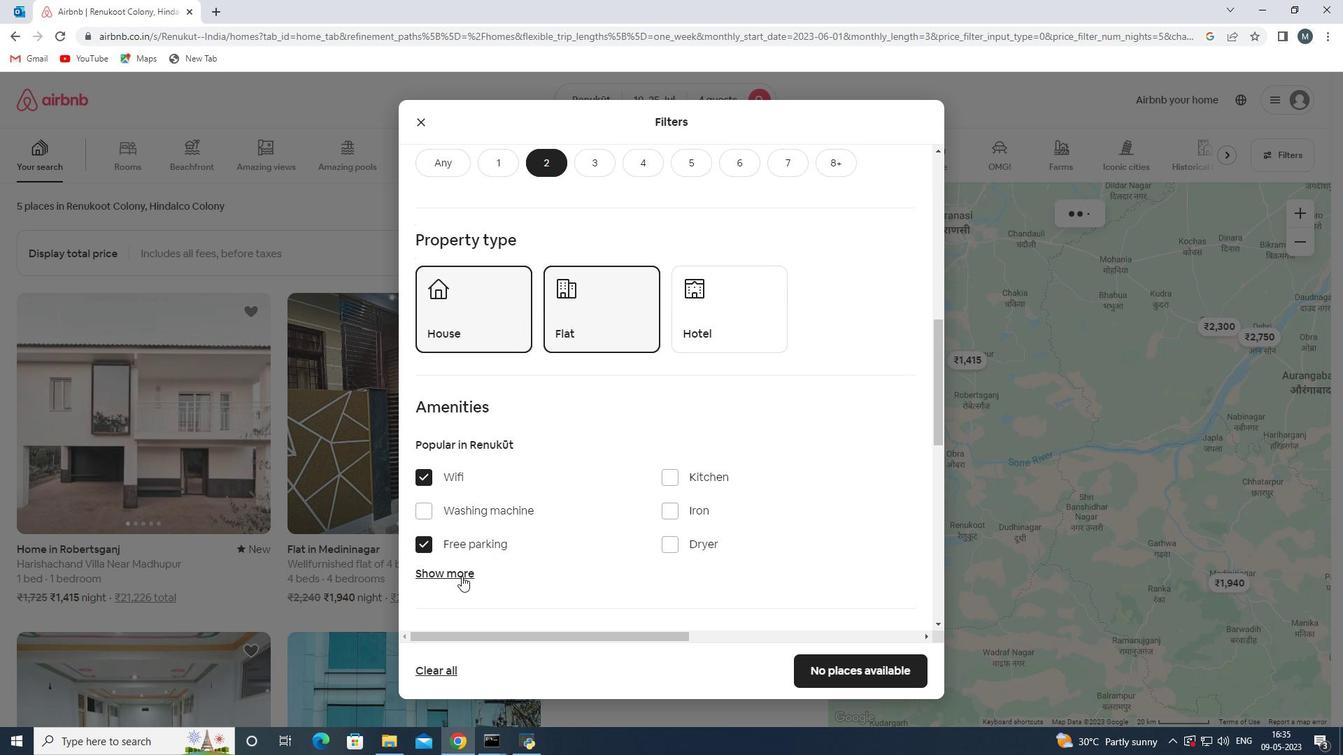 
Action: Mouse pressed left at (460, 577)
Screenshot: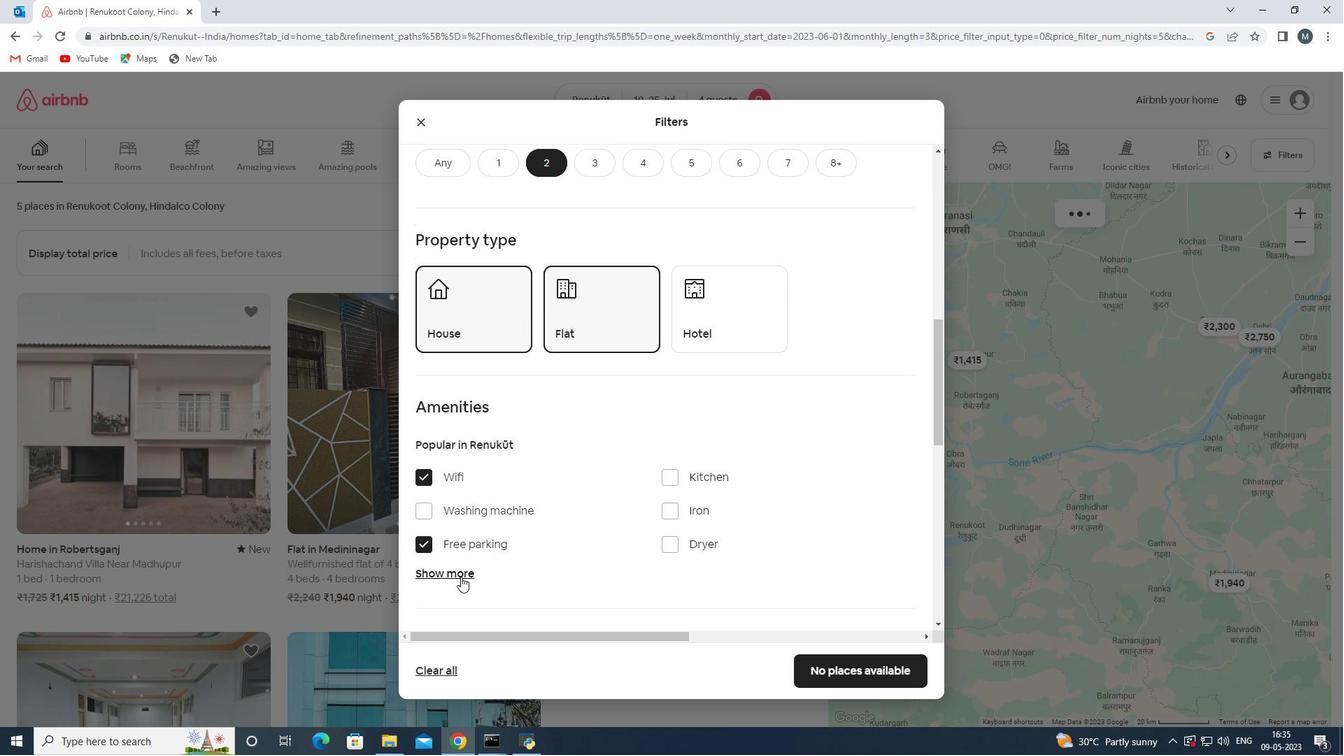 
Action: Mouse moved to (512, 537)
Screenshot: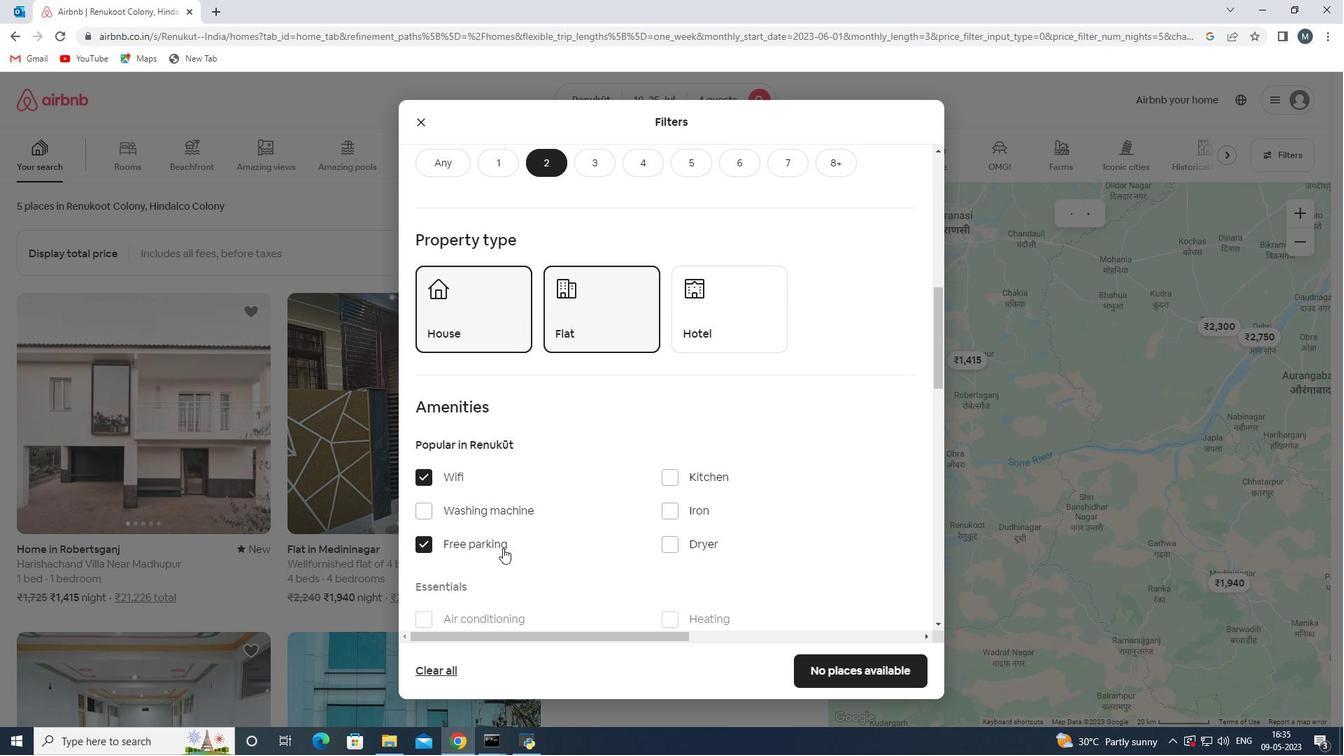 
Action: Mouse scrolled (512, 536) with delta (0, 0)
Screenshot: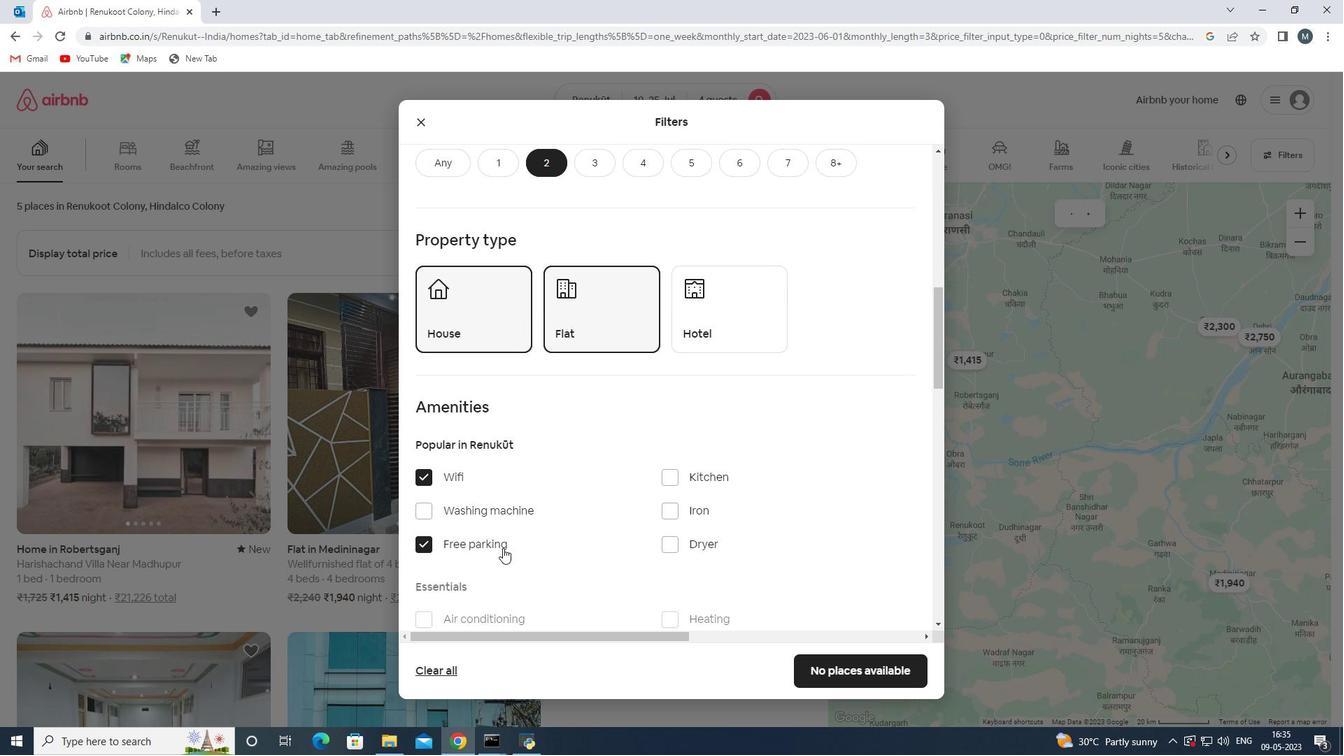 
Action: Mouse moved to (512, 537)
Screenshot: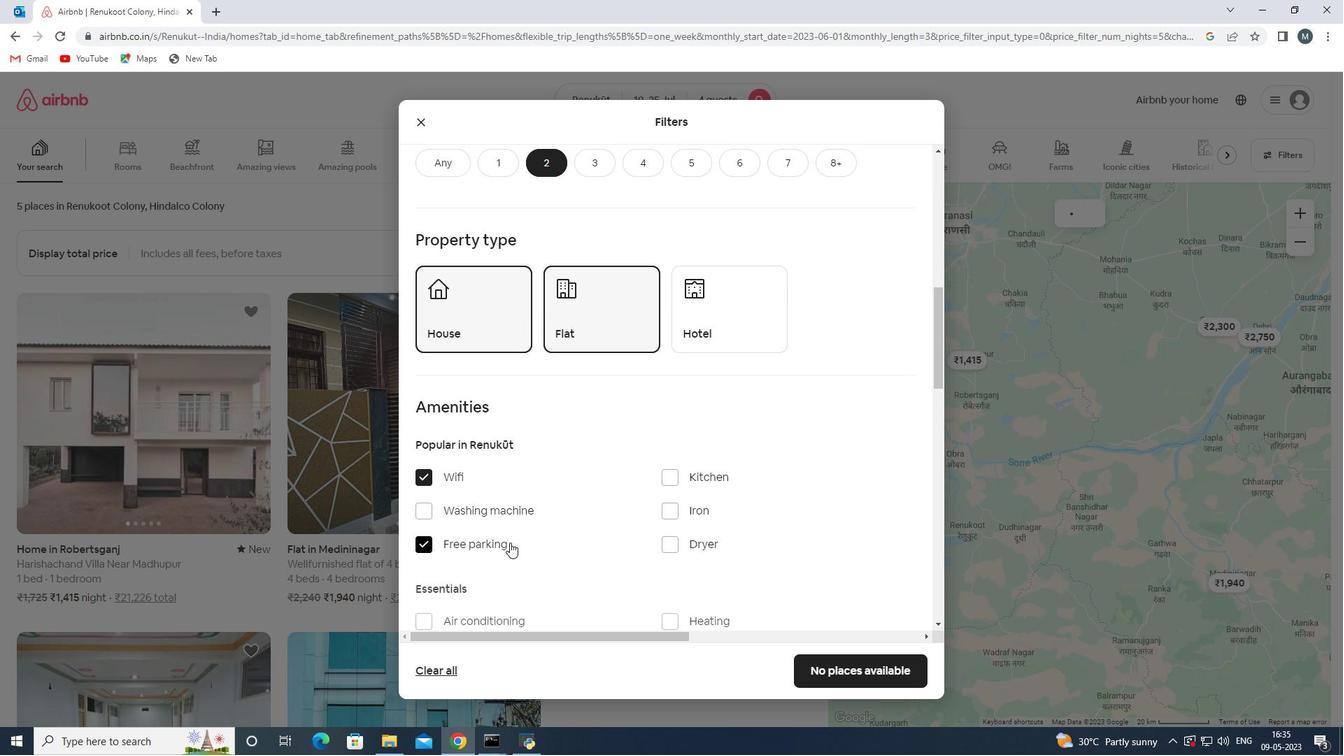 
Action: Mouse scrolled (512, 536) with delta (0, 0)
Screenshot: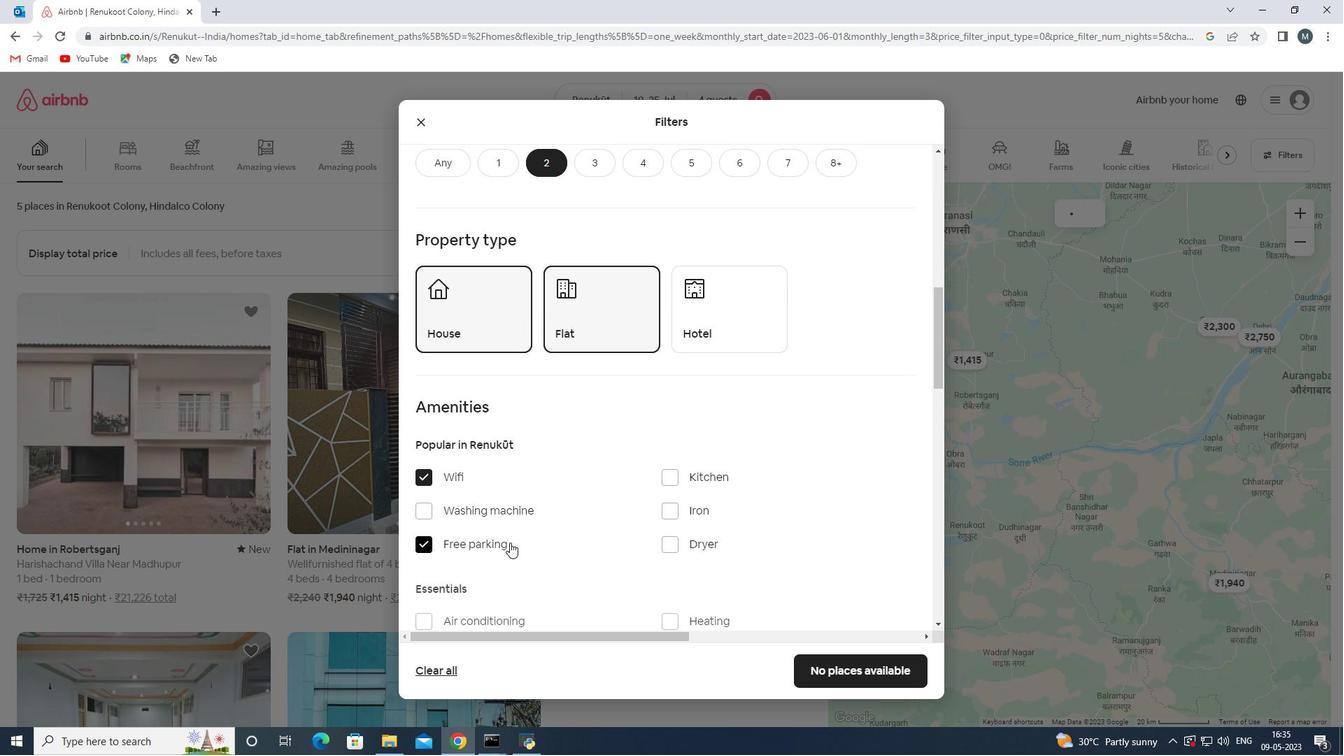 
Action: Mouse moved to (663, 518)
Screenshot: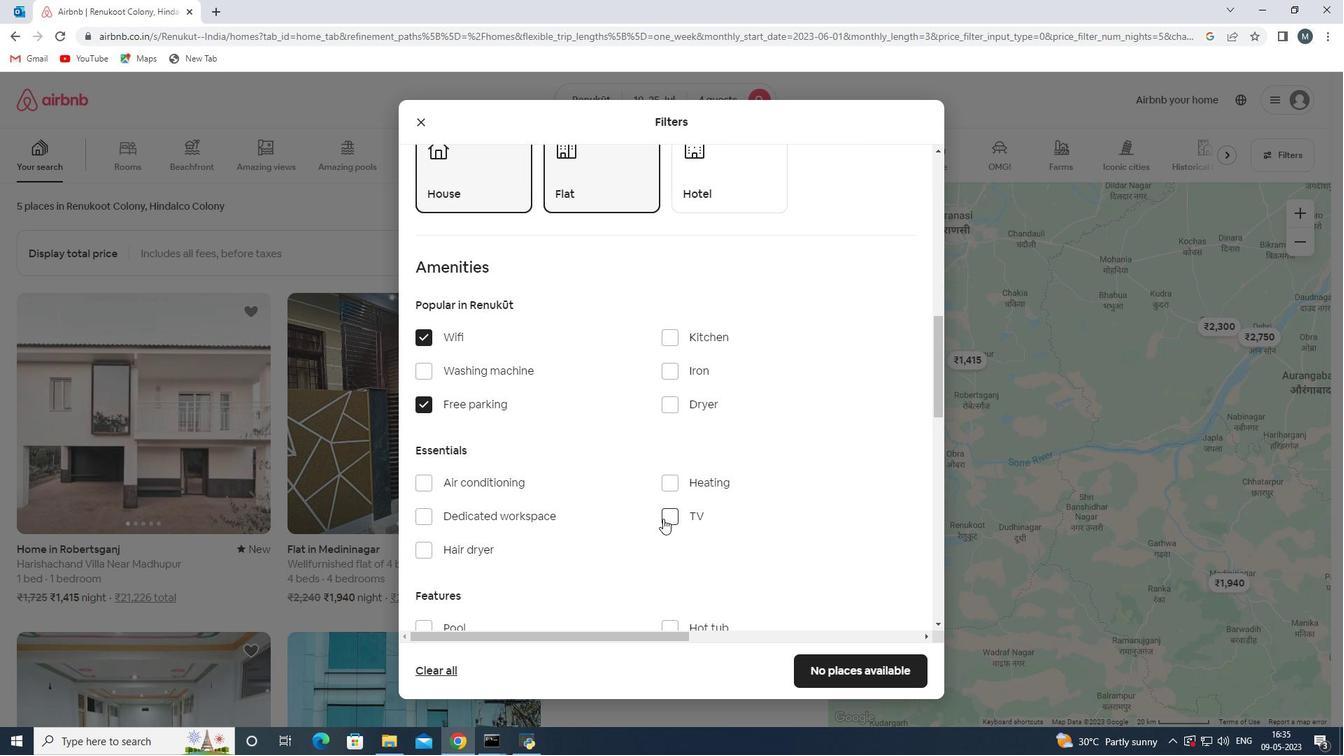 
Action: Mouse pressed left at (663, 518)
Screenshot: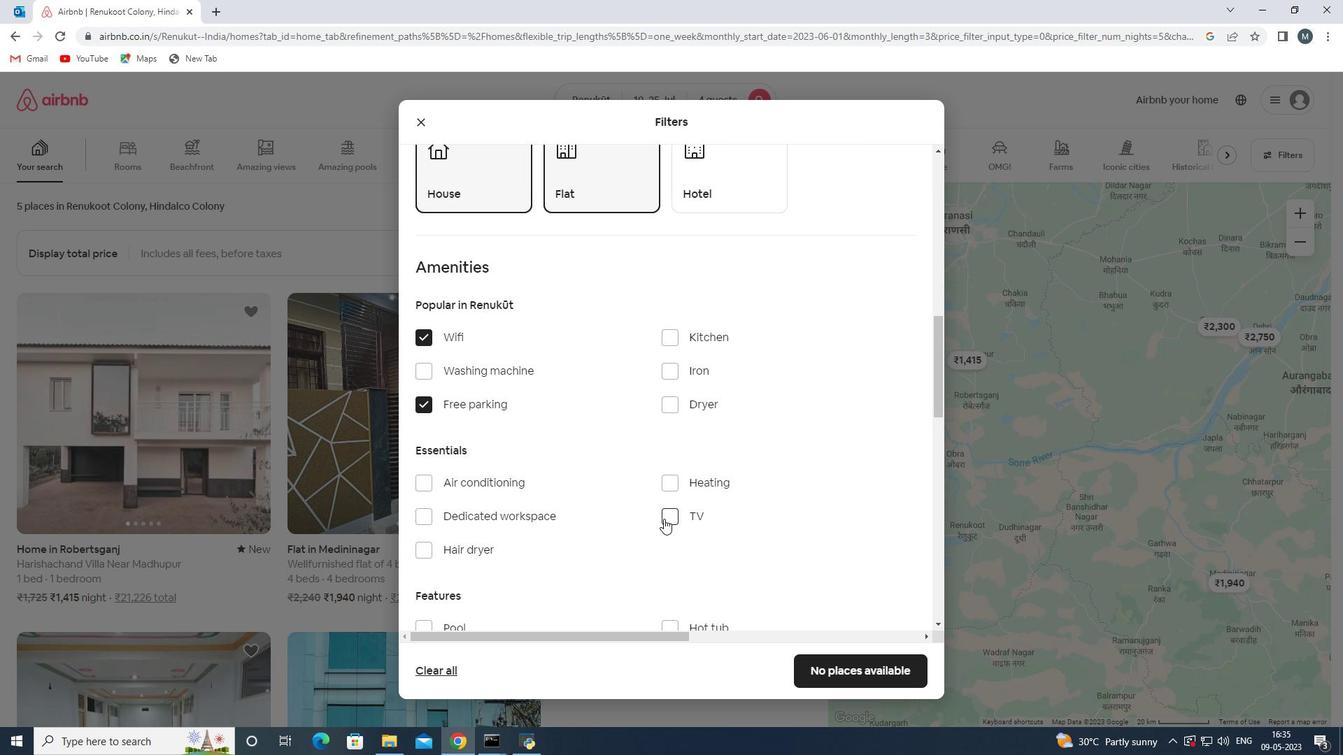 
Action: Mouse moved to (572, 495)
Screenshot: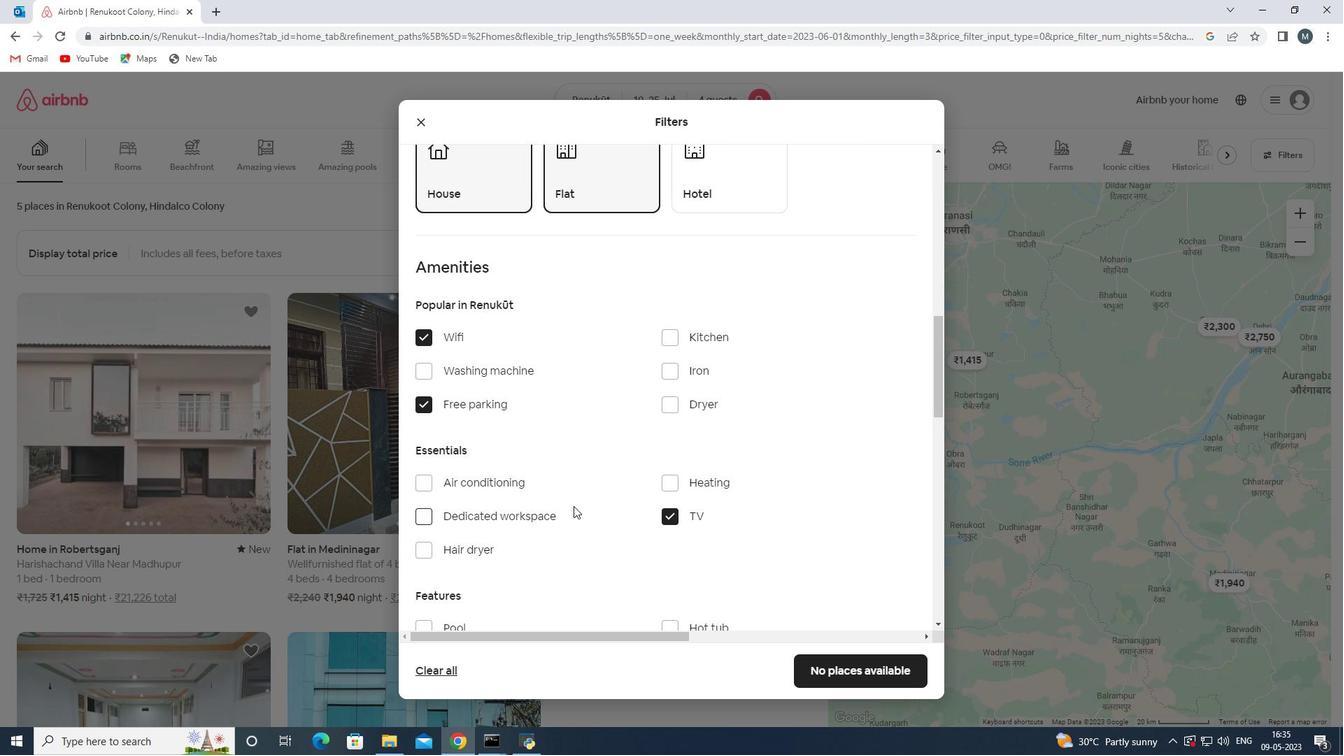 
Action: Mouse scrolled (572, 494) with delta (0, 0)
Screenshot: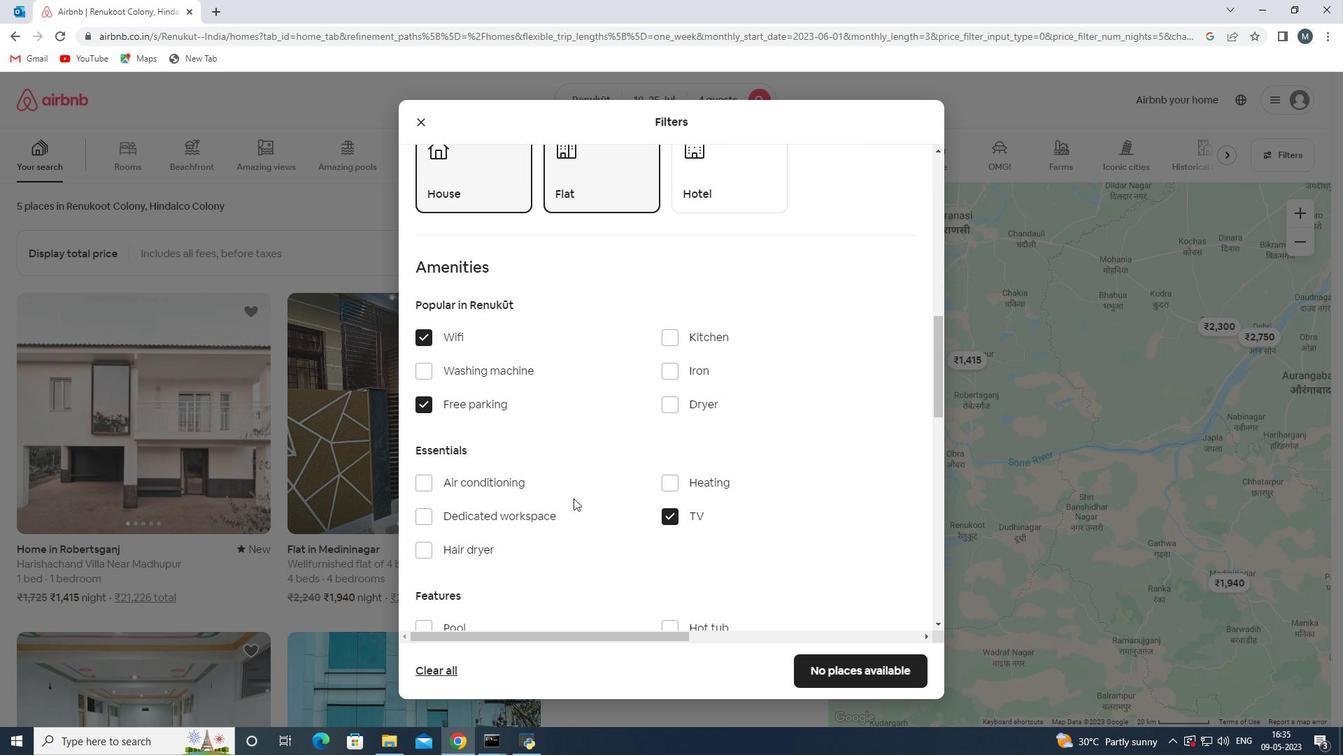 
Action: Mouse moved to (572, 495)
Screenshot: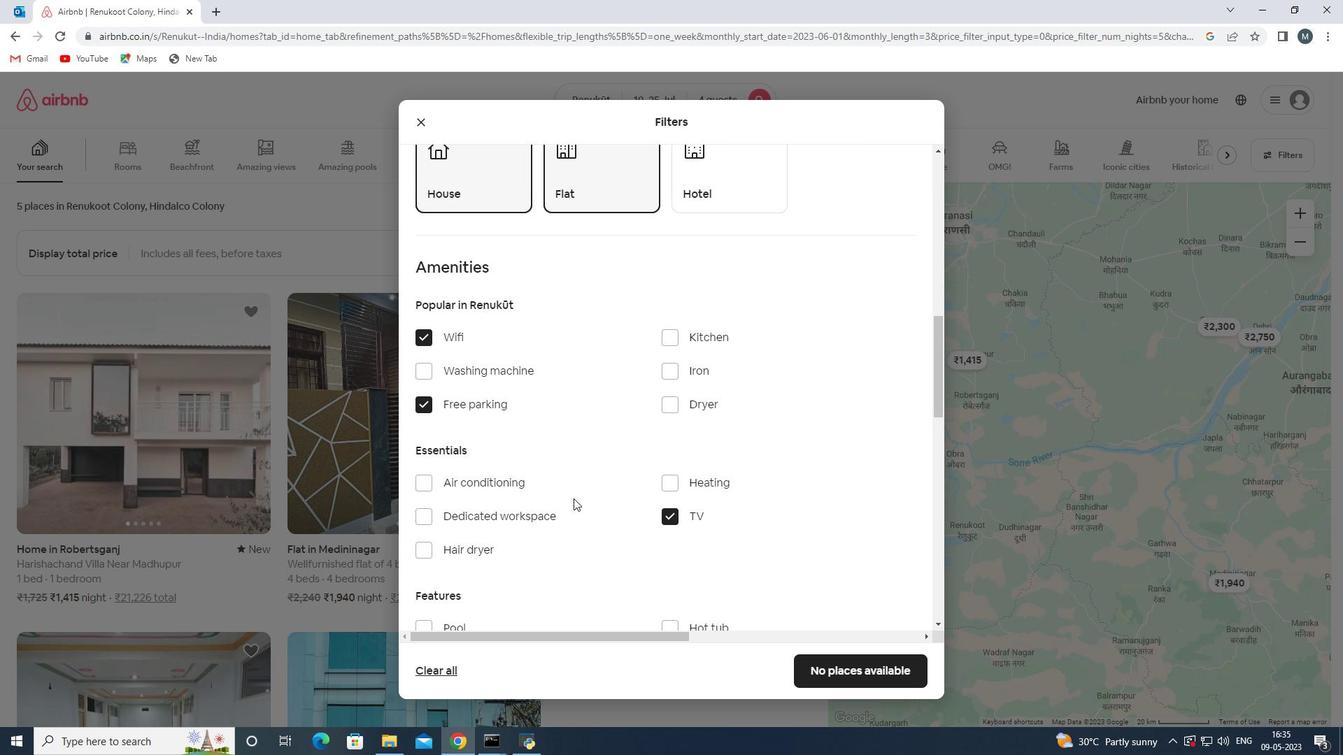 
Action: Mouse scrolled (572, 494) with delta (0, 0)
Screenshot: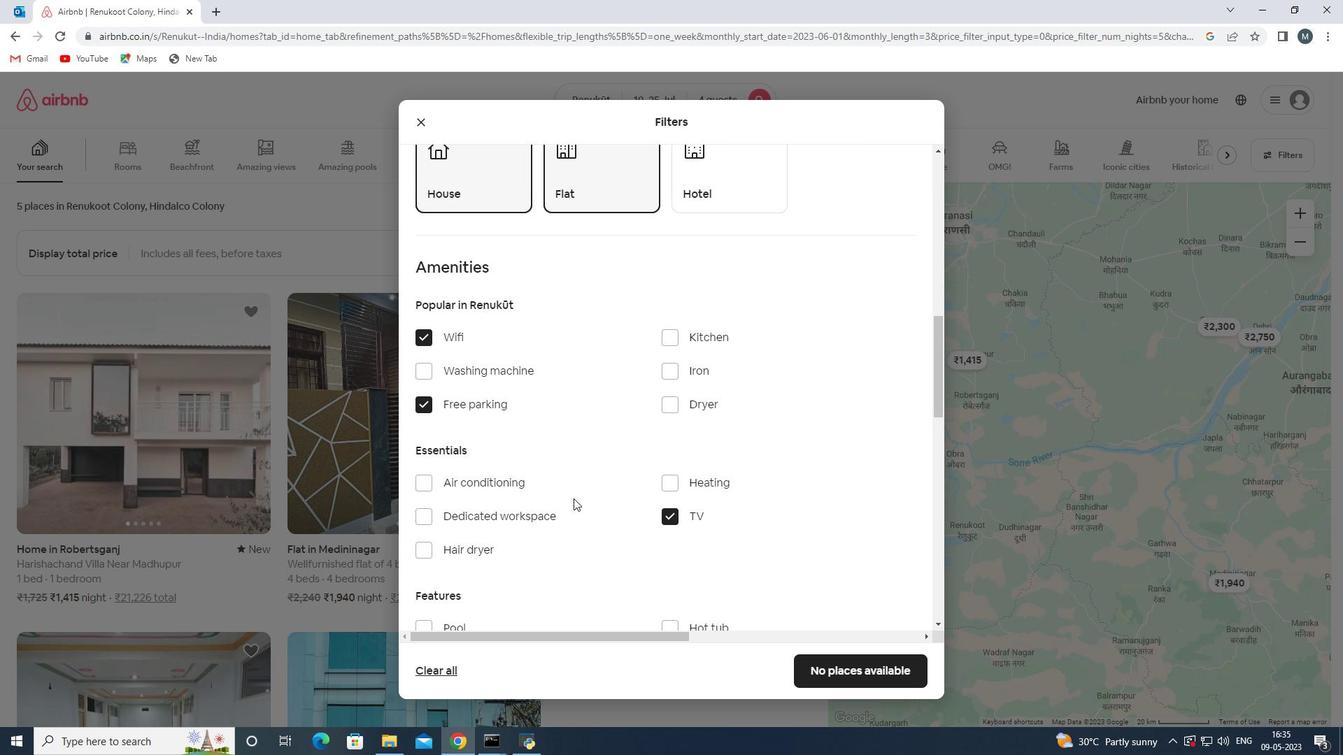 
Action: Mouse moved to (478, 554)
Screenshot: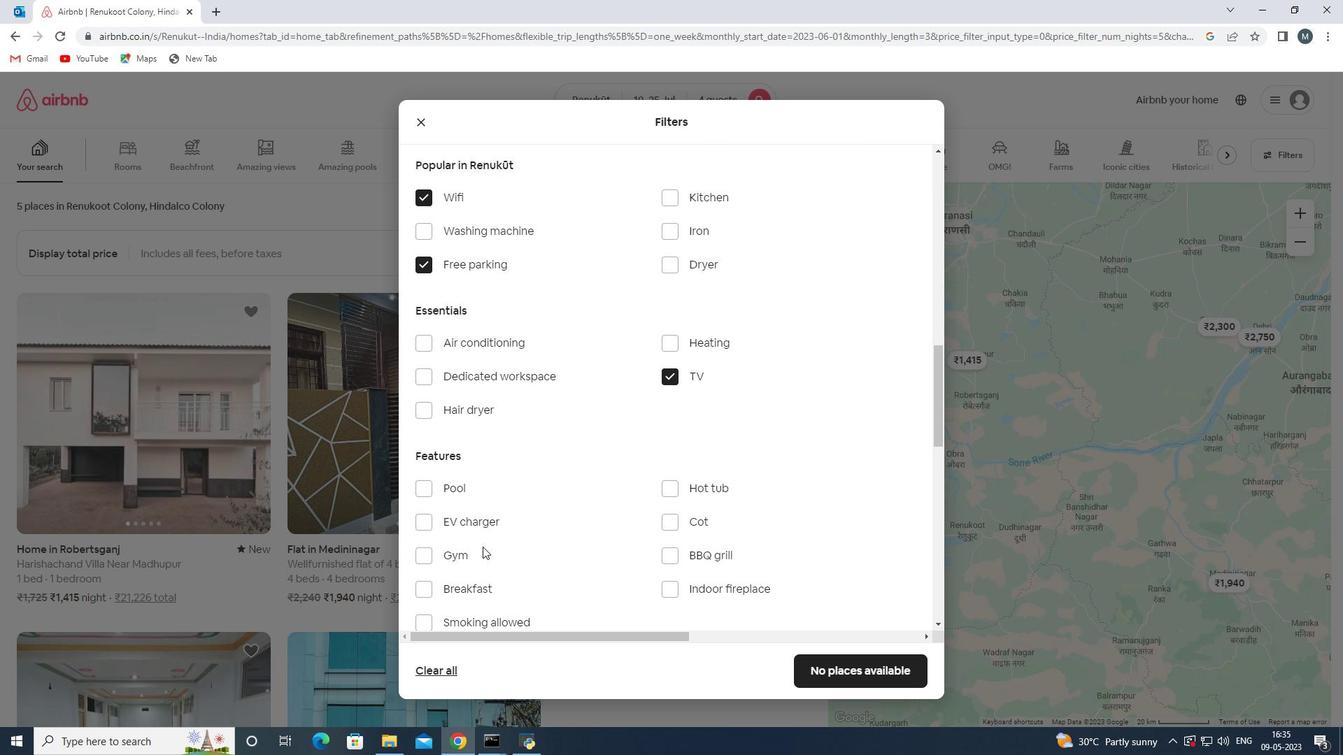 
Action: Mouse pressed left at (478, 554)
Screenshot: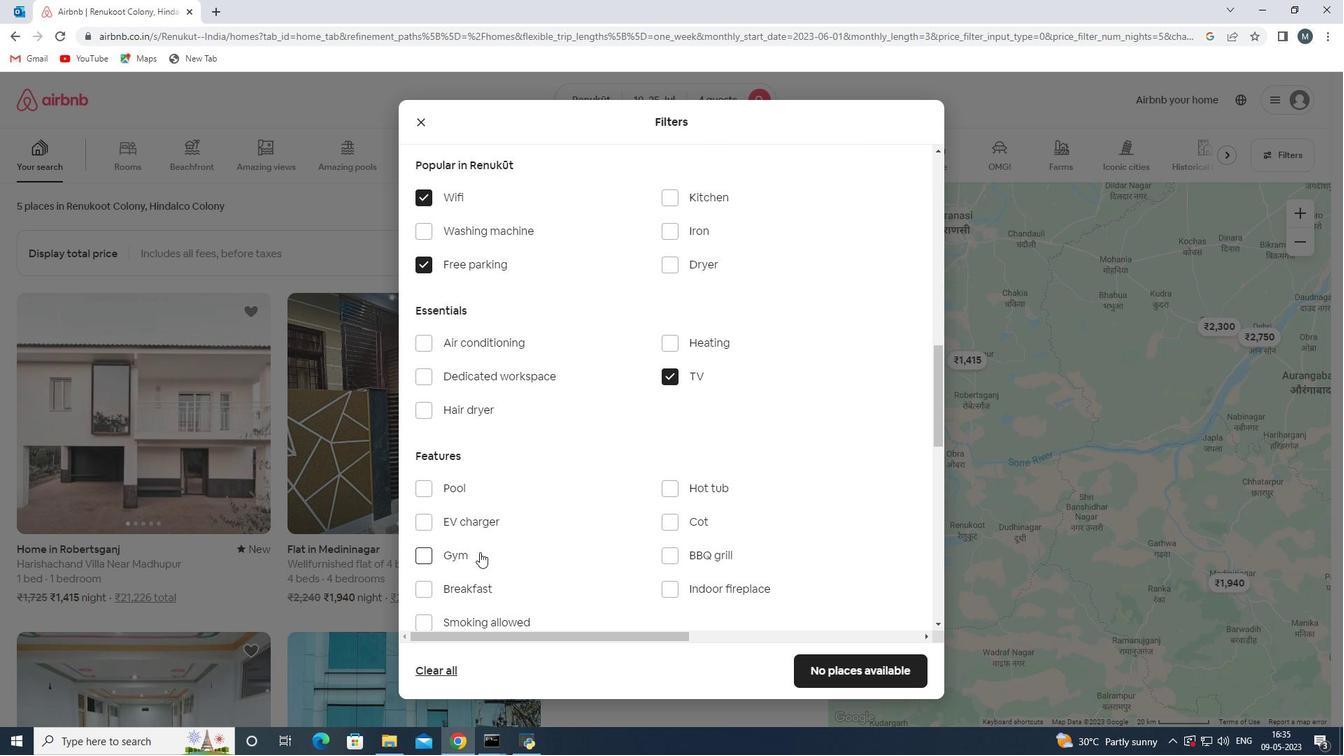
Action: Mouse moved to (468, 591)
Screenshot: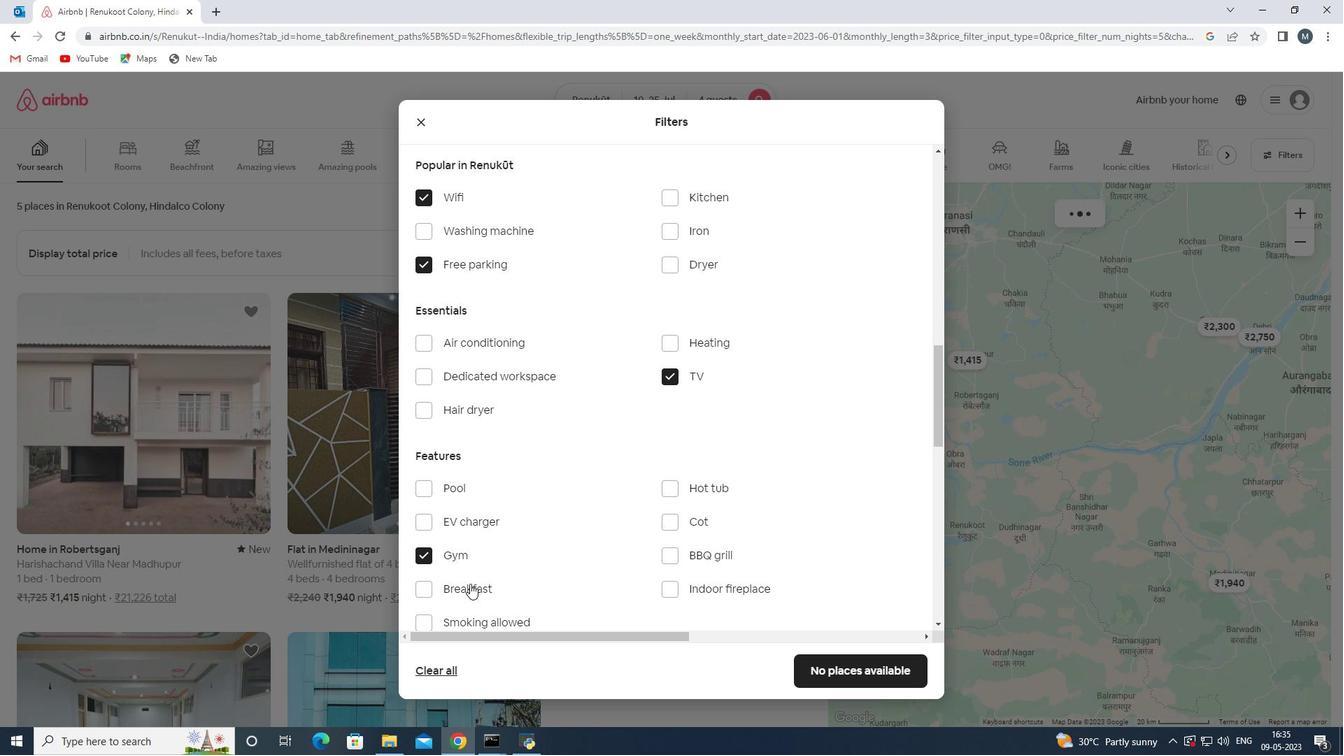 
Action: Mouse pressed left at (468, 591)
Screenshot: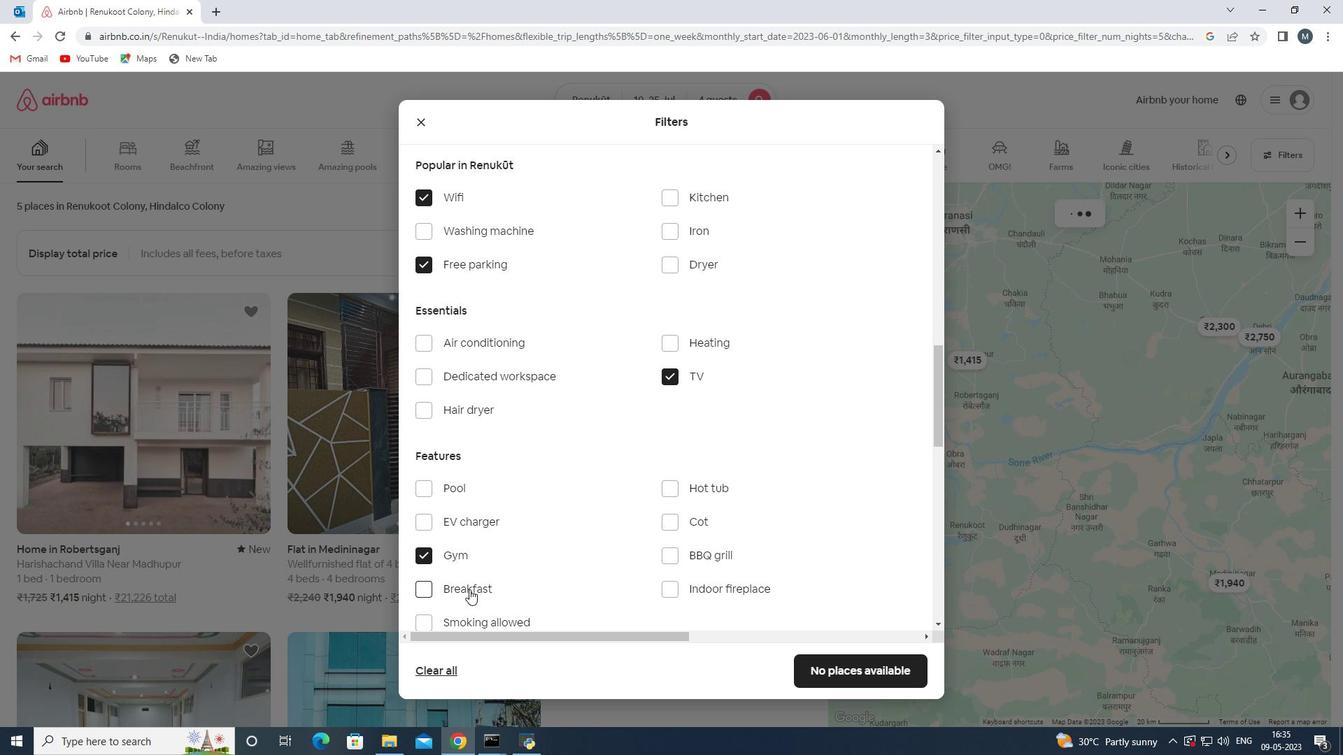 
Action: Mouse moved to (515, 524)
Screenshot: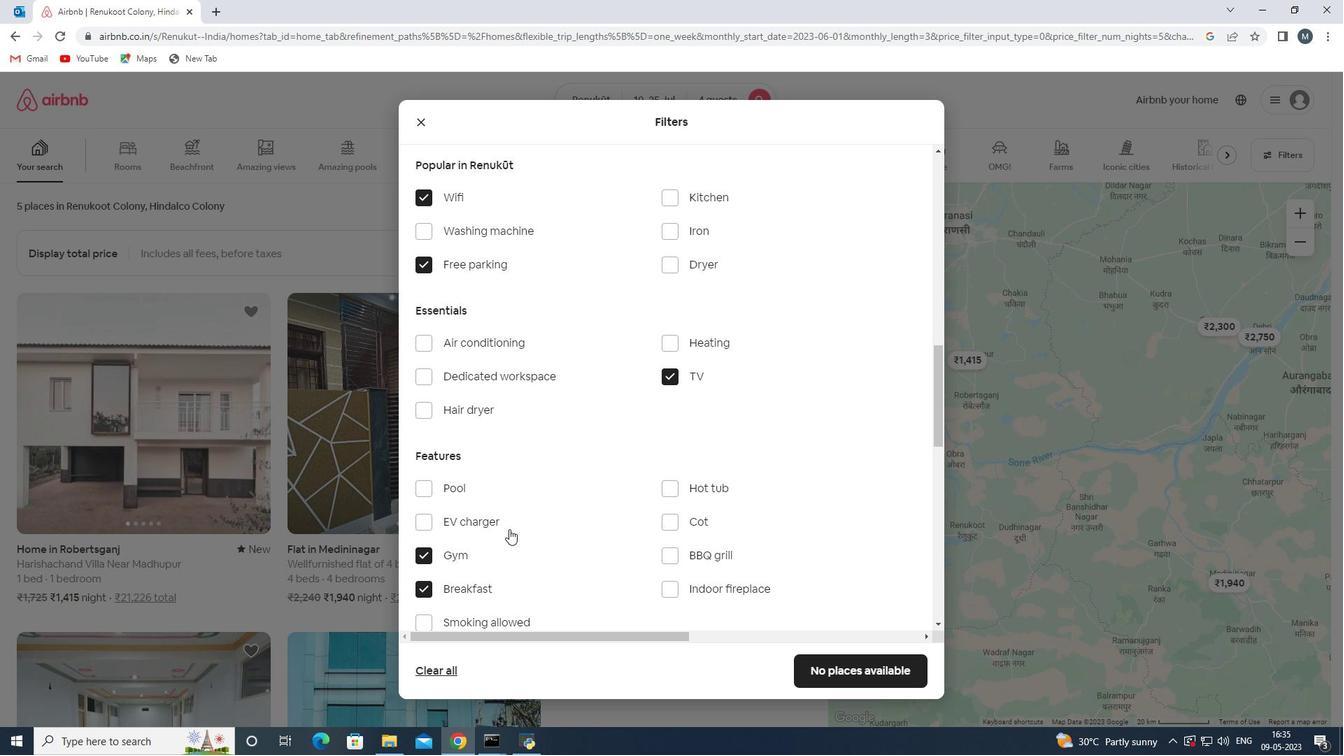 
Action: Mouse scrolled (515, 523) with delta (0, 0)
Screenshot: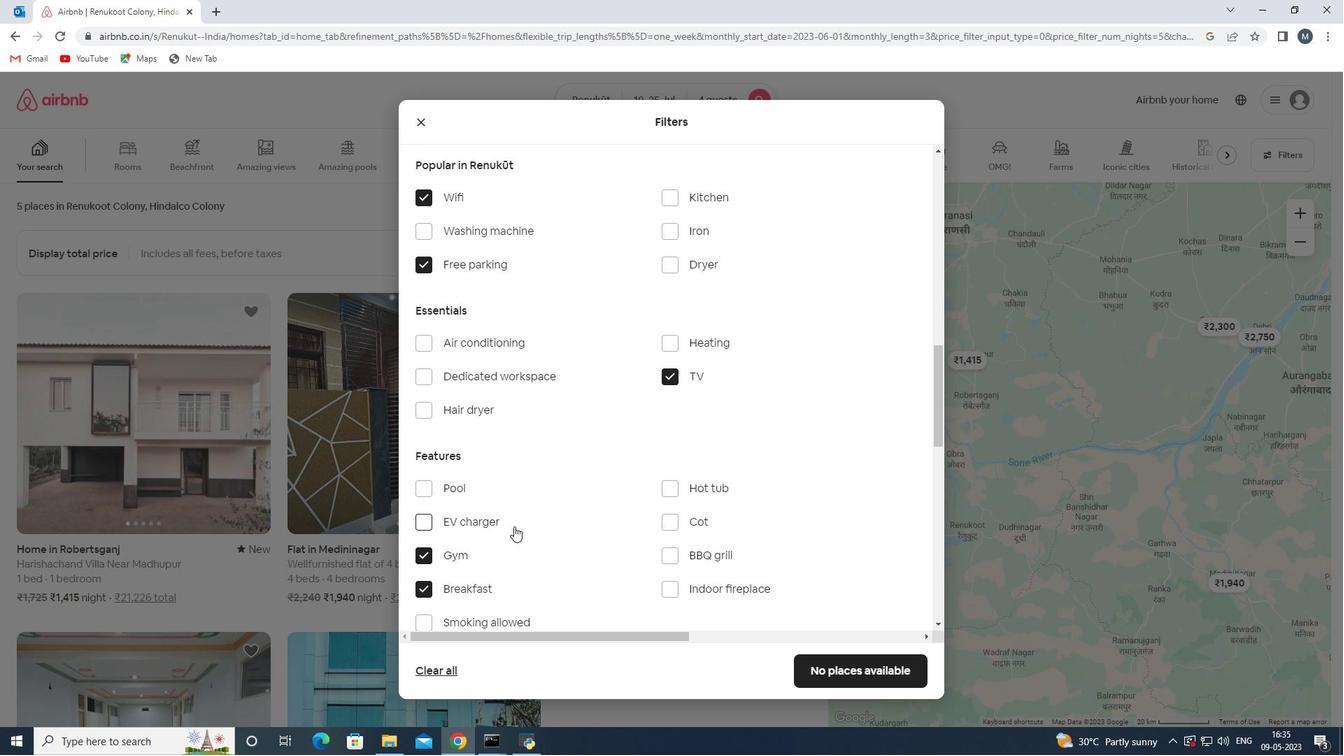 
Action: Mouse moved to (517, 524)
Screenshot: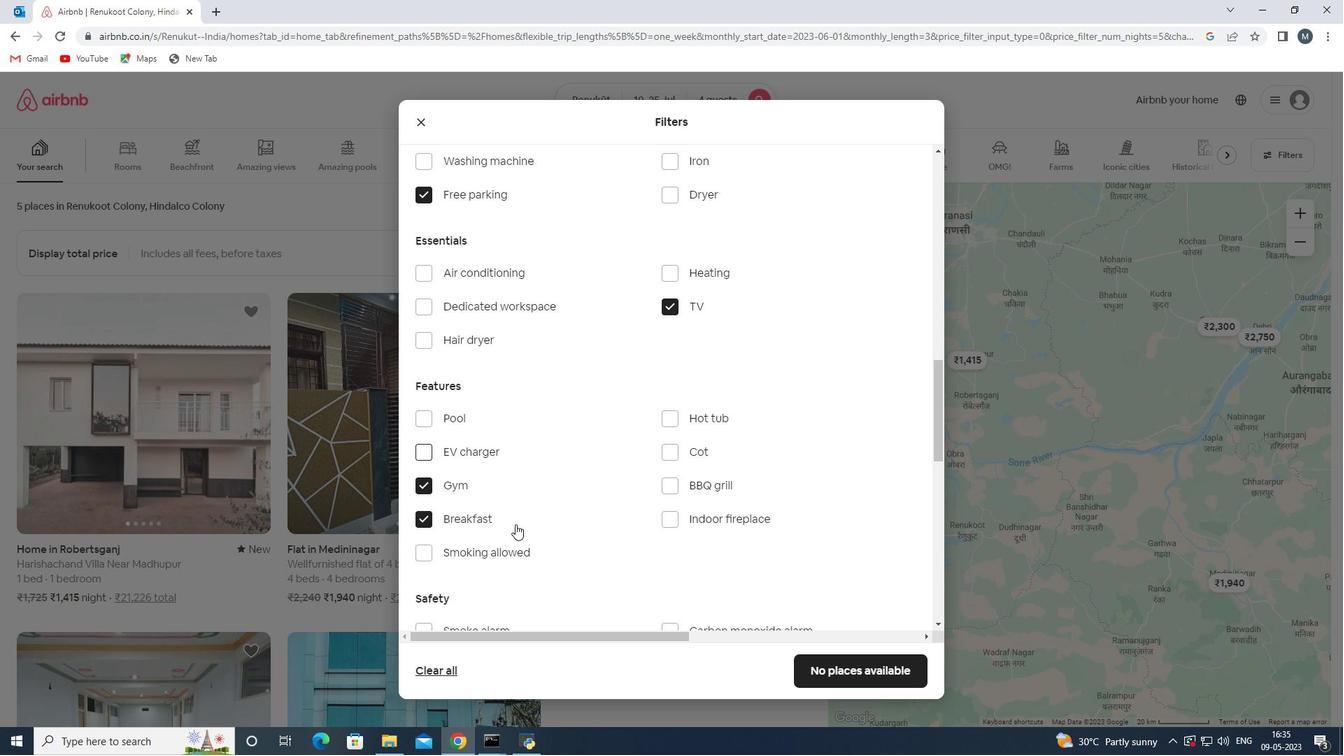 
Action: Mouse scrolled (517, 523) with delta (0, 0)
Screenshot: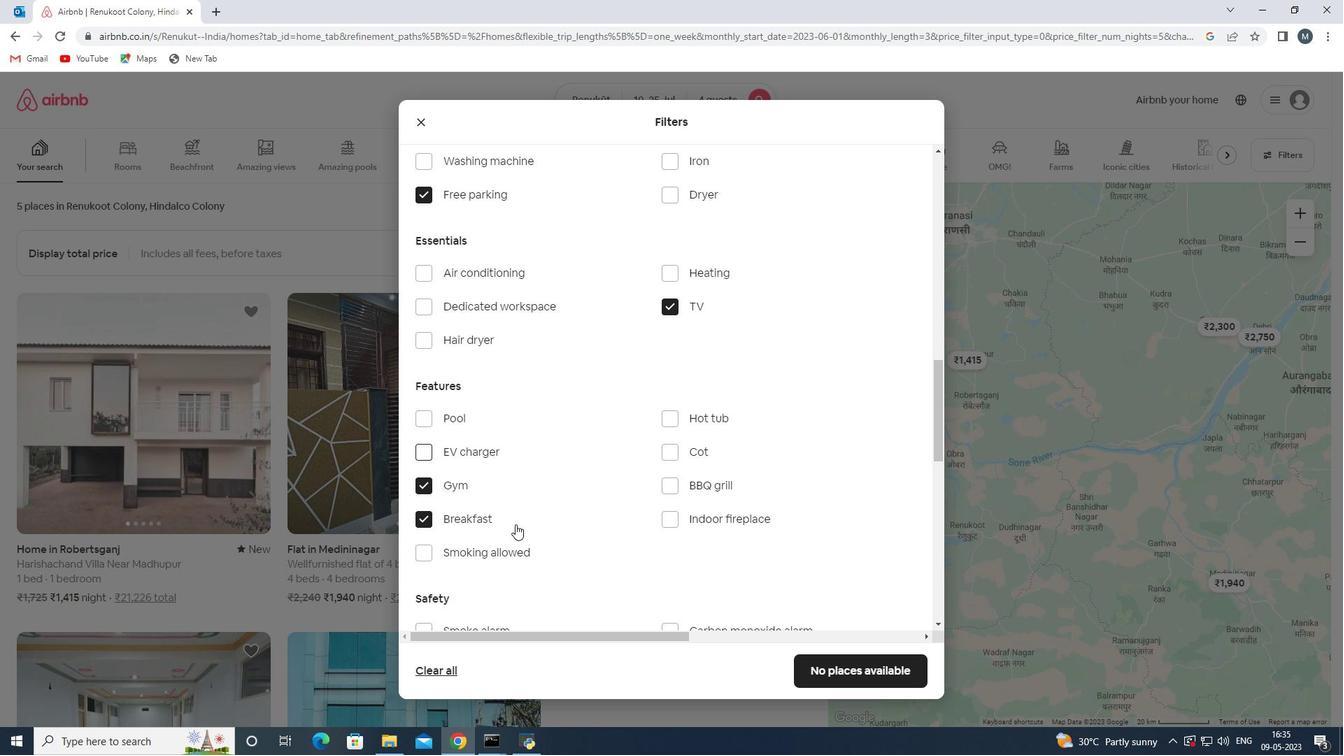 
Action: Mouse moved to (526, 522)
Screenshot: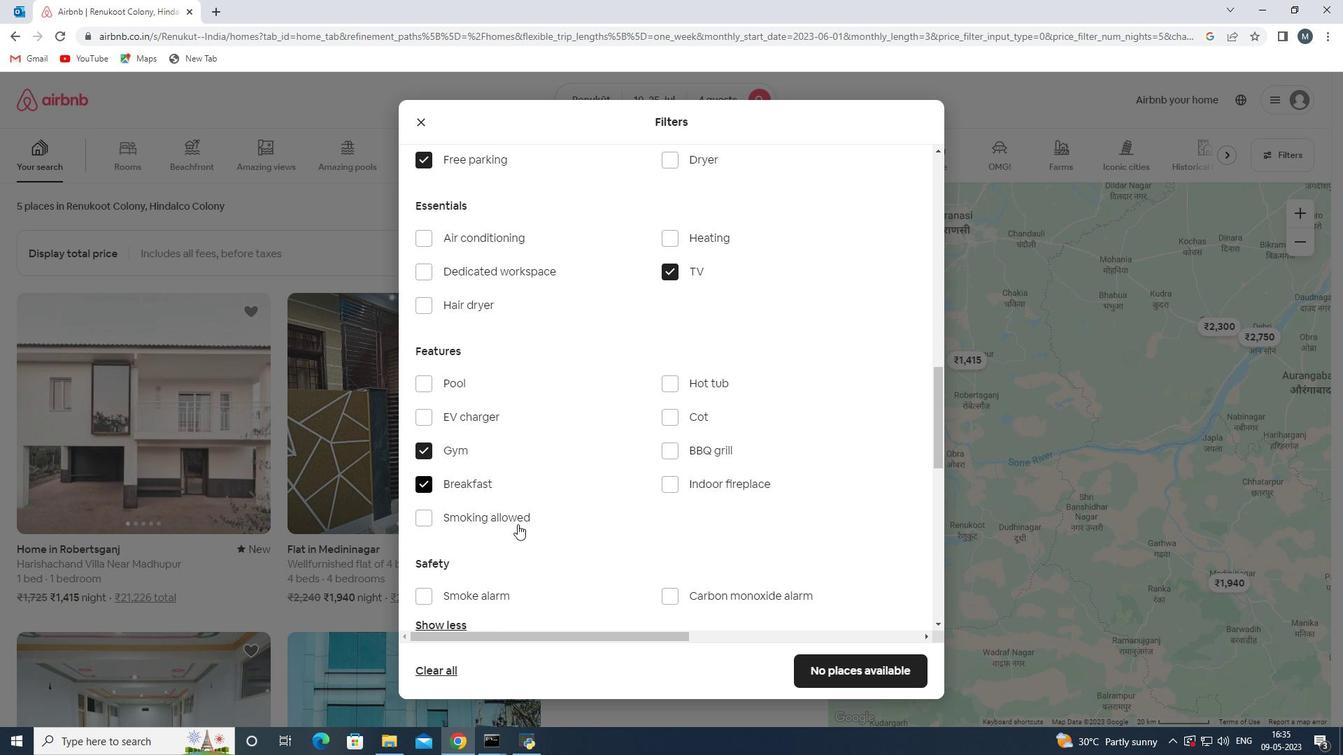 
Action: Mouse scrolled (526, 521) with delta (0, 0)
Screenshot: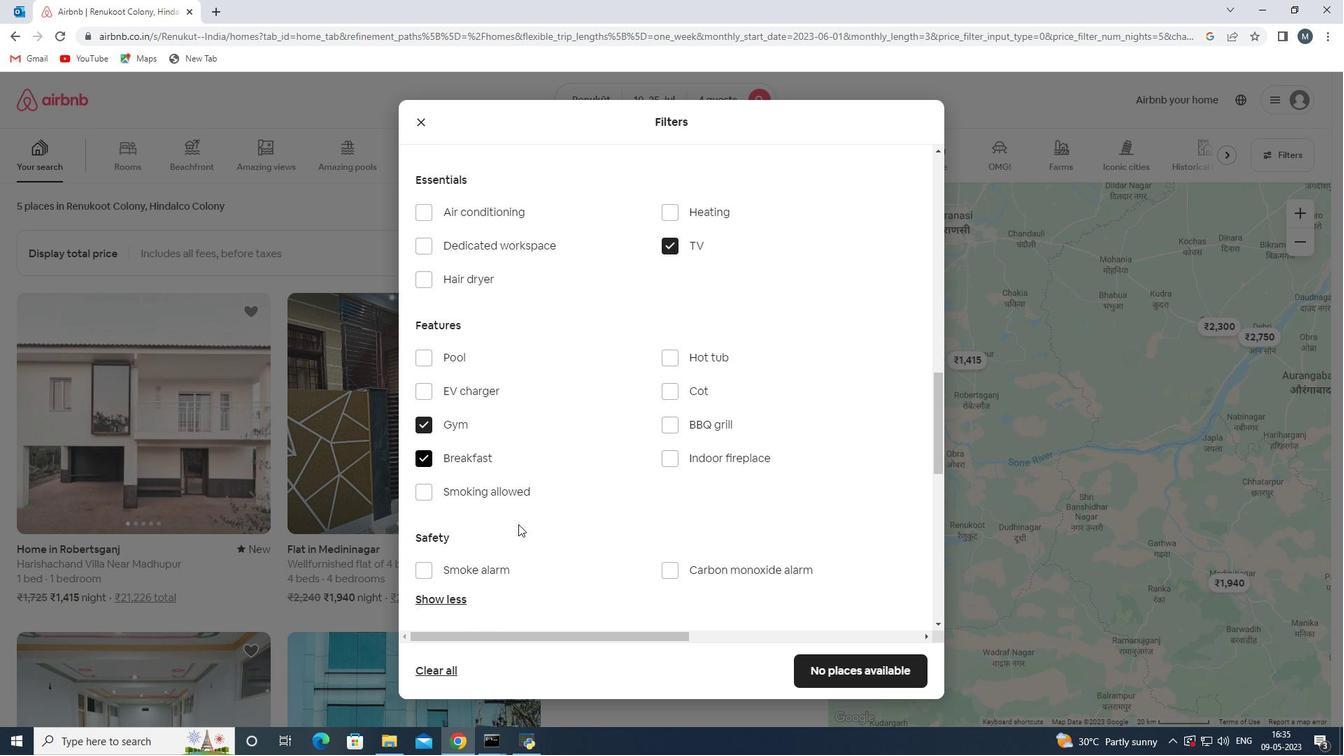 
Action: Mouse moved to (526, 522)
Screenshot: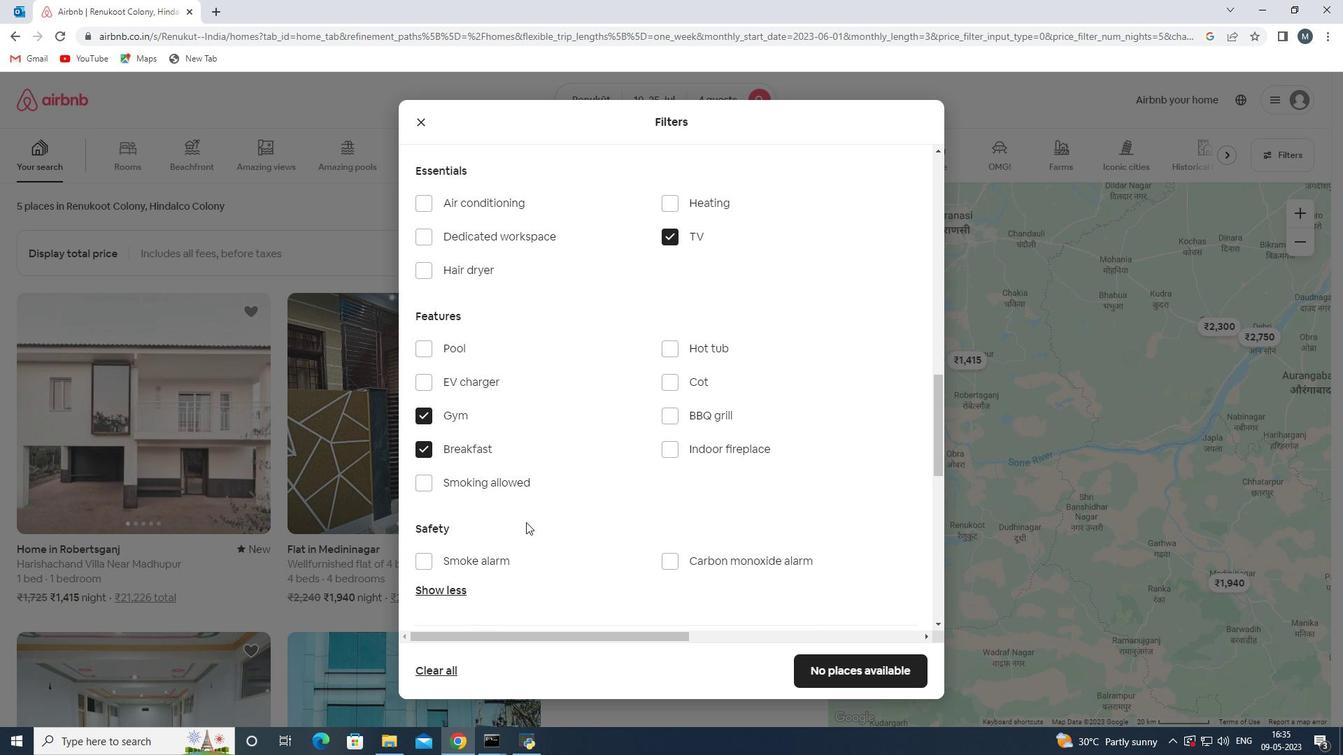 
Action: Mouse scrolled (526, 521) with delta (0, 0)
Screenshot: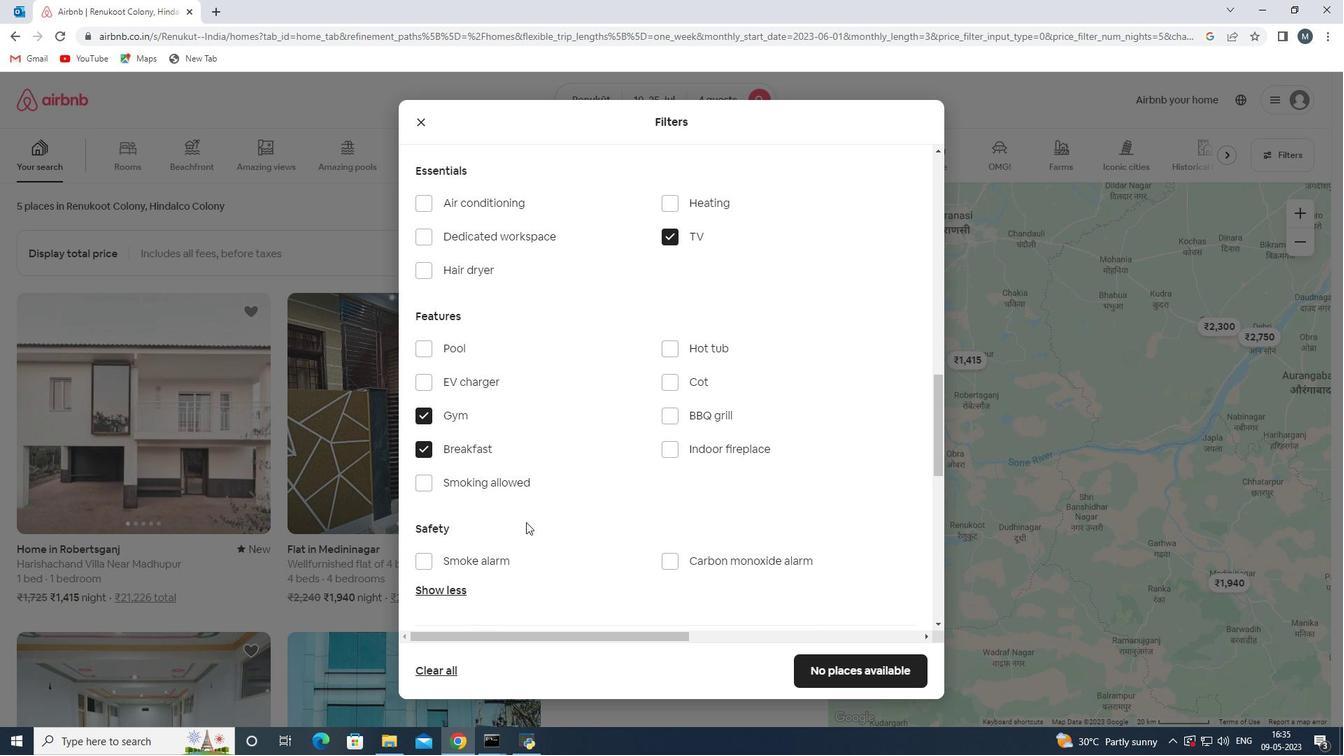 
Action: Mouse moved to (728, 535)
Screenshot: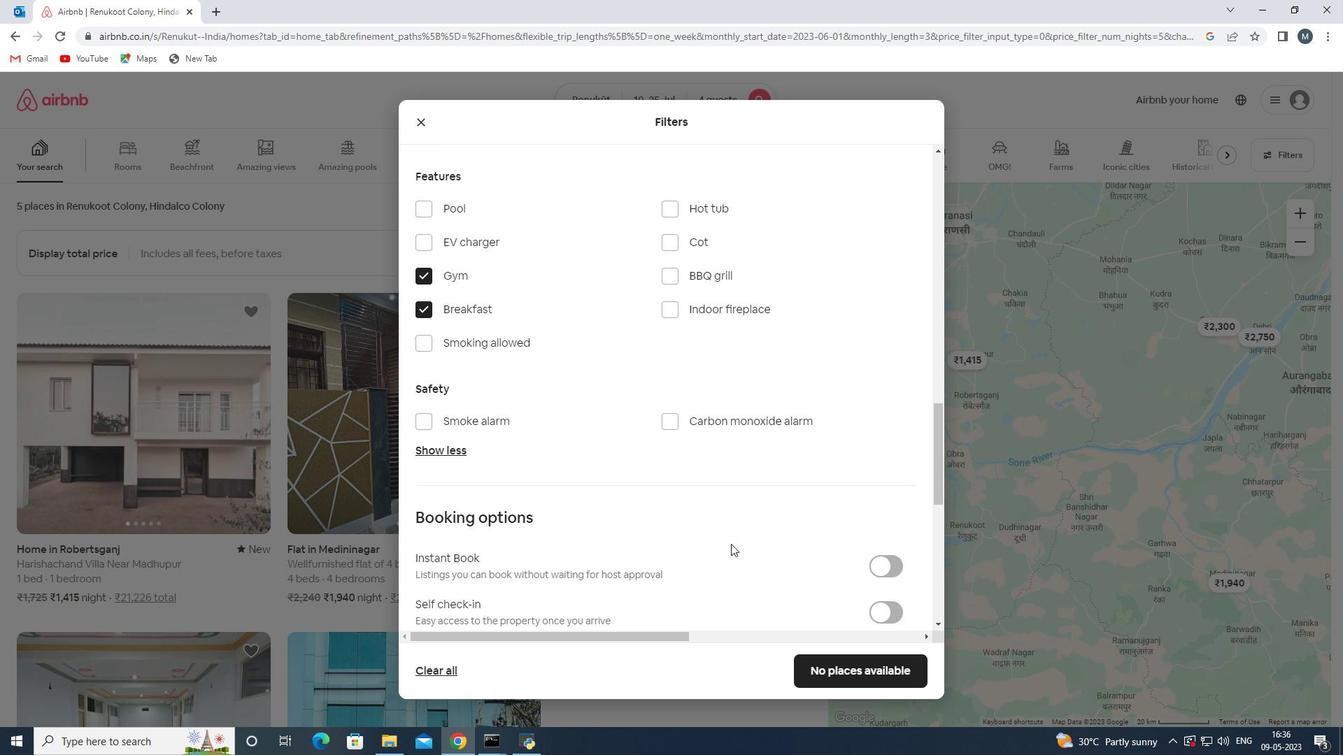 
Action: Mouse scrolled (728, 535) with delta (0, 0)
Screenshot: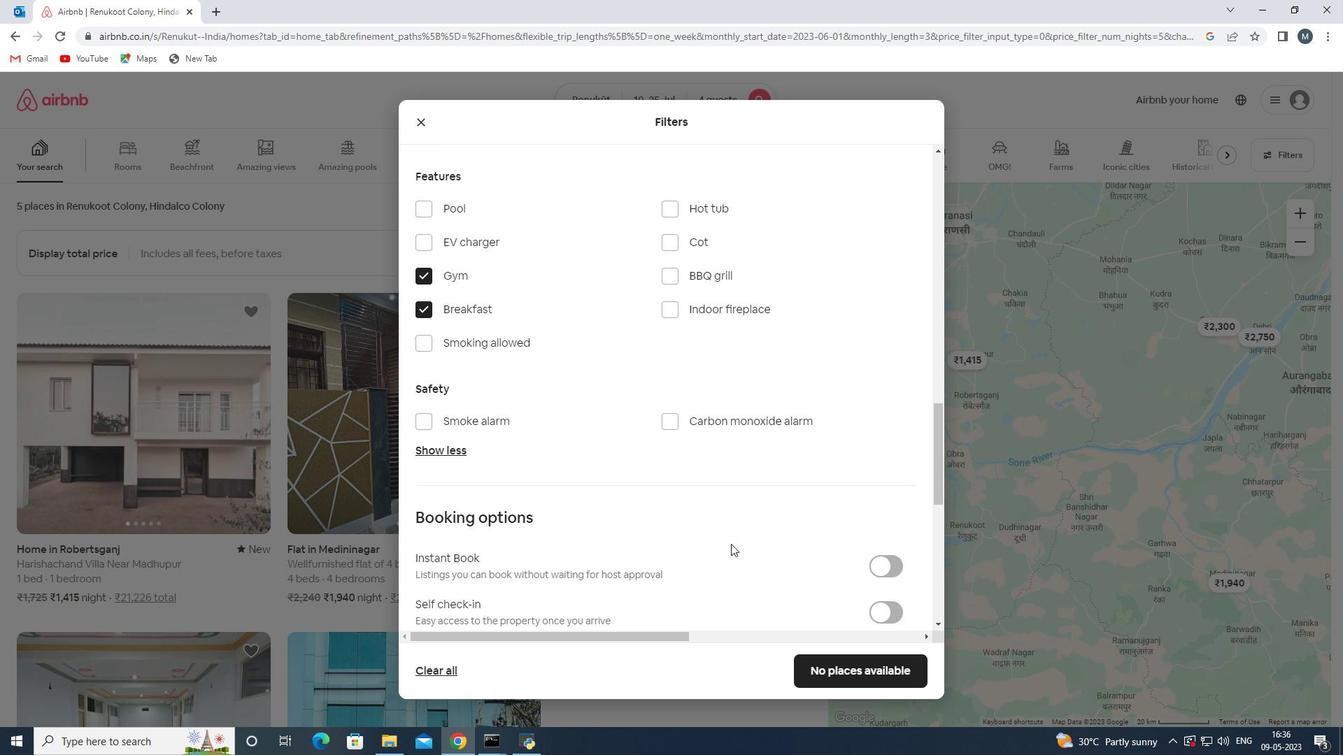 
Action: Mouse moved to (728, 535)
Screenshot: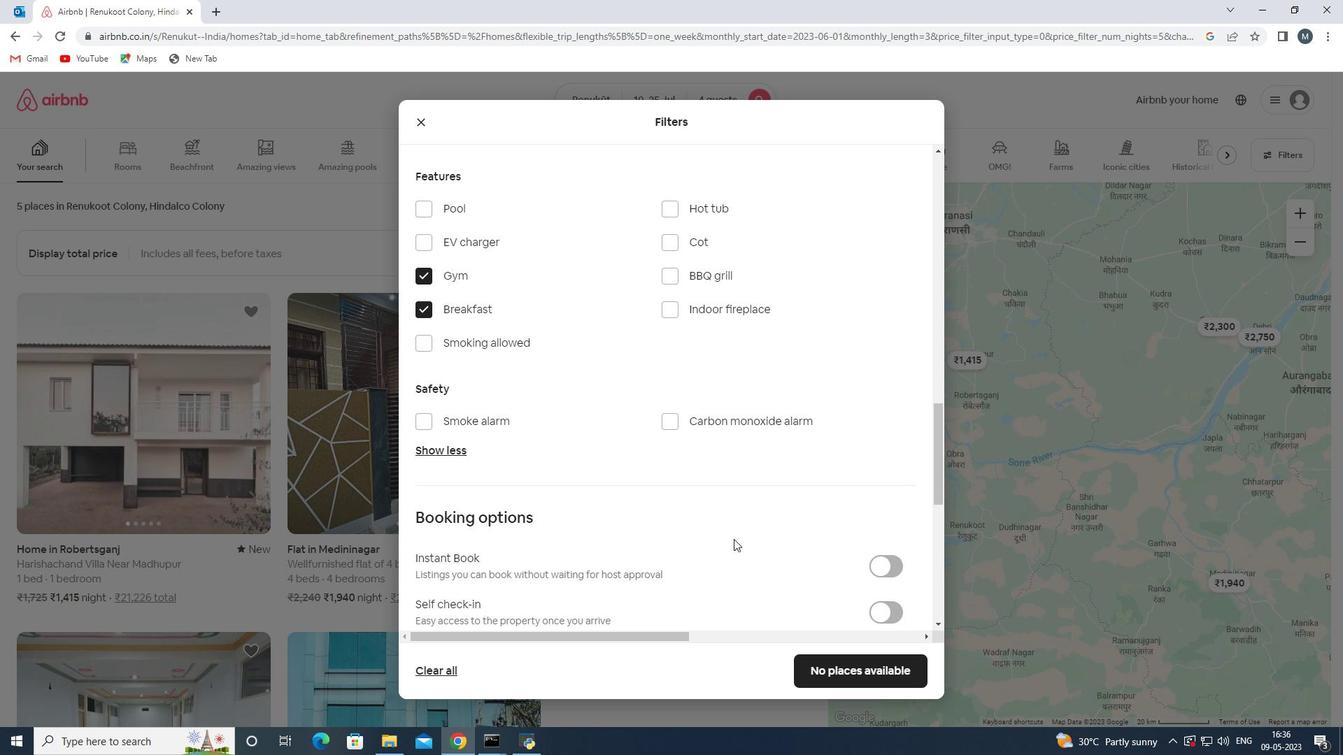 
Action: Mouse scrolled (728, 535) with delta (0, 0)
Screenshot: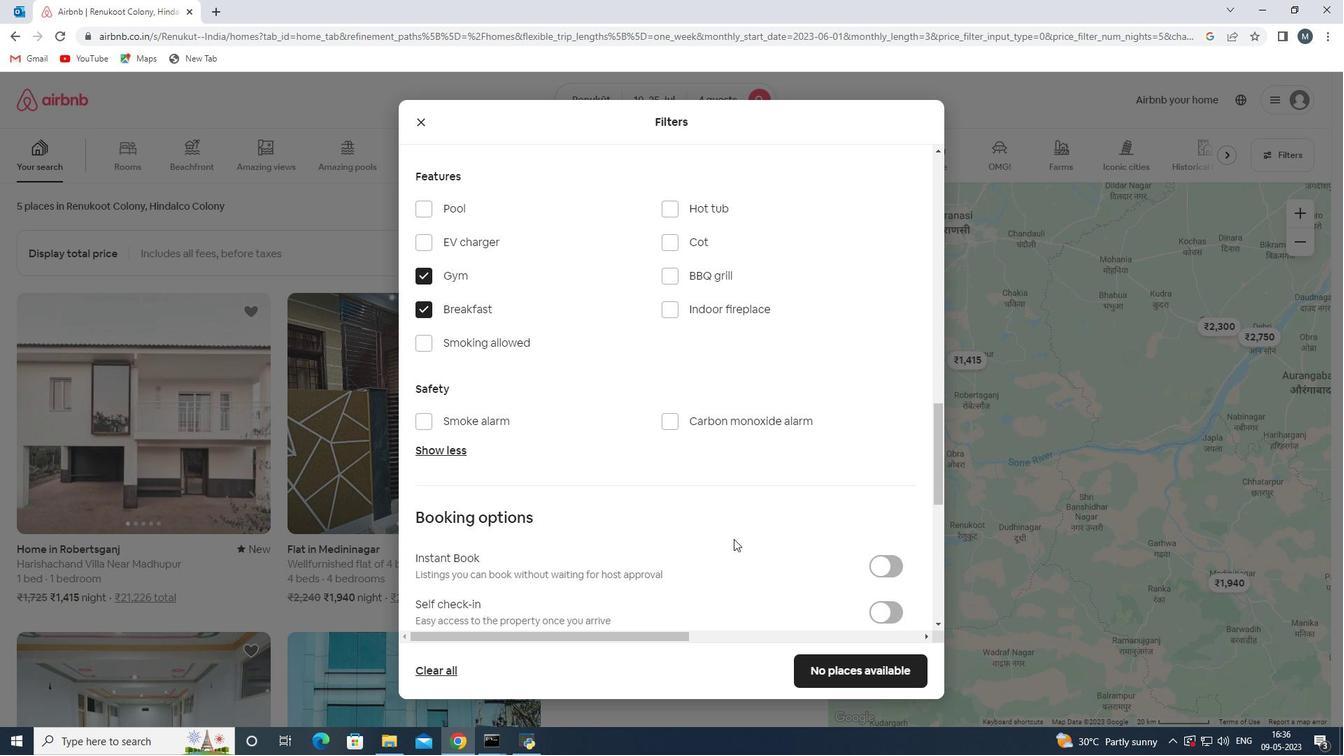 
Action: Mouse moved to (884, 466)
Screenshot: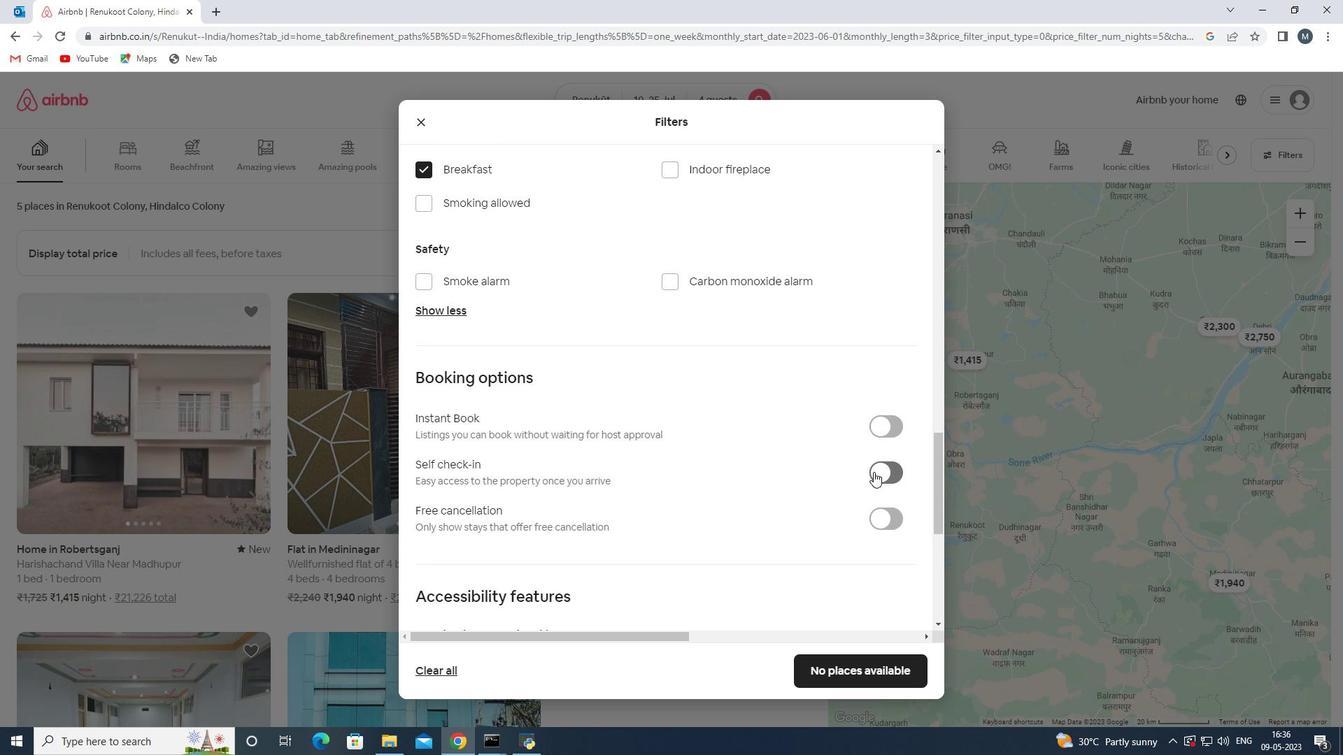 
Action: Mouse pressed left at (884, 466)
Screenshot: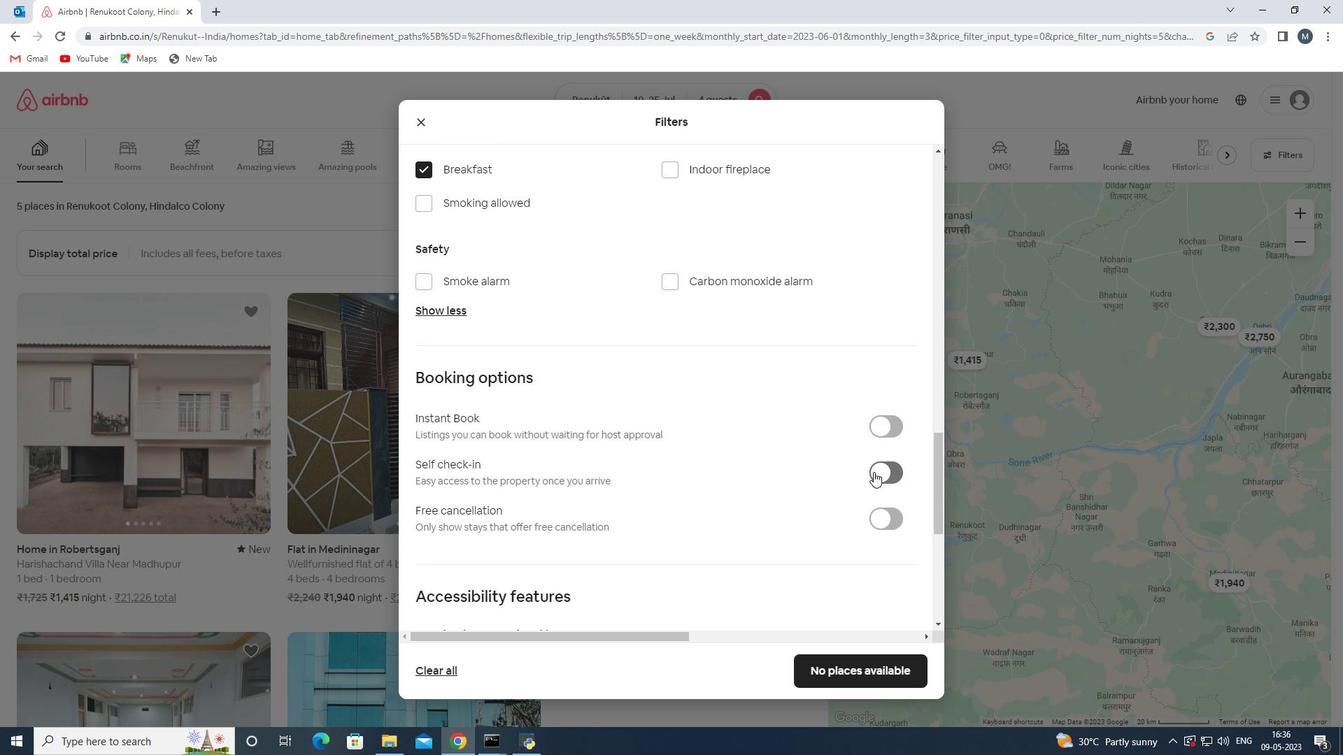 
Action: Mouse moved to (608, 514)
Screenshot: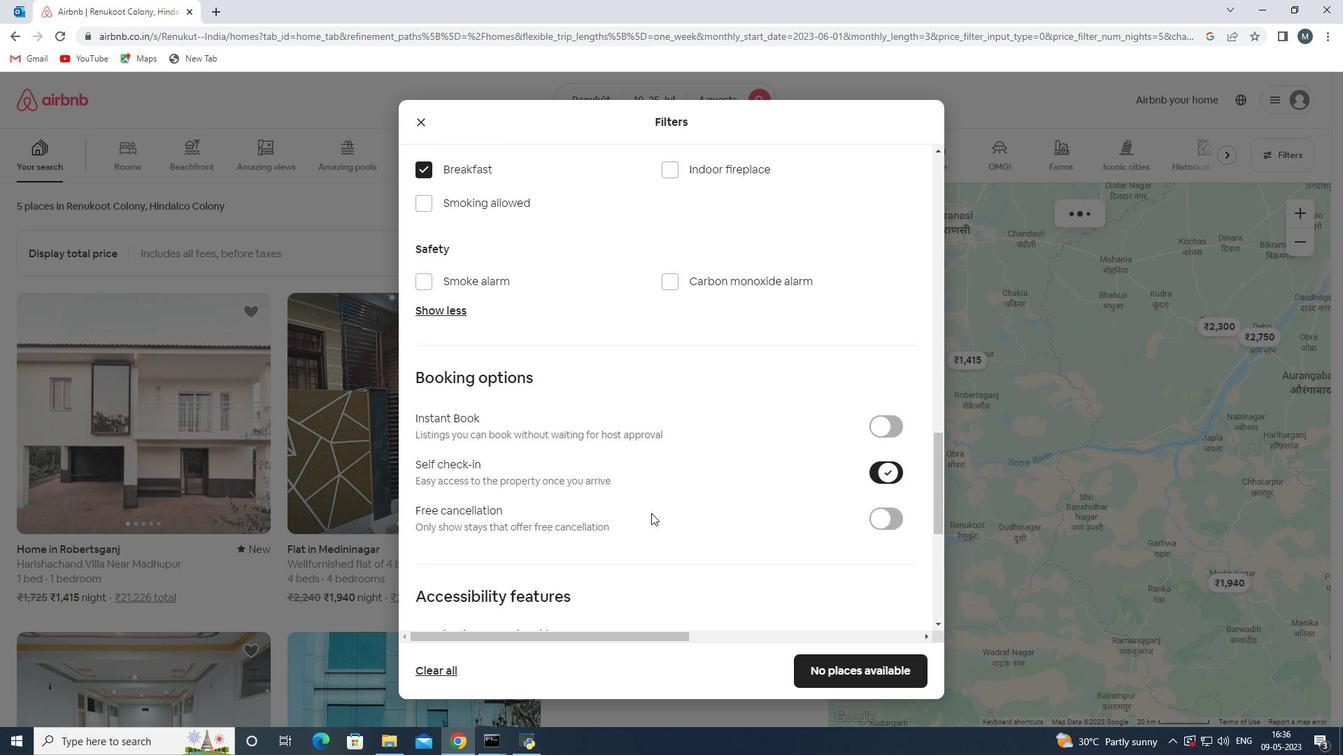
Action: Mouse scrolled (608, 514) with delta (0, 0)
Screenshot: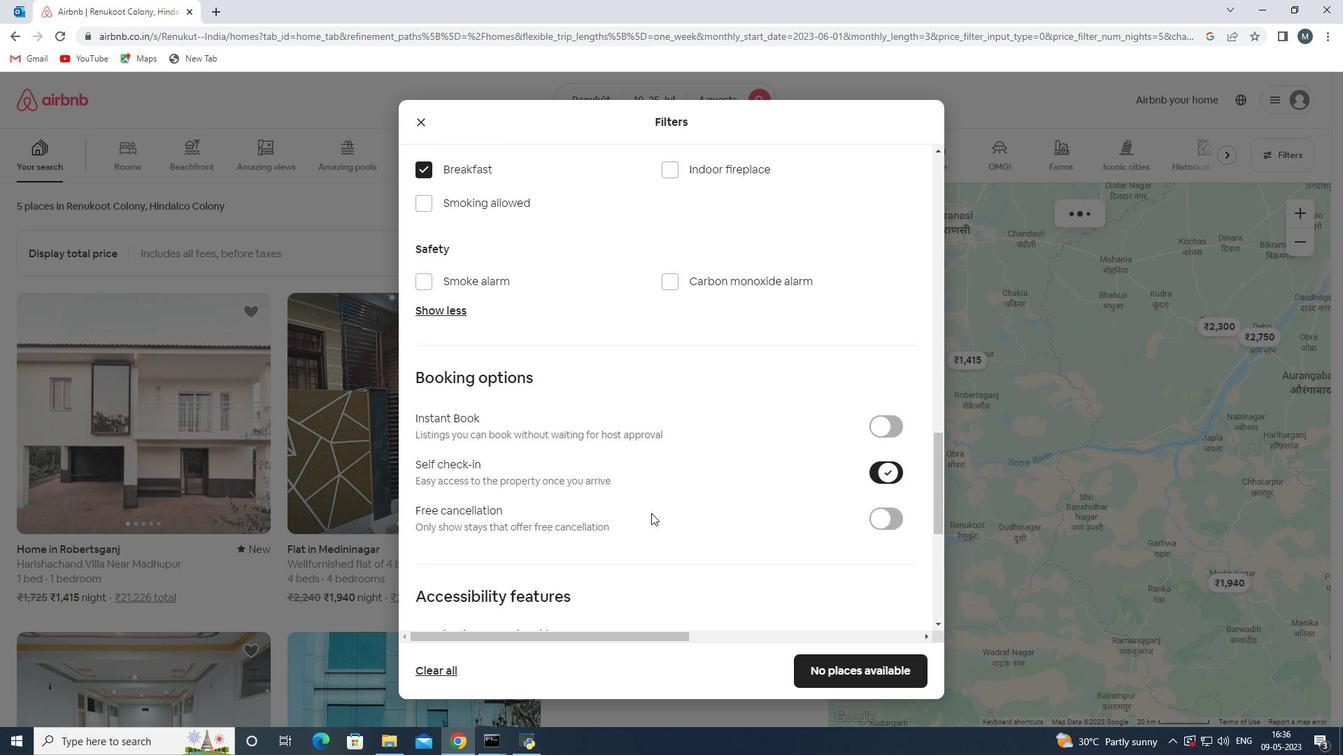 
Action: Mouse moved to (601, 518)
Screenshot: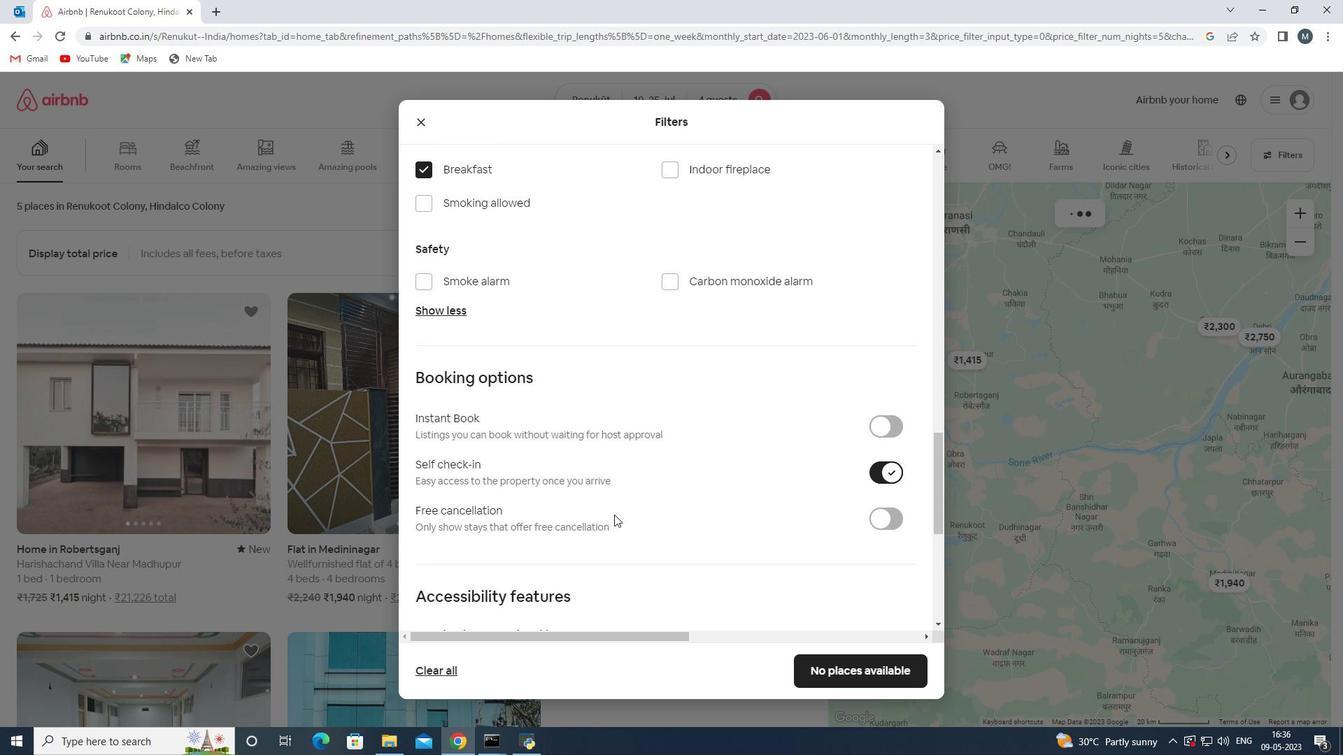 
Action: Mouse scrolled (601, 517) with delta (0, 0)
Screenshot: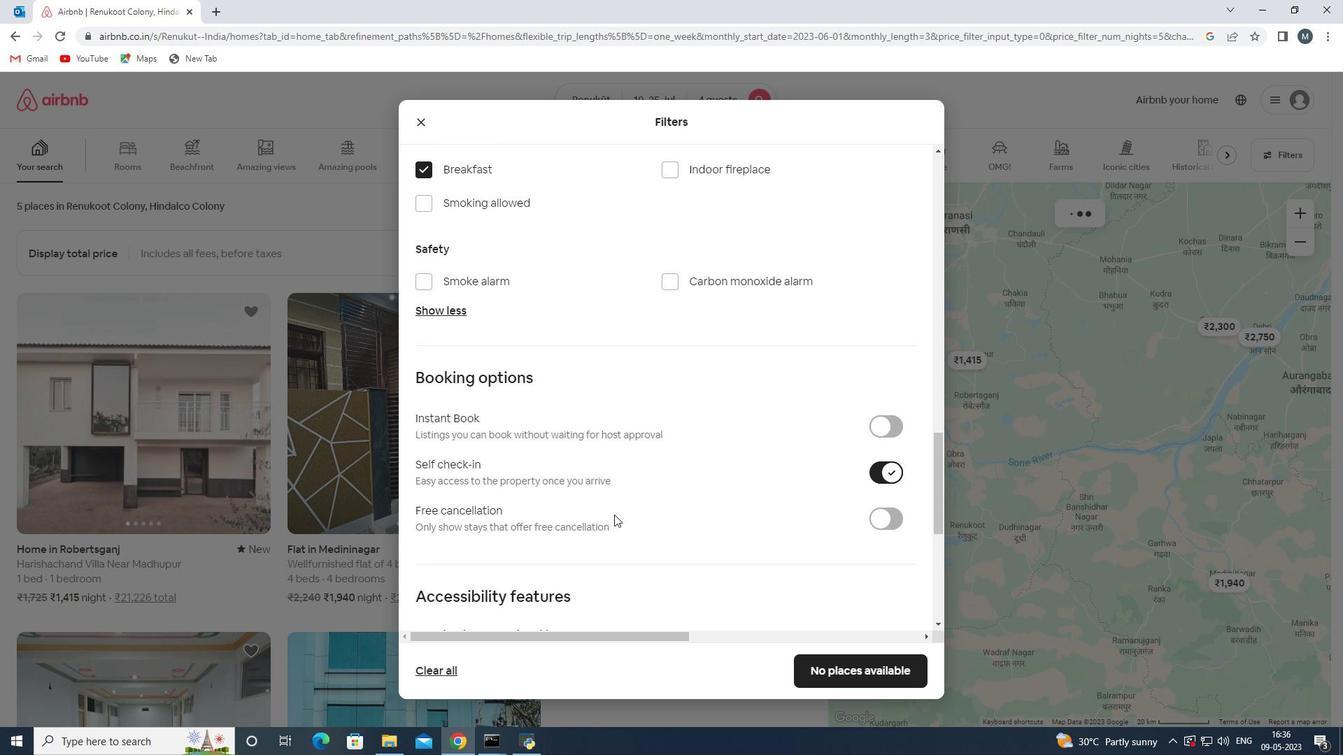 
Action: Mouse moved to (533, 526)
Screenshot: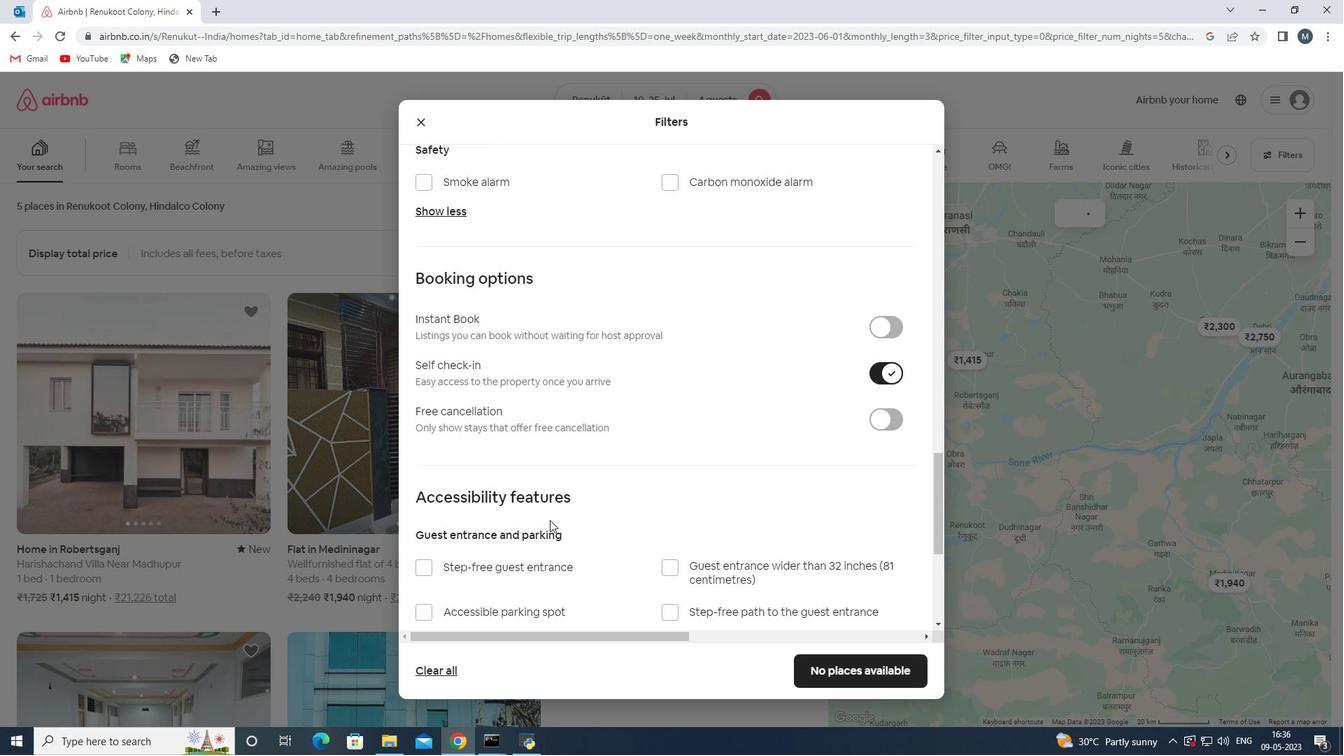 
Action: Mouse scrolled (533, 526) with delta (0, 0)
Screenshot: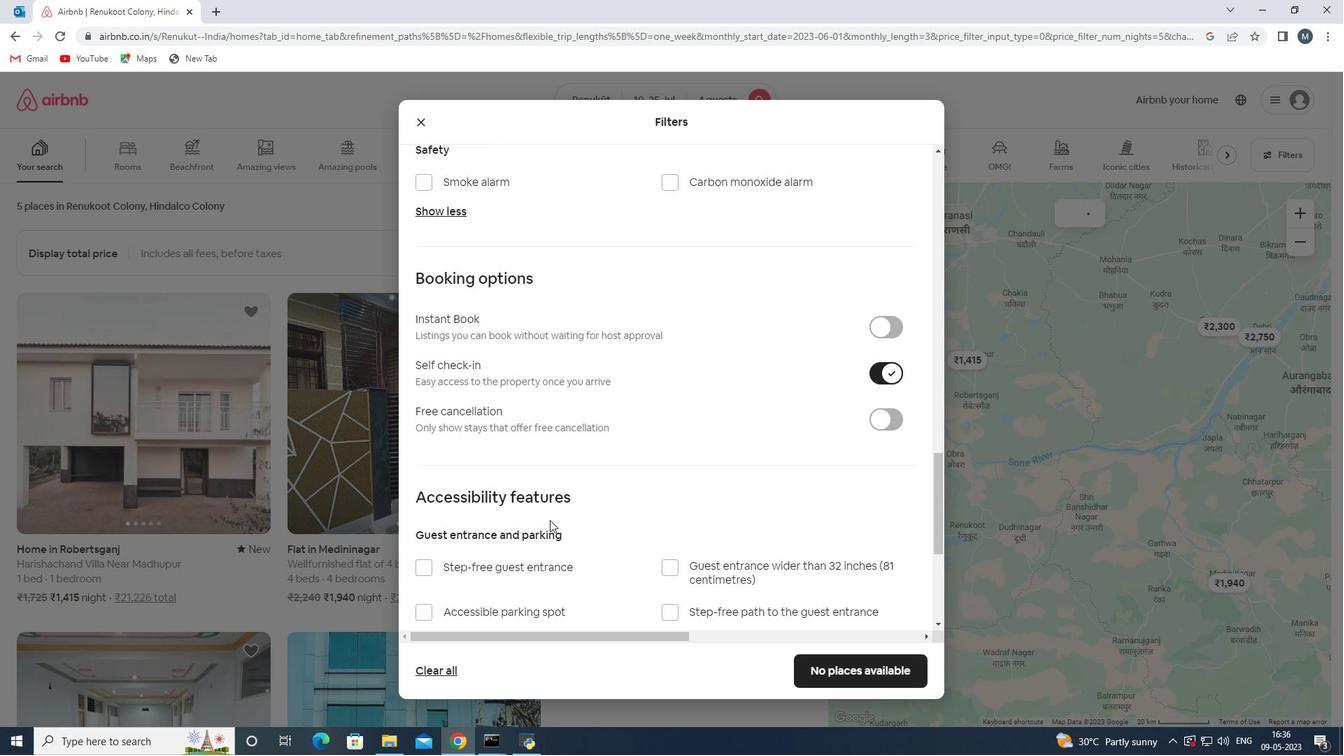 
Action: Mouse moved to (524, 531)
Screenshot: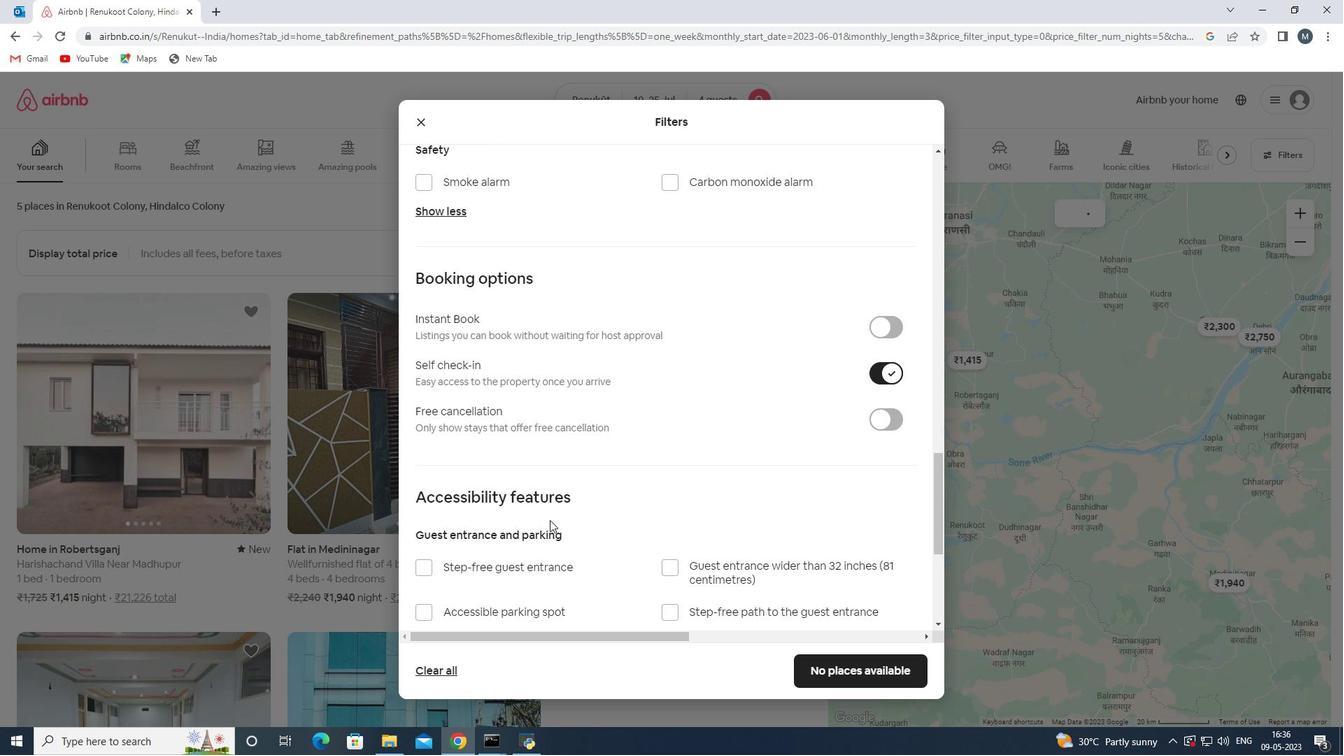 
Action: Mouse scrolled (524, 530) with delta (0, 0)
Screenshot: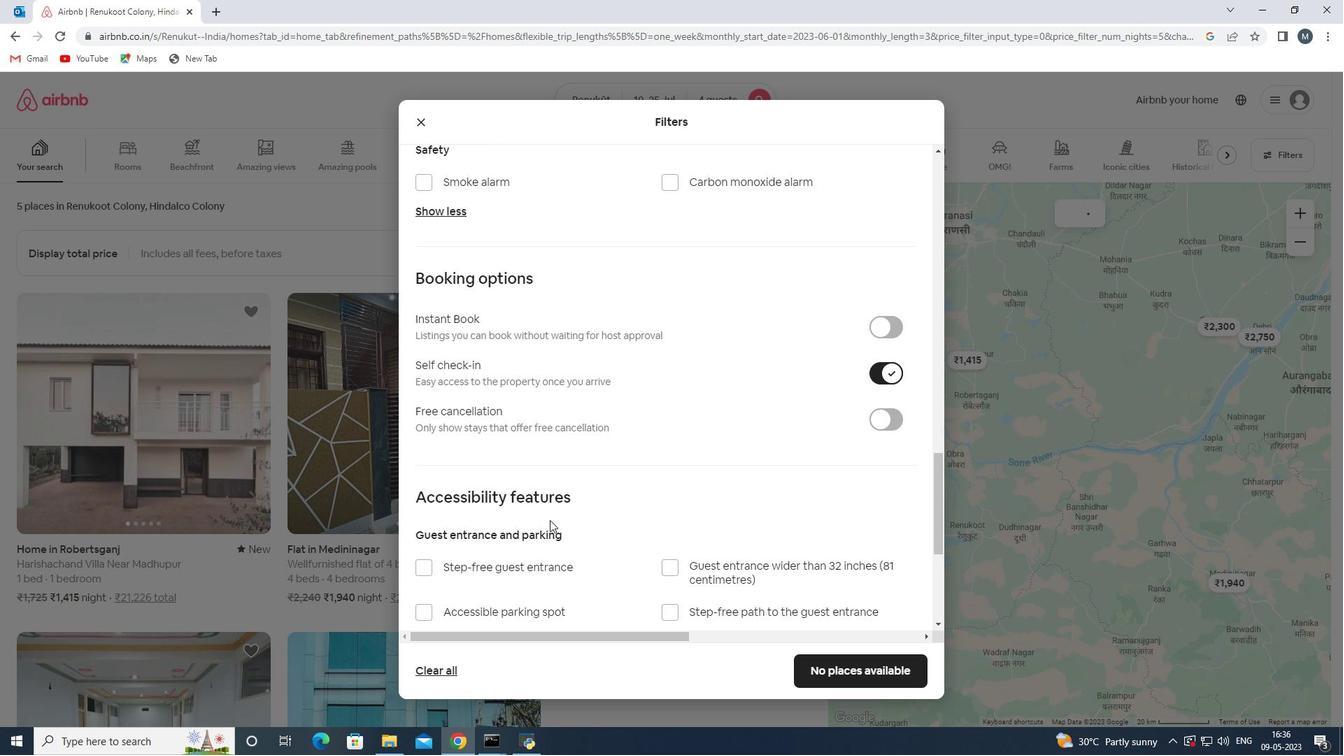 
Action: Mouse moved to (458, 541)
Screenshot: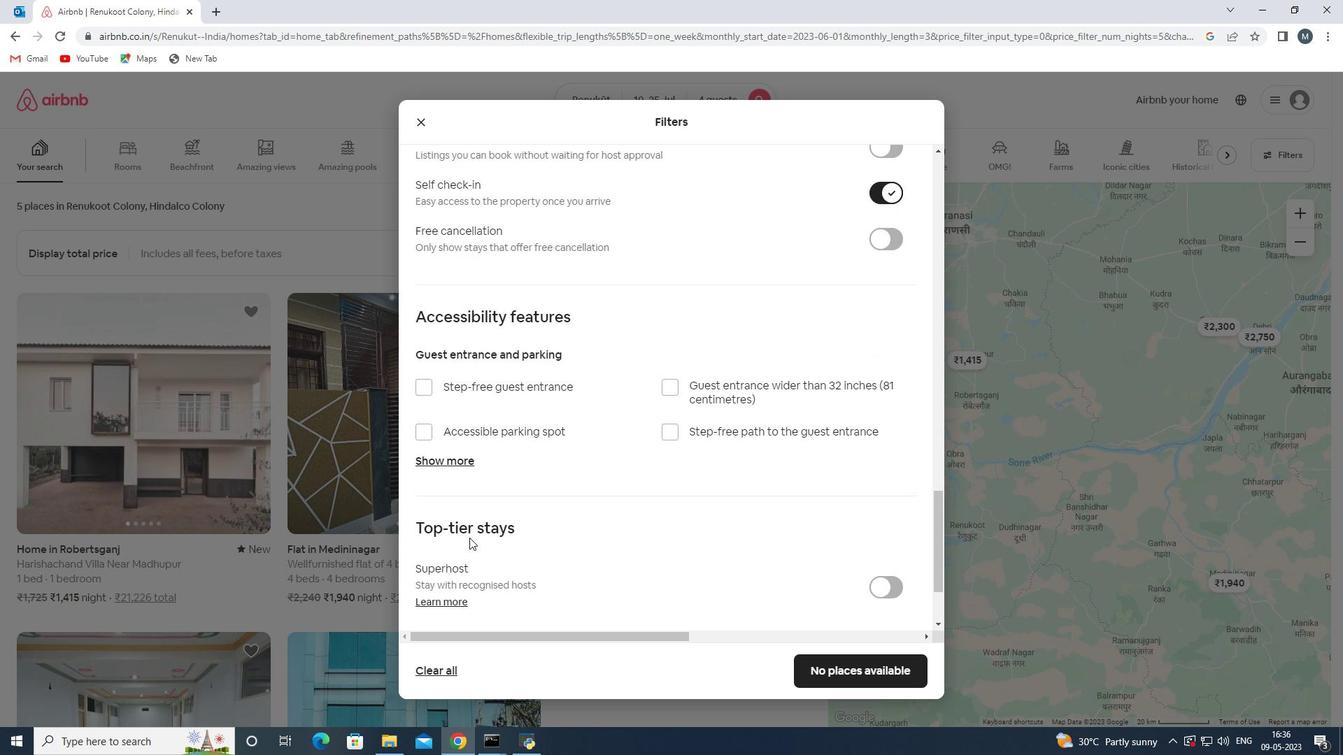 
Action: Mouse scrolled (458, 540) with delta (0, 0)
Screenshot: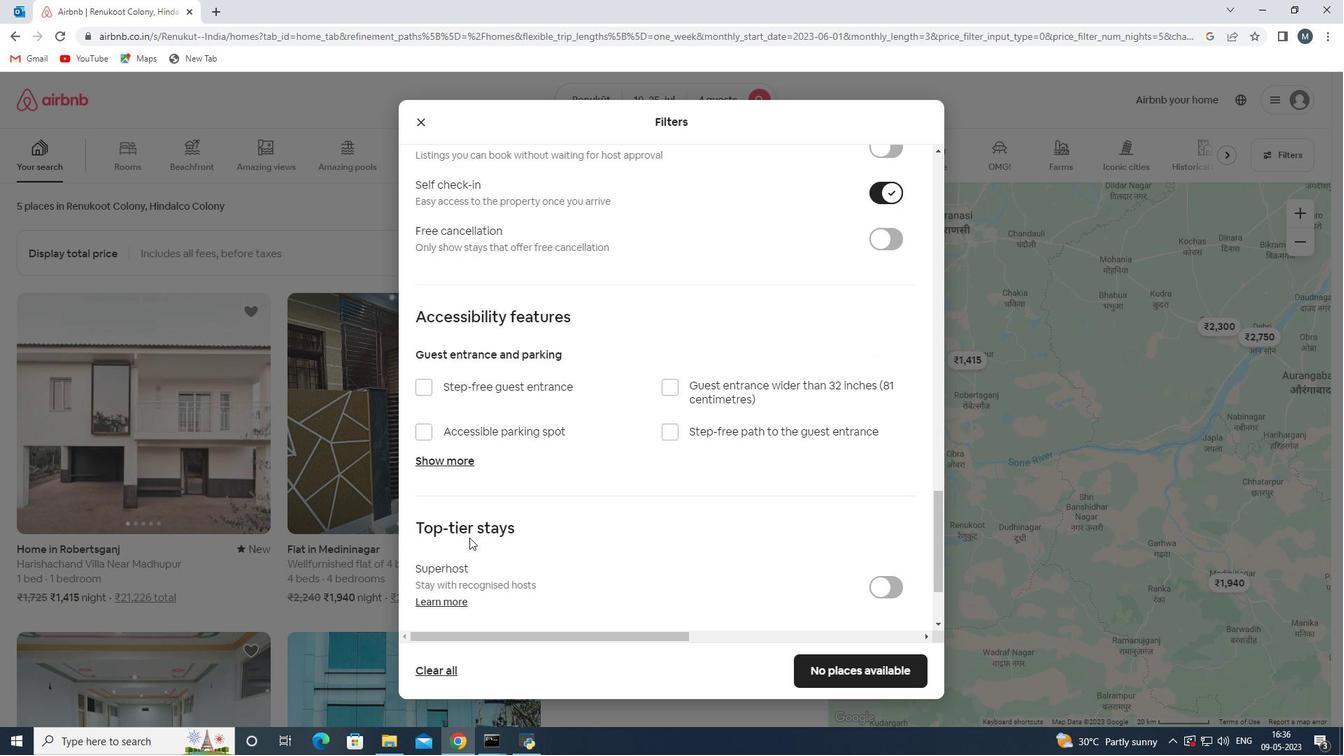 
Action: Mouse moved to (456, 542)
Screenshot: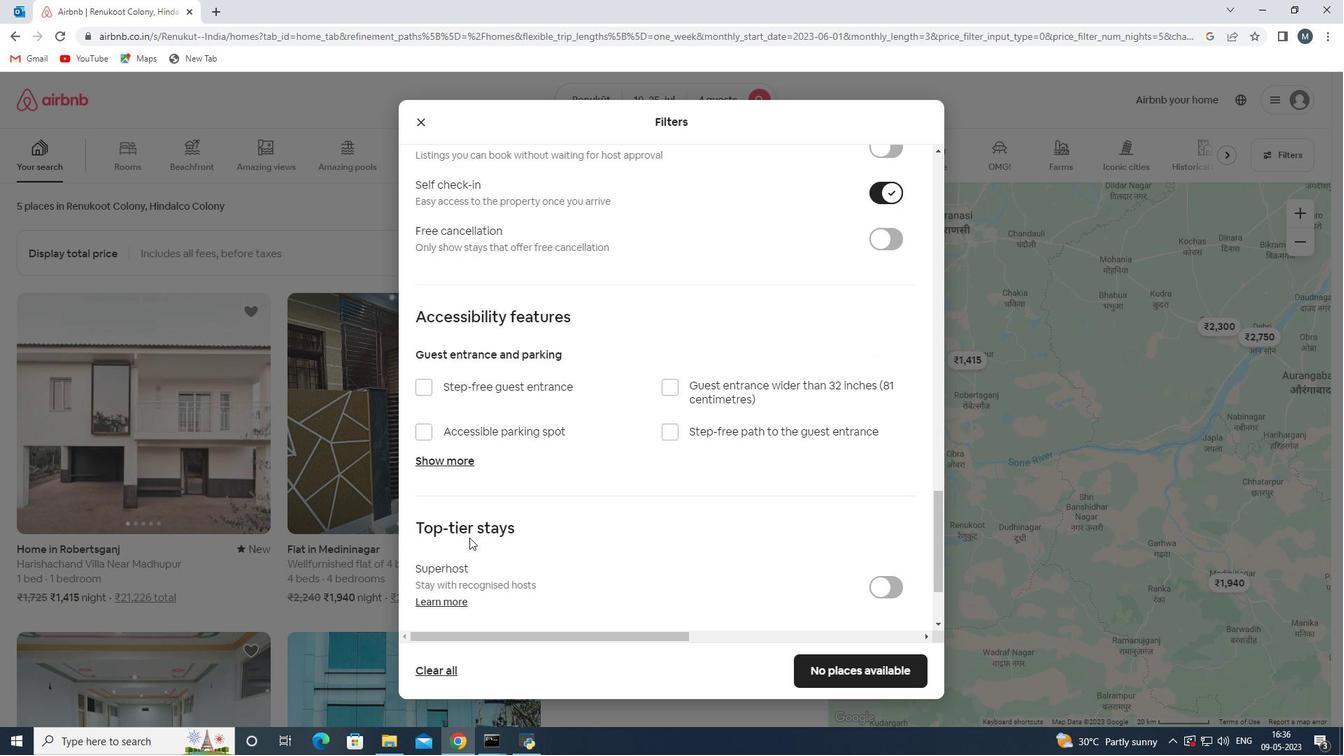 
Action: Mouse scrolled (456, 541) with delta (0, 0)
Screenshot: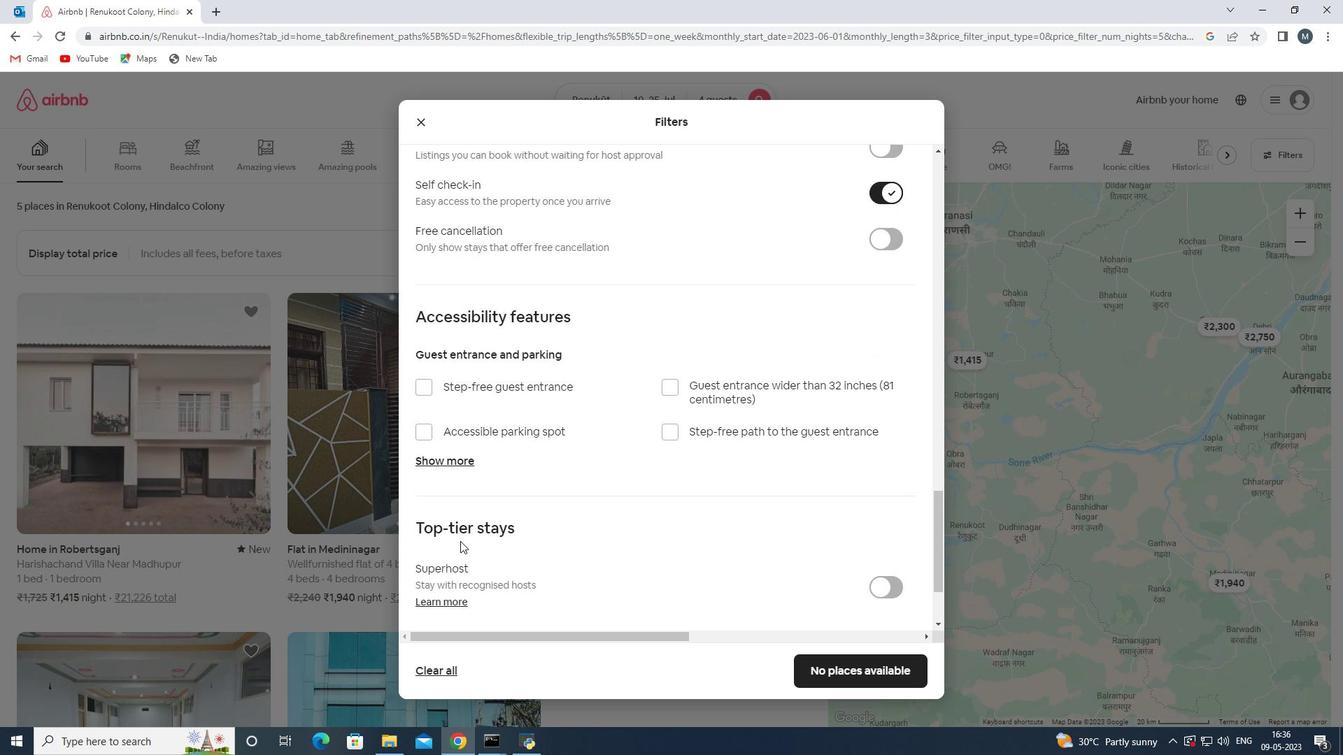 
Action: Mouse moved to (457, 562)
Screenshot: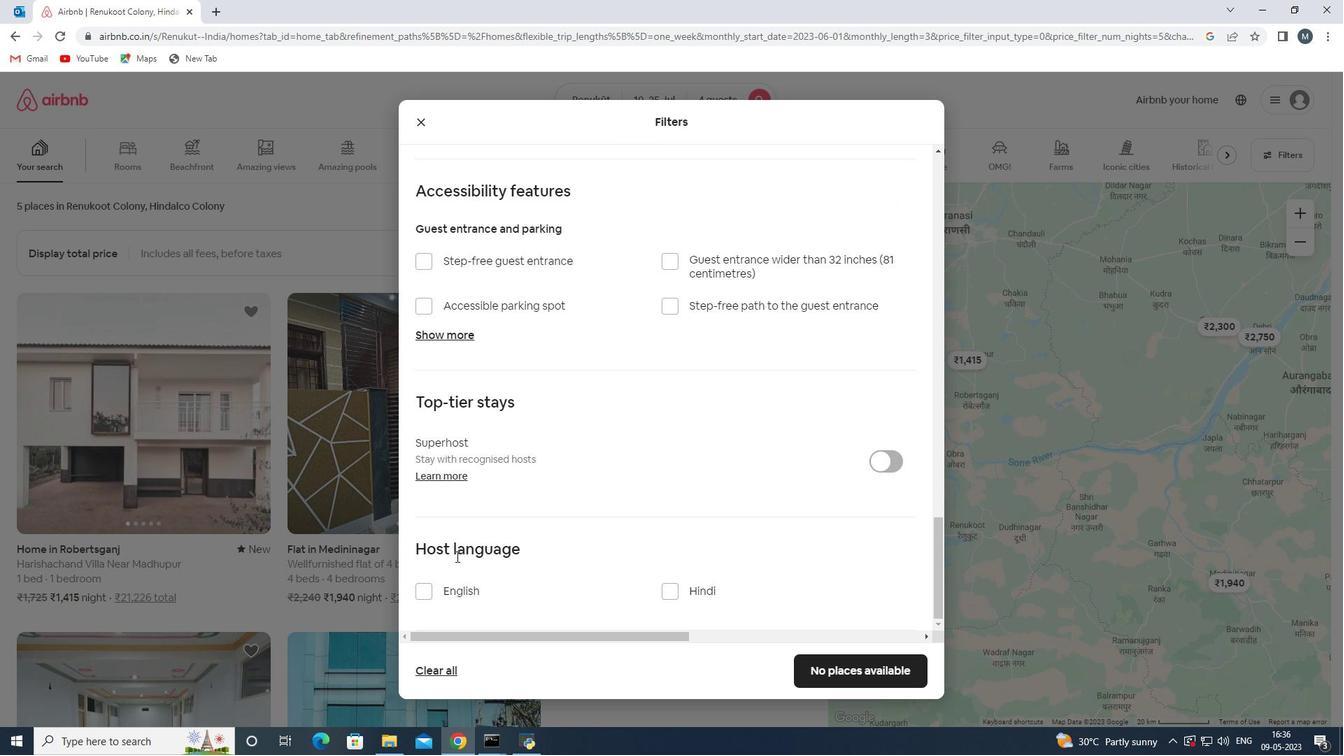 
Action: Mouse scrolled (457, 561) with delta (0, 0)
Screenshot: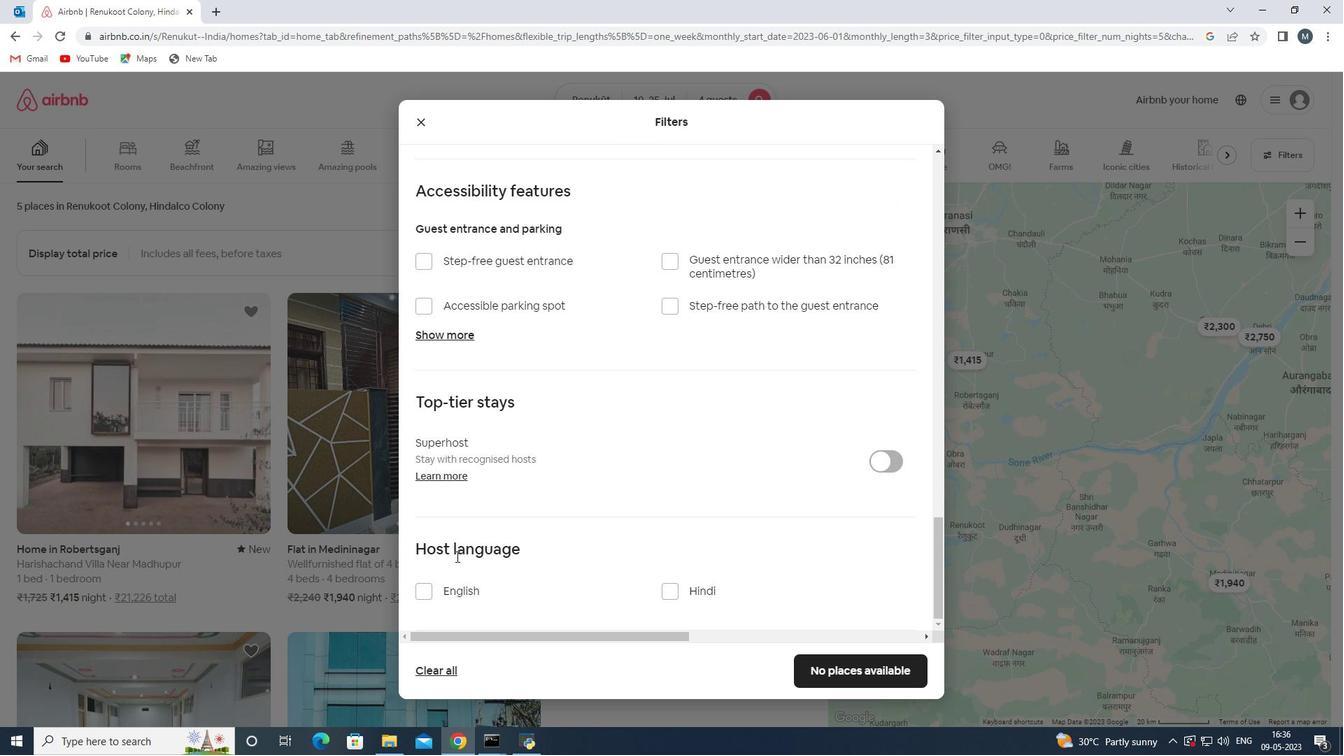 
Action: Mouse moved to (457, 565)
Screenshot: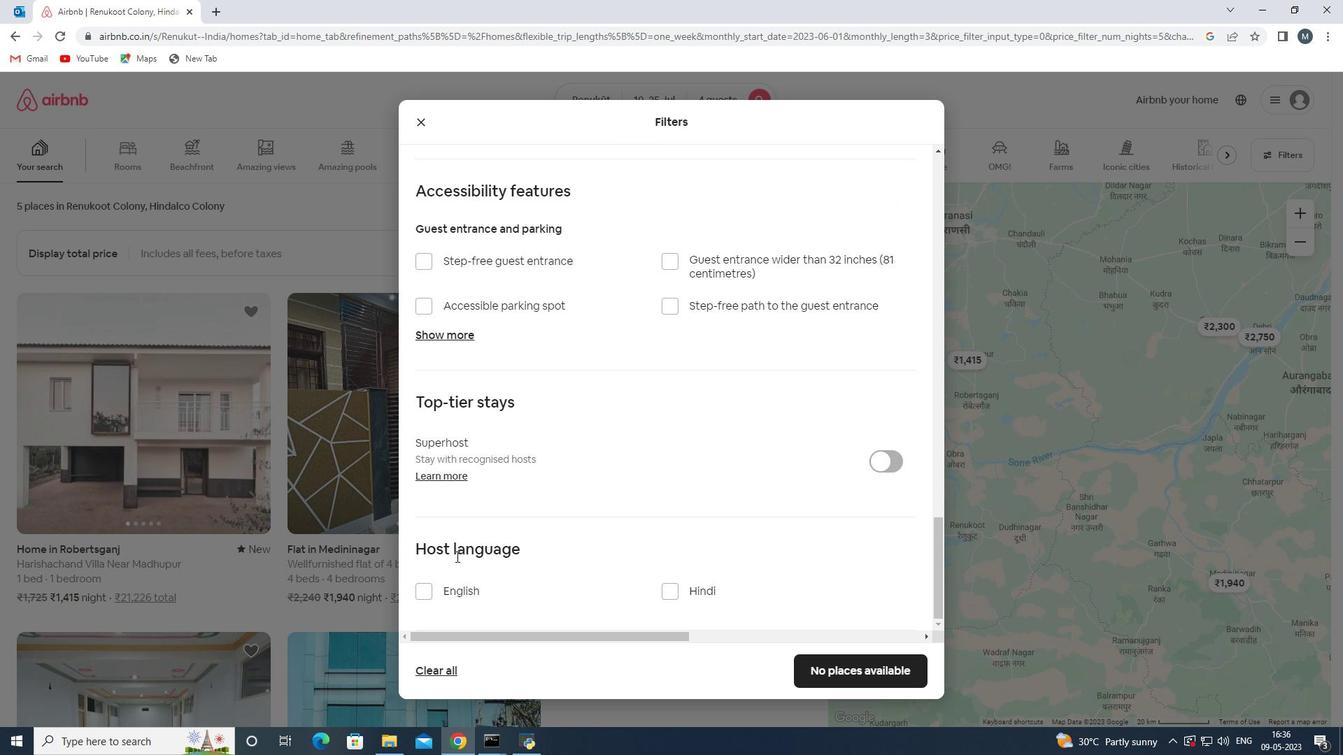 
Action: Mouse scrolled (457, 564) with delta (0, 0)
Screenshot: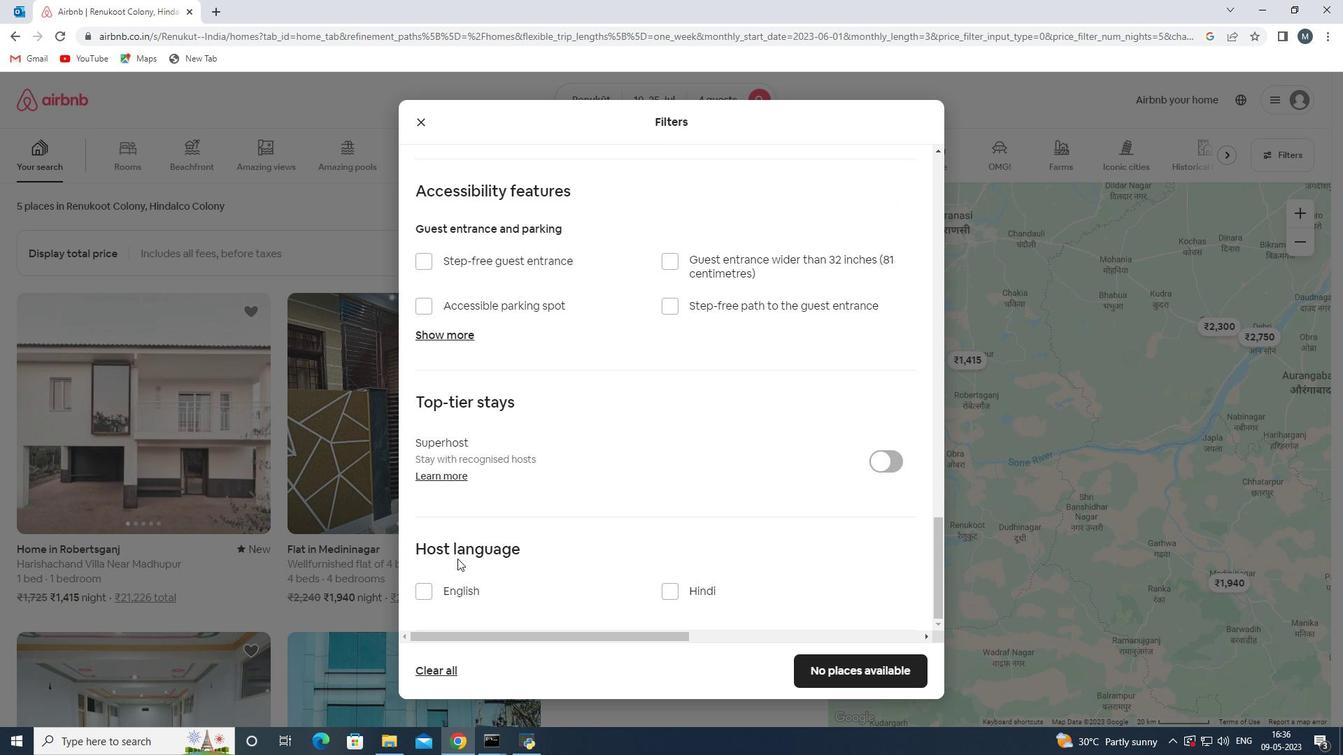 
Action: Mouse moved to (440, 591)
Screenshot: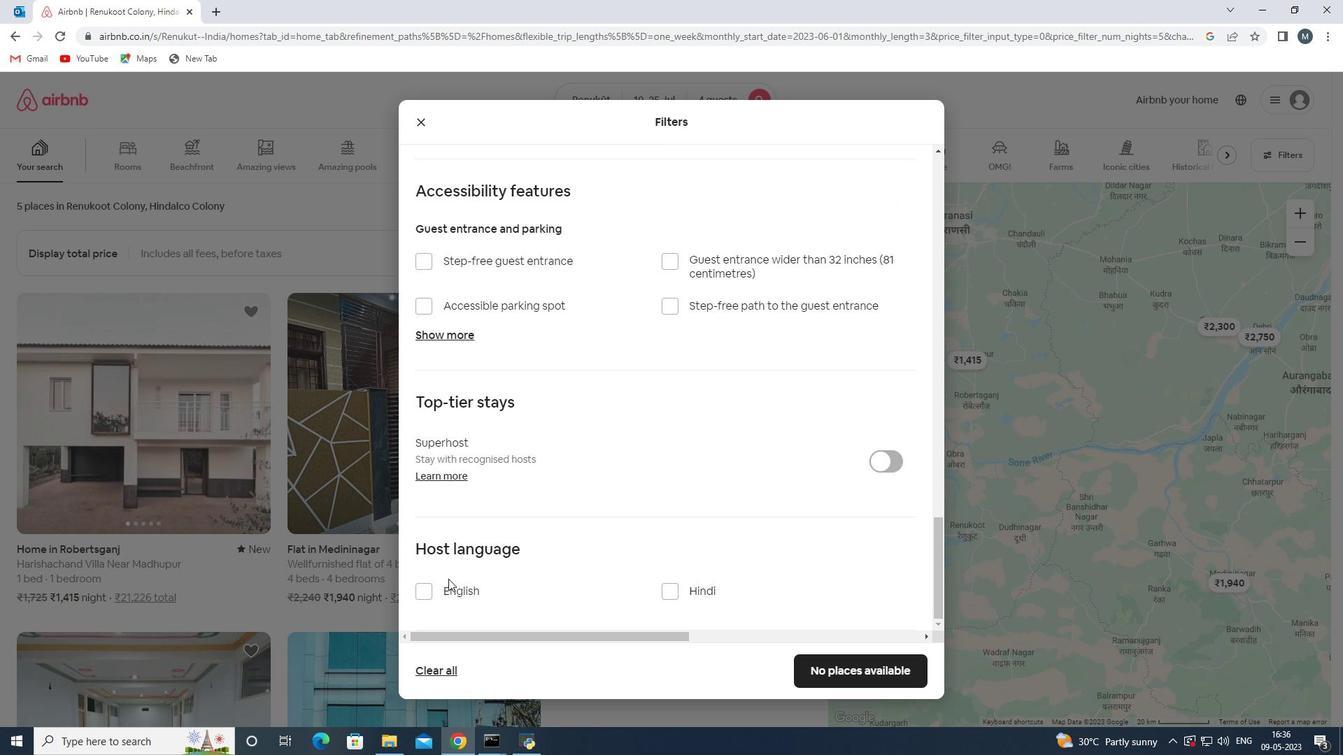 
Action: Mouse pressed left at (440, 591)
Screenshot: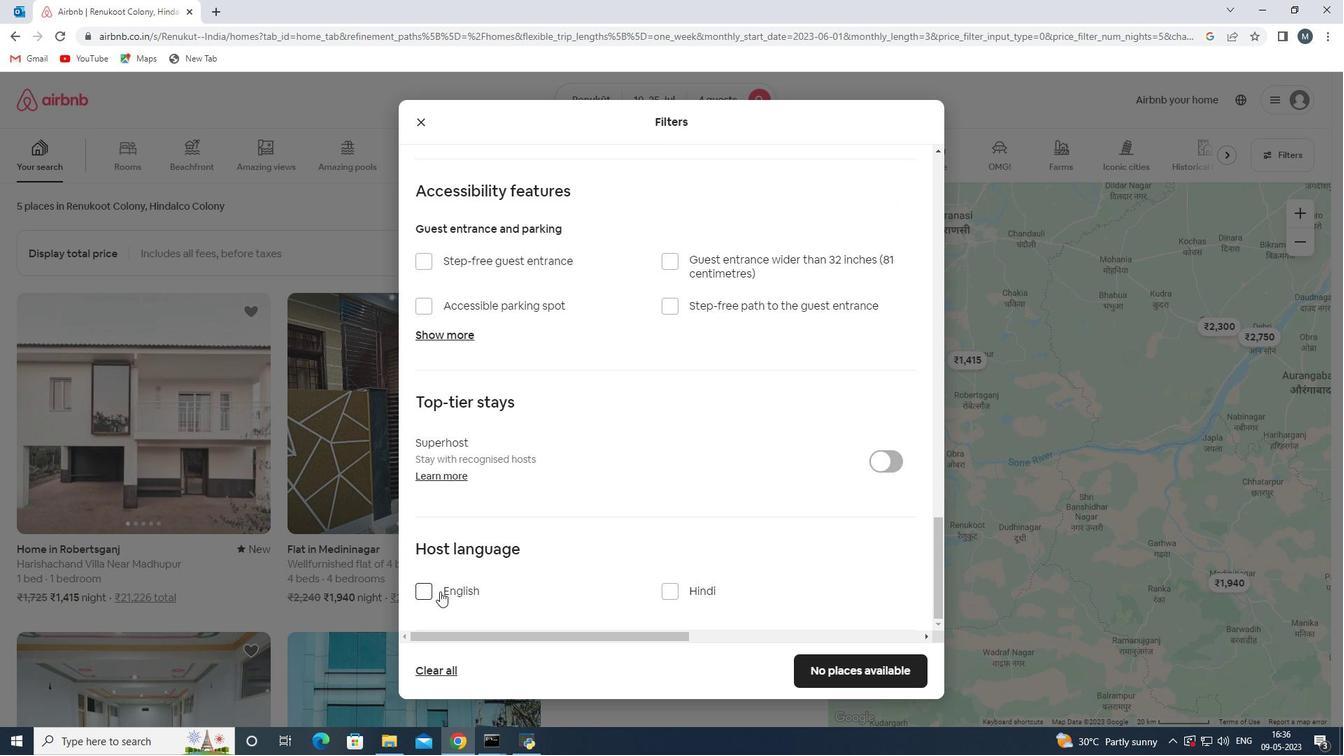 
Action: Mouse moved to (862, 672)
Screenshot: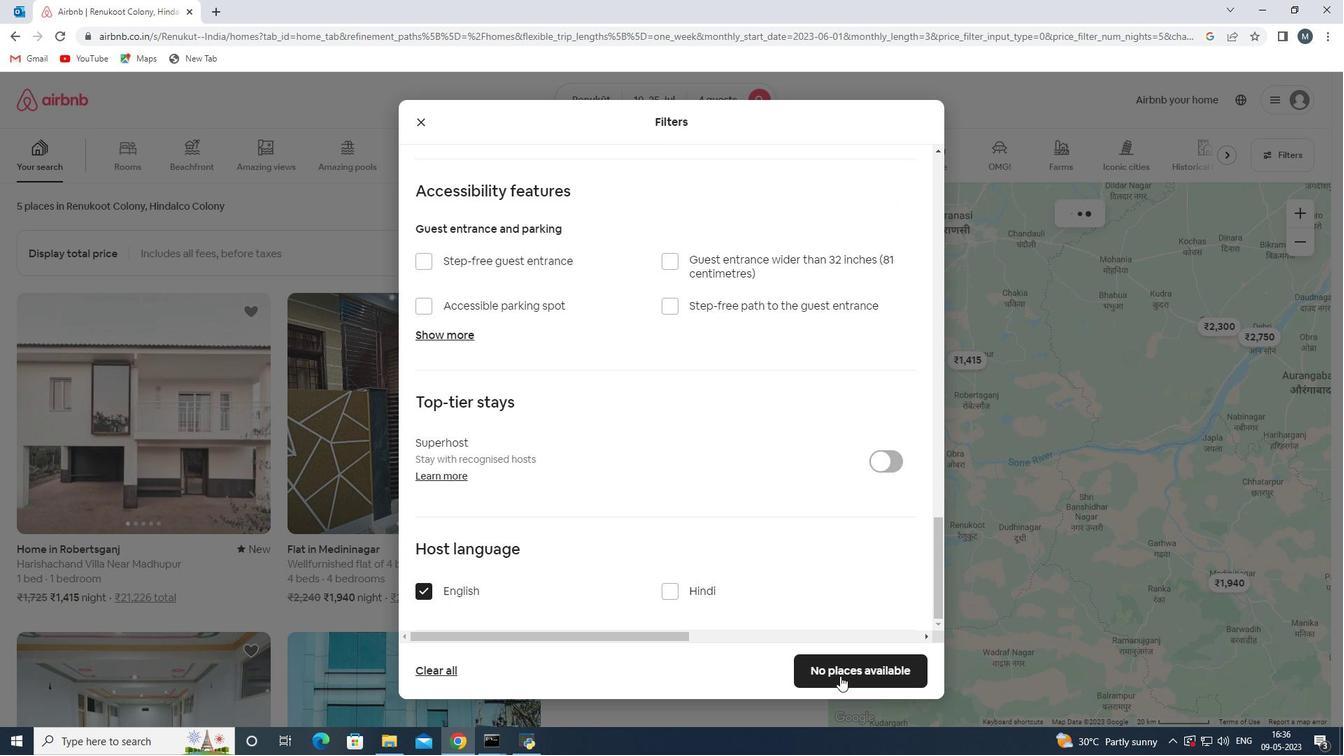 
Action: Mouse pressed left at (862, 672)
Screenshot: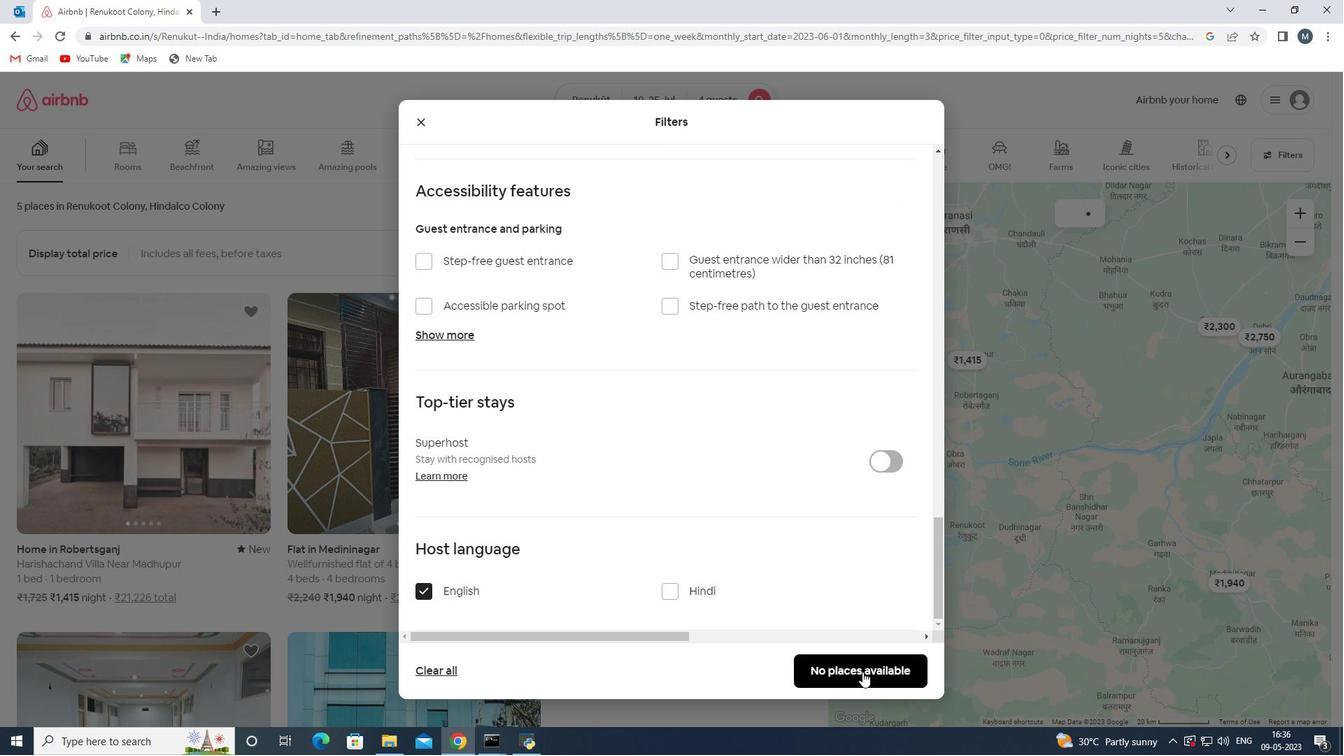 
Action: Mouse moved to (861, 669)
Screenshot: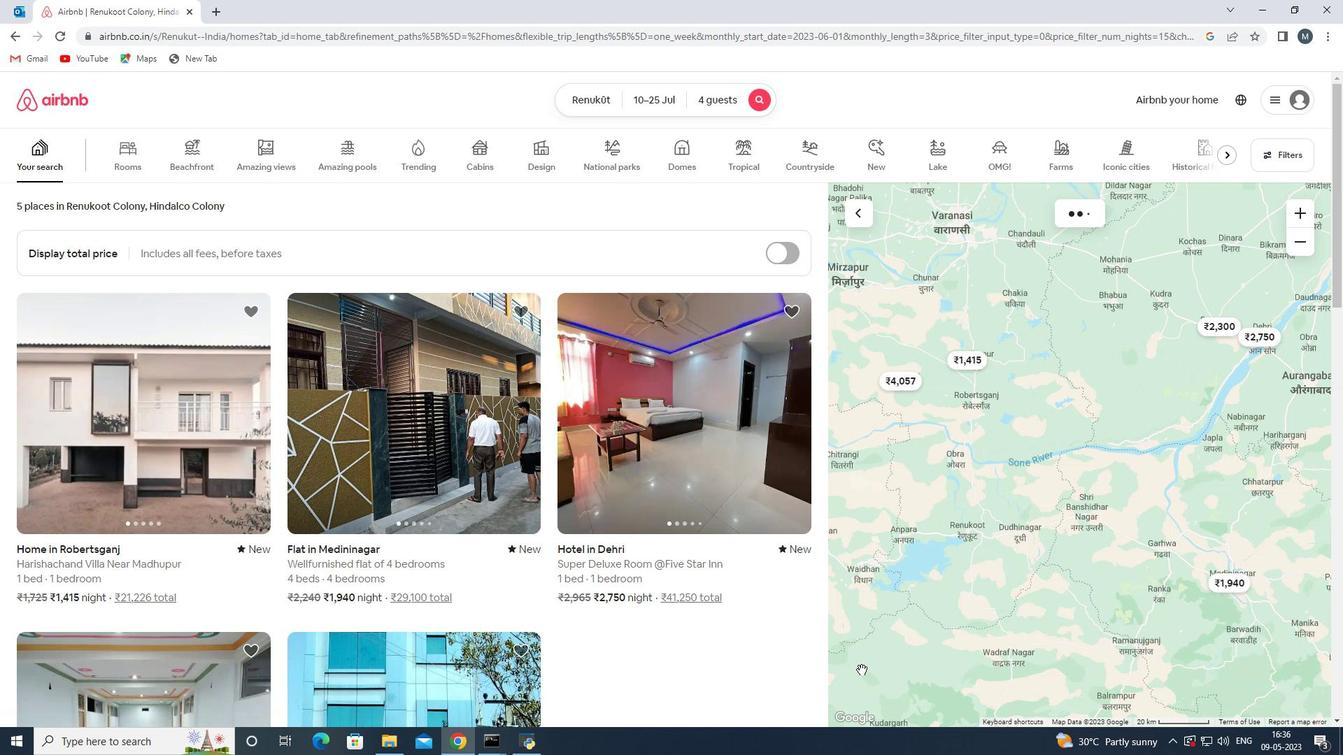 
